 Task: Assign Person0000000110 as Assignee of Child Issue ChildIssue0000000549 of Issue Issue0000000275 in Backlog  in Scrum Project Project0000000055 in Jira. Assign Person0000000110 as Assignee of Child Issue ChildIssue0000000550 of Issue Issue0000000275 in Backlog  in Scrum Project Project0000000055 in Jira. Assign Person0000000111 as Assignee of Child Issue ChildIssue0000000551 of Issue Issue0000000276 in Backlog  in Scrum Project Project0000000056 in Jira. Assign Person0000000111 as Assignee of Child Issue ChildIssue0000000552 of Issue Issue0000000276 in Backlog  in Scrum Project Project0000000056 in Jira. Assign Person0000000111 as Assignee of Child Issue ChildIssue0000000553 of Issue Issue0000000277 in Backlog  in Scrum Project Project0000000056 in Jira
Action: Mouse moved to (105, 269)
Screenshot: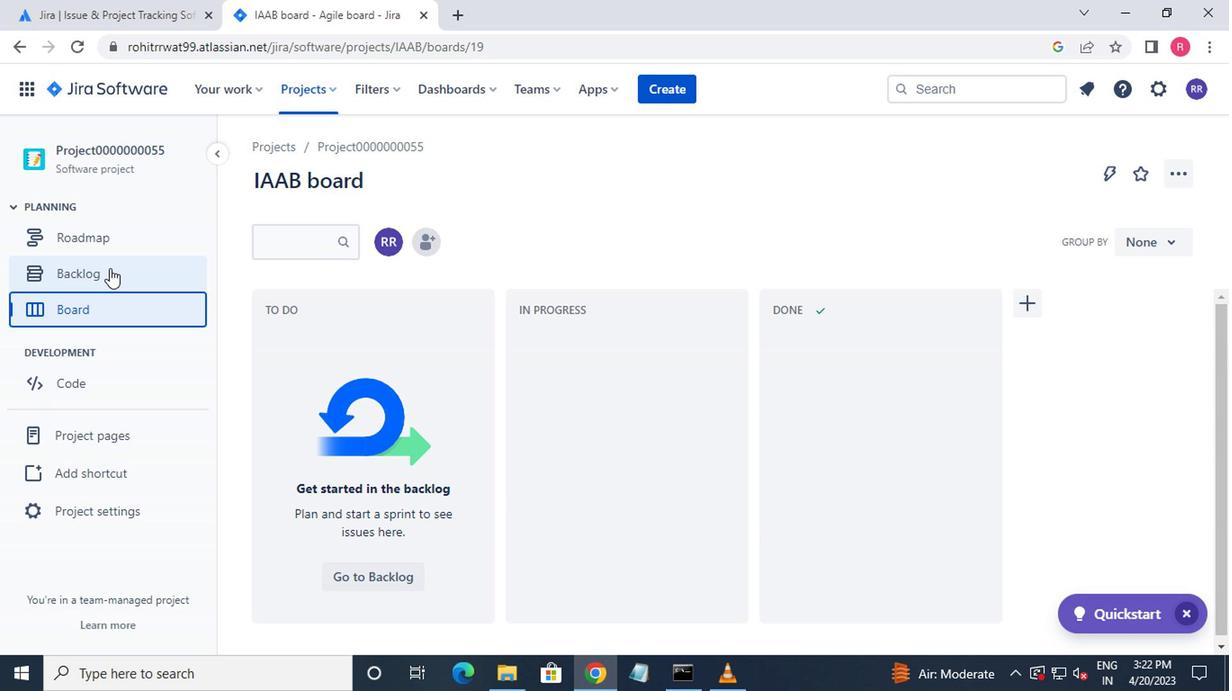 
Action: Mouse pressed left at (105, 269)
Screenshot: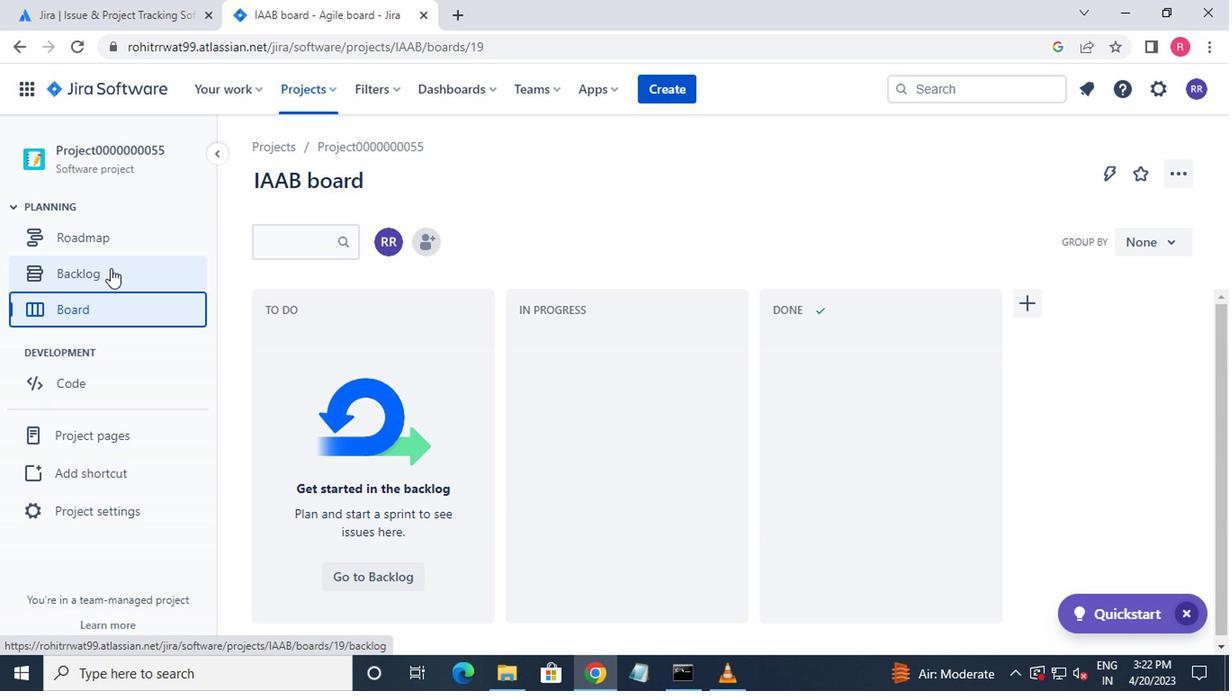 
Action: Mouse moved to (184, 274)
Screenshot: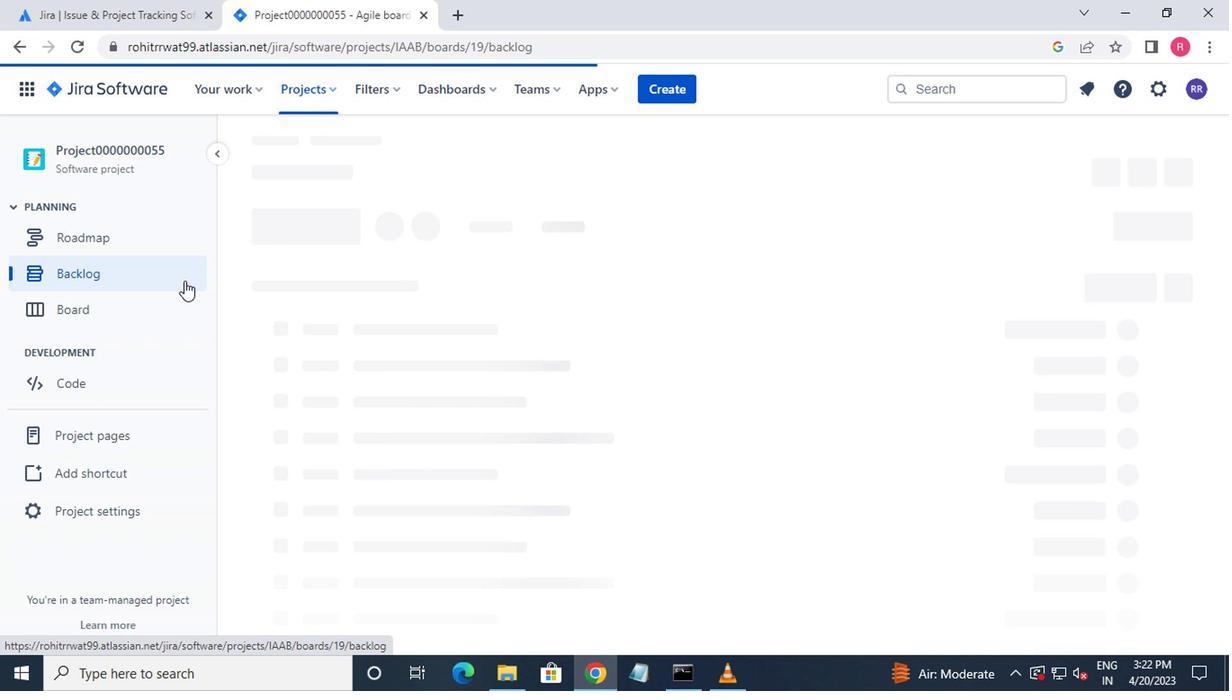 
Action: Mouse scrolled (184, 273) with delta (0, 0)
Screenshot: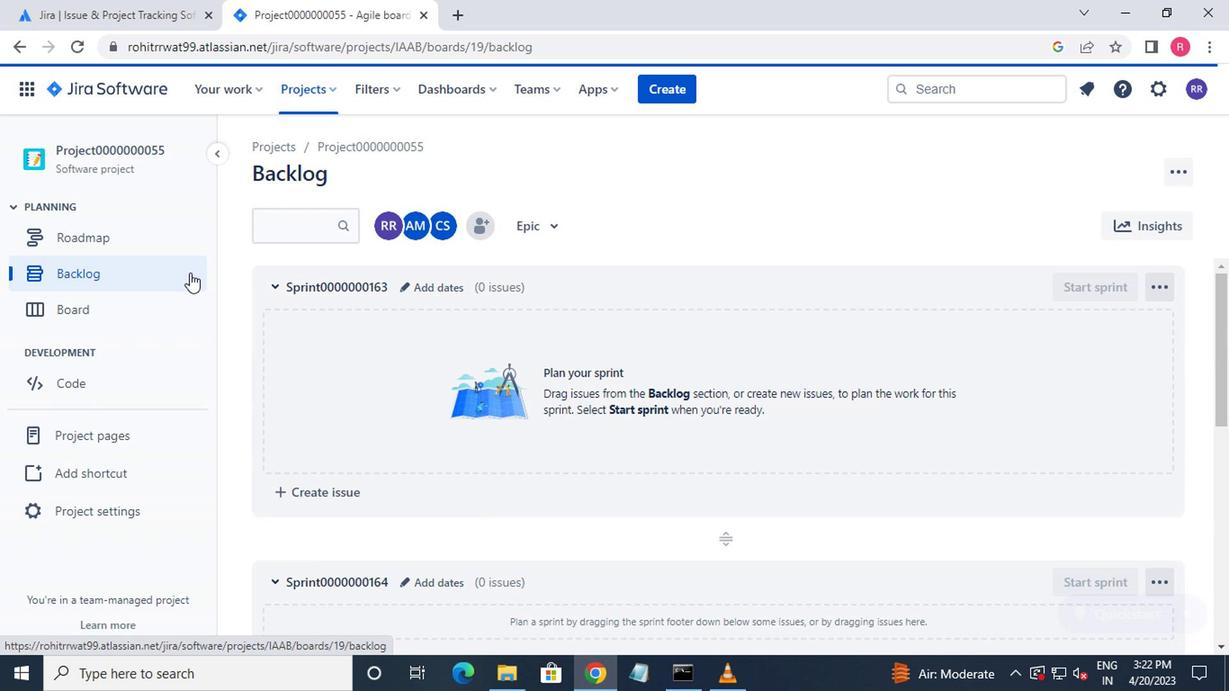 
Action: Mouse moved to (228, 306)
Screenshot: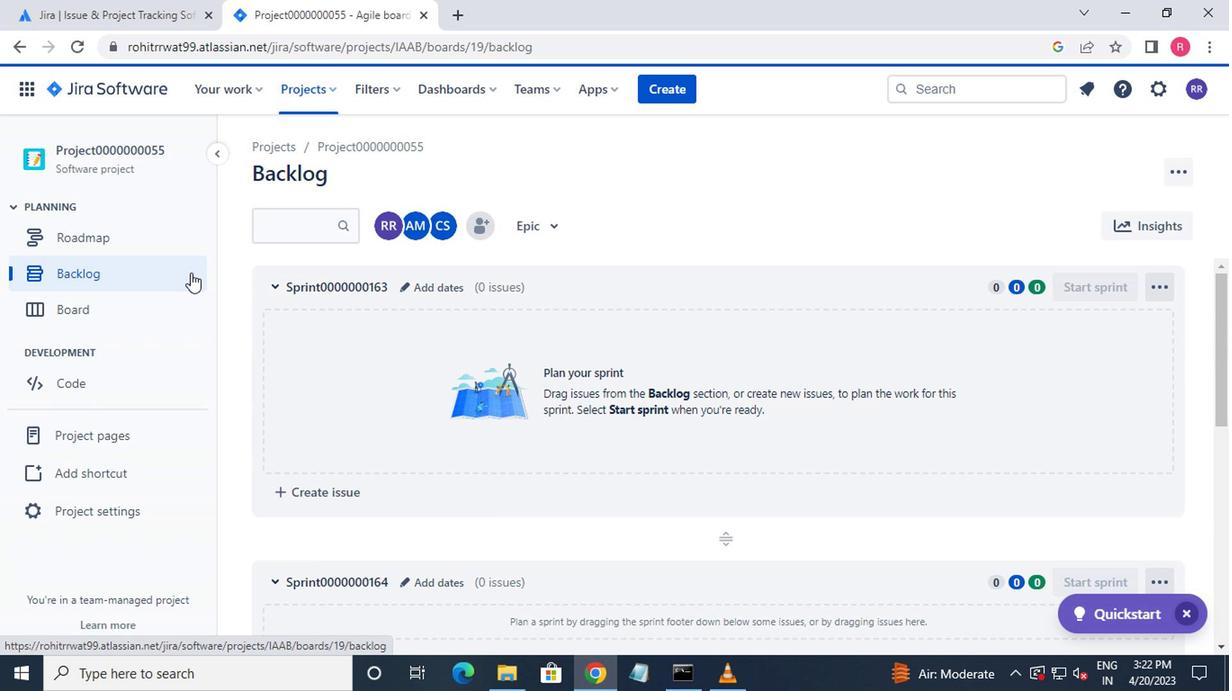 
Action: Mouse scrolled (228, 305) with delta (0, 0)
Screenshot: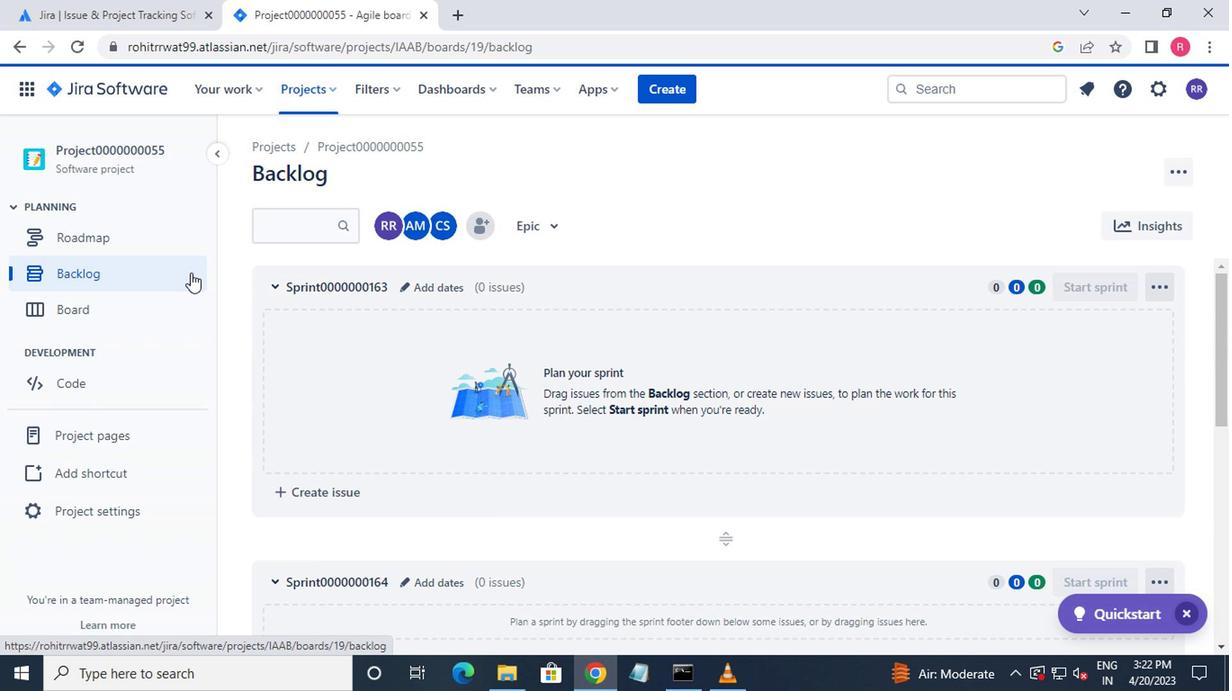 
Action: Mouse moved to (261, 324)
Screenshot: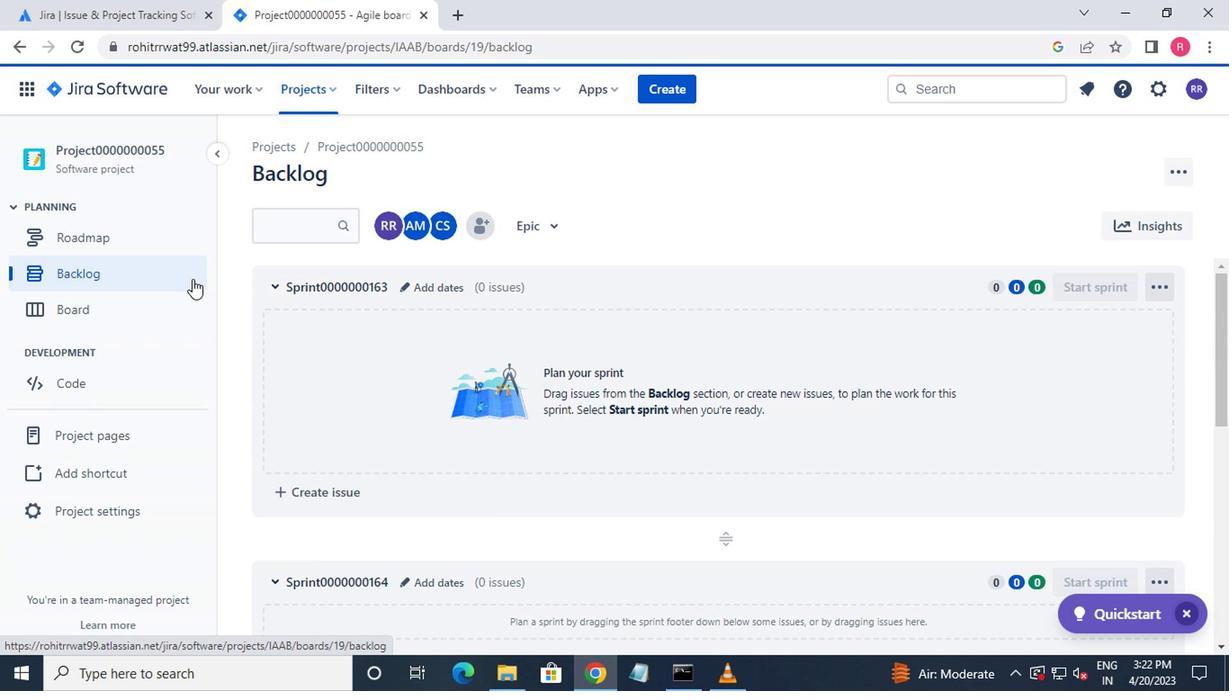 
Action: Mouse scrolled (261, 323) with delta (0, -1)
Screenshot: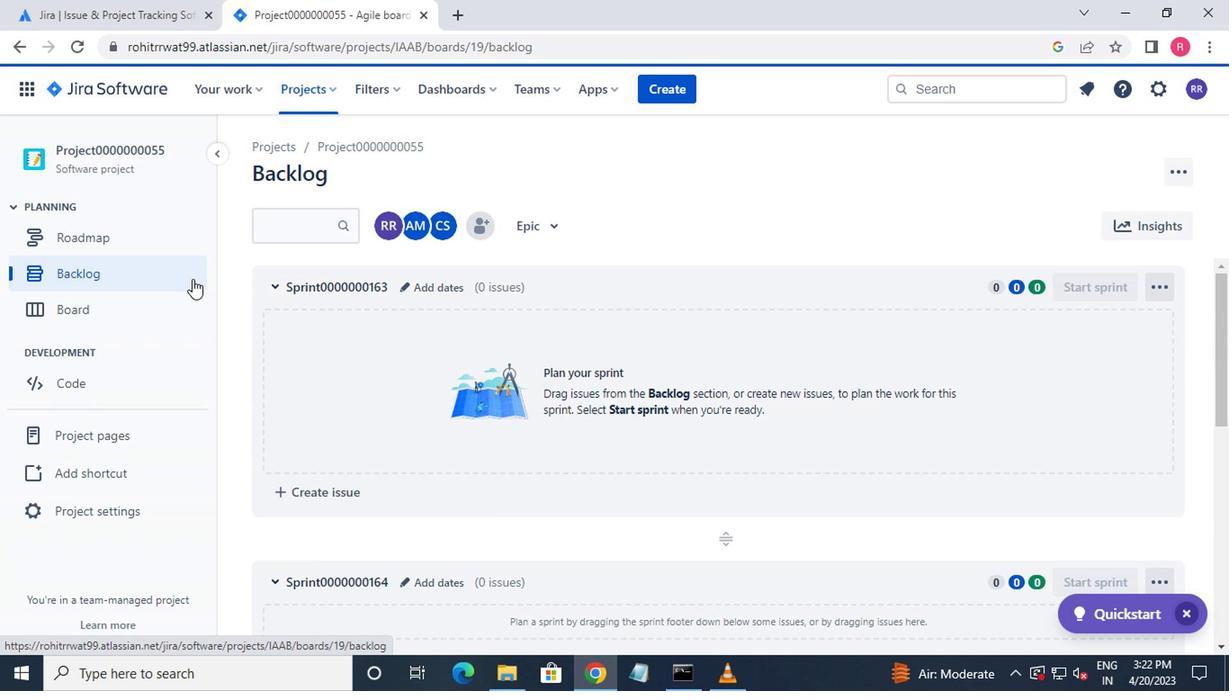 
Action: Mouse moved to (281, 330)
Screenshot: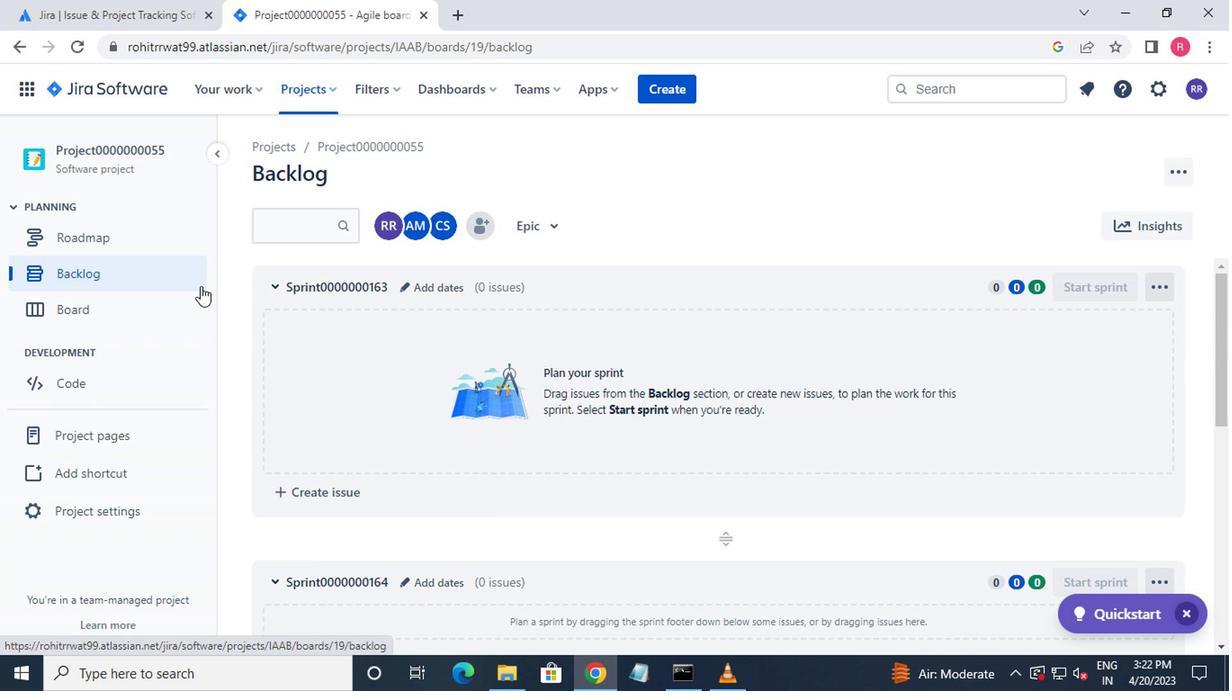 
Action: Mouse scrolled (281, 329) with delta (0, 0)
Screenshot: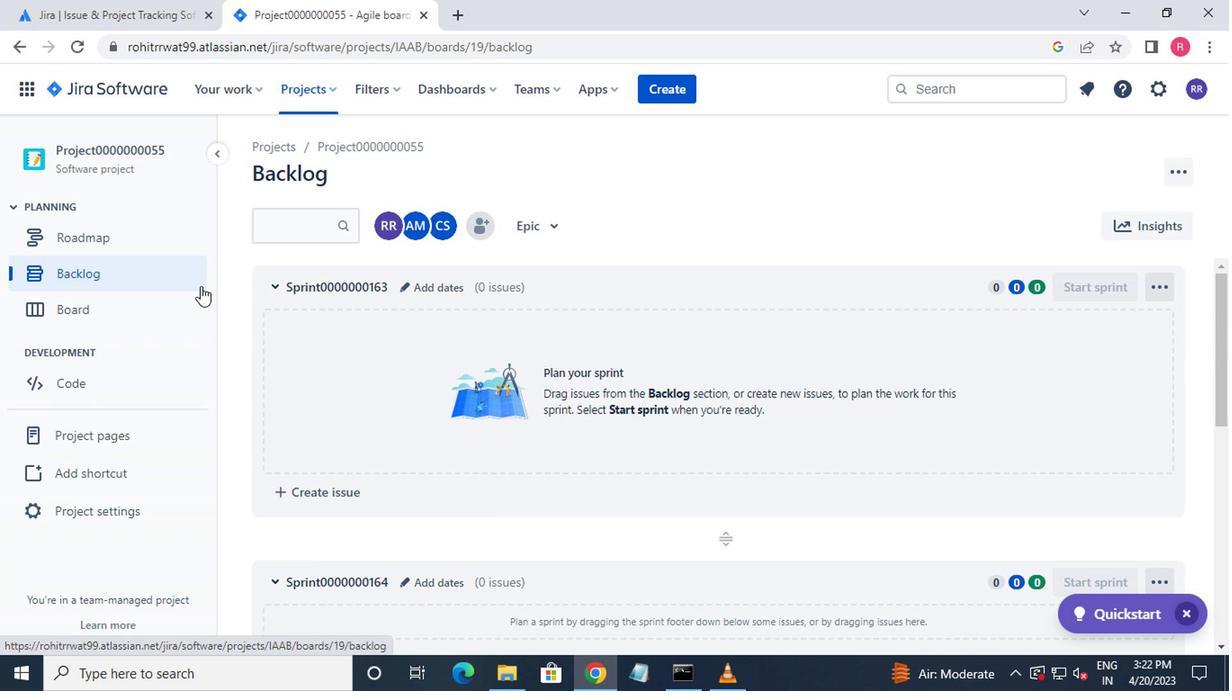 
Action: Mouse moved to (310, 335)
Screenshot: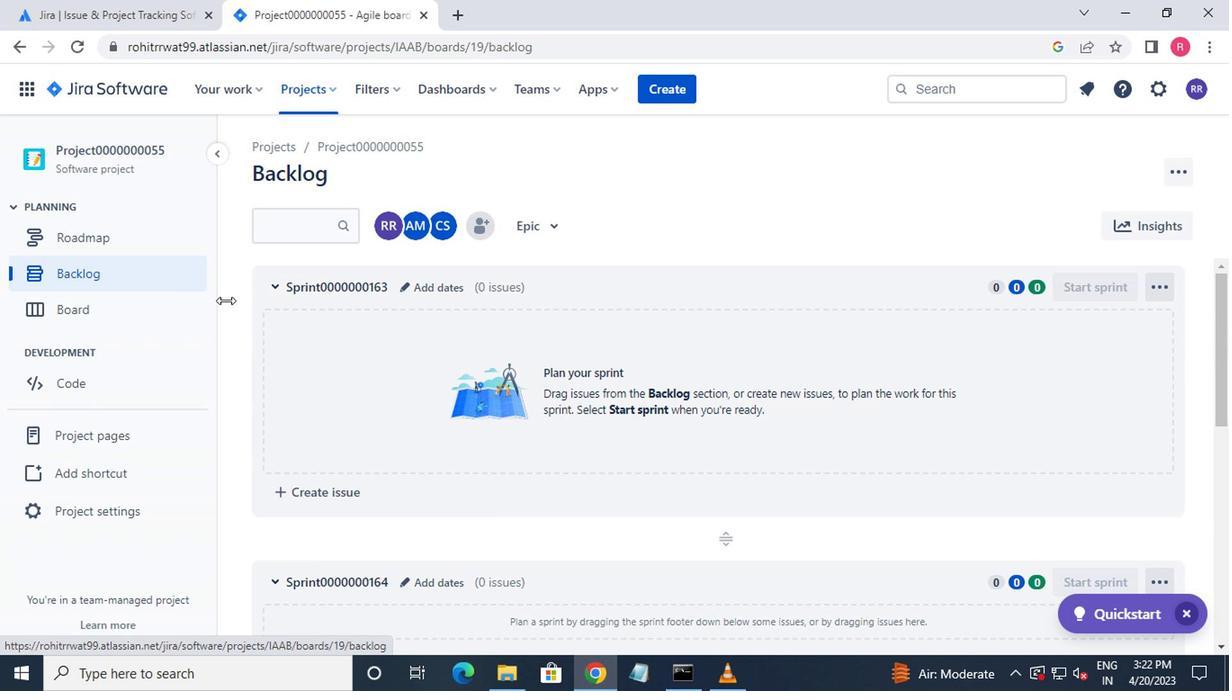 
Action: Mouse scrolled (310, 334) with delta (0, 0)
Screenshot: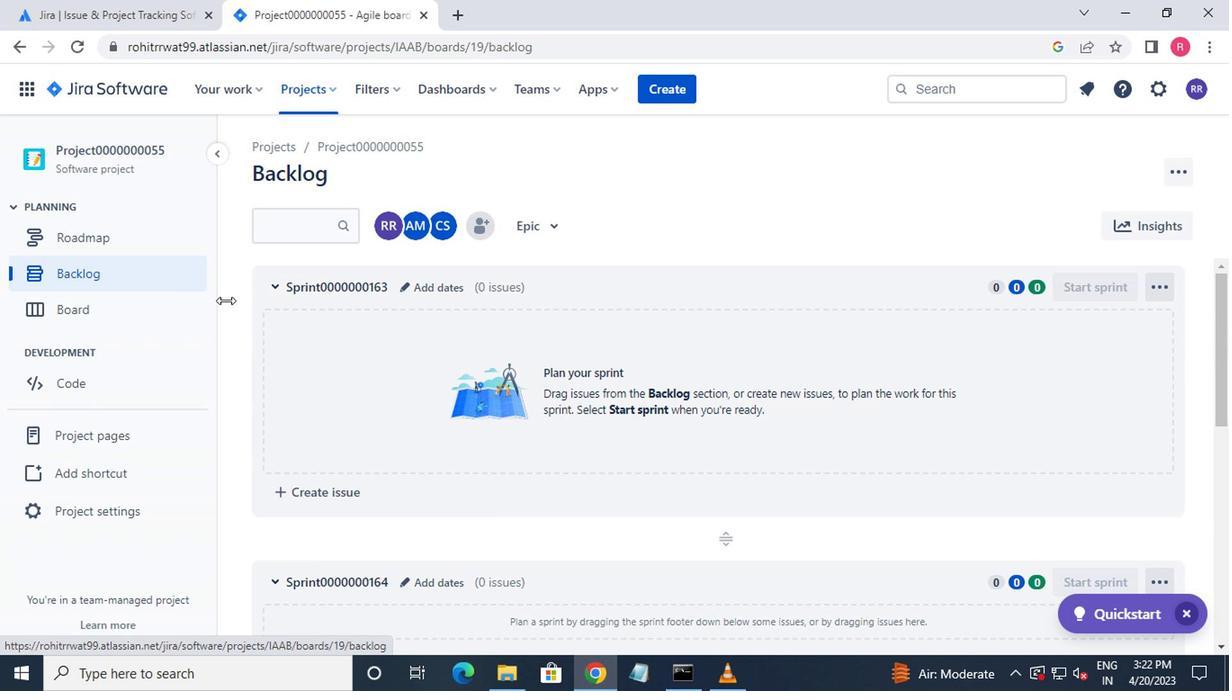 
Action: Mouse moved to (384, 358)
Screenshot: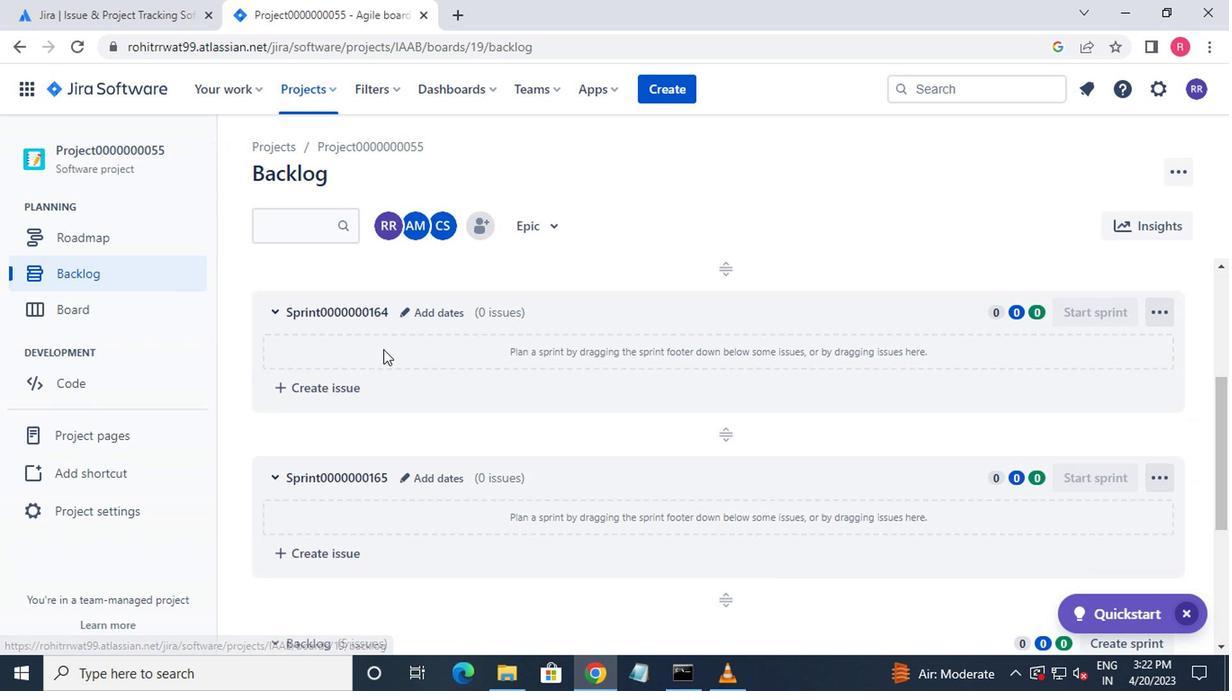 
Action: Mouse scrolled (384, 357) with delta (0, -1)
Screenshot: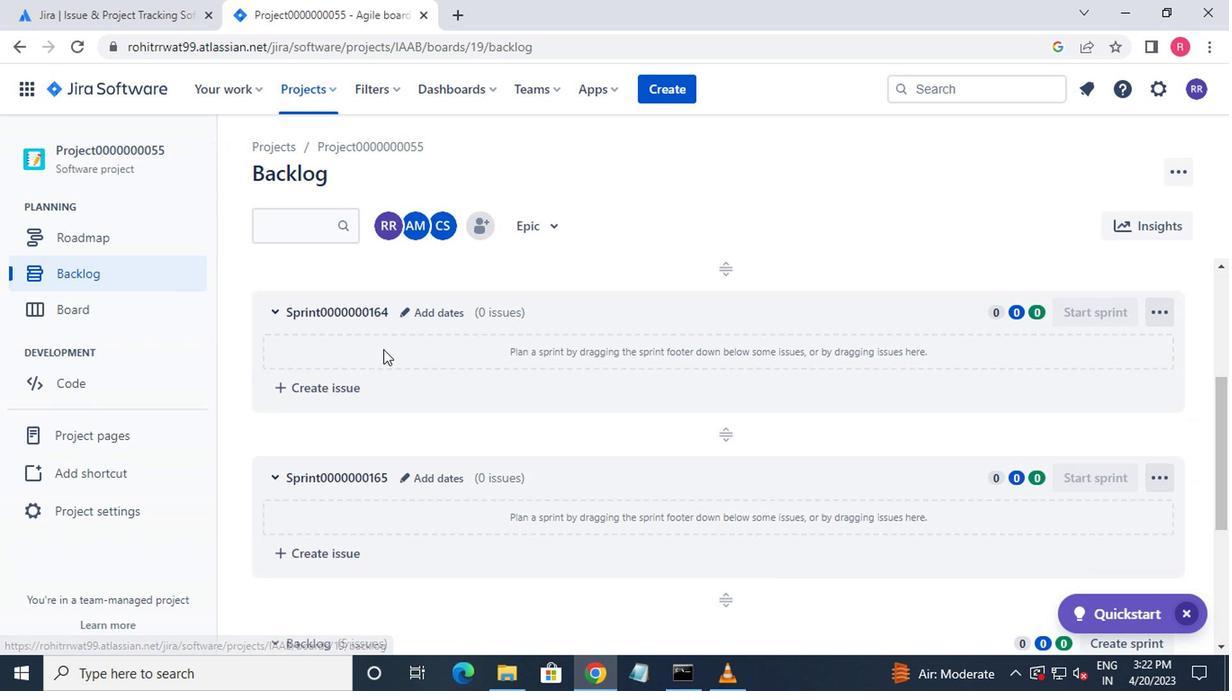
Action: Mouse moved to (385, 361)
Screenshot: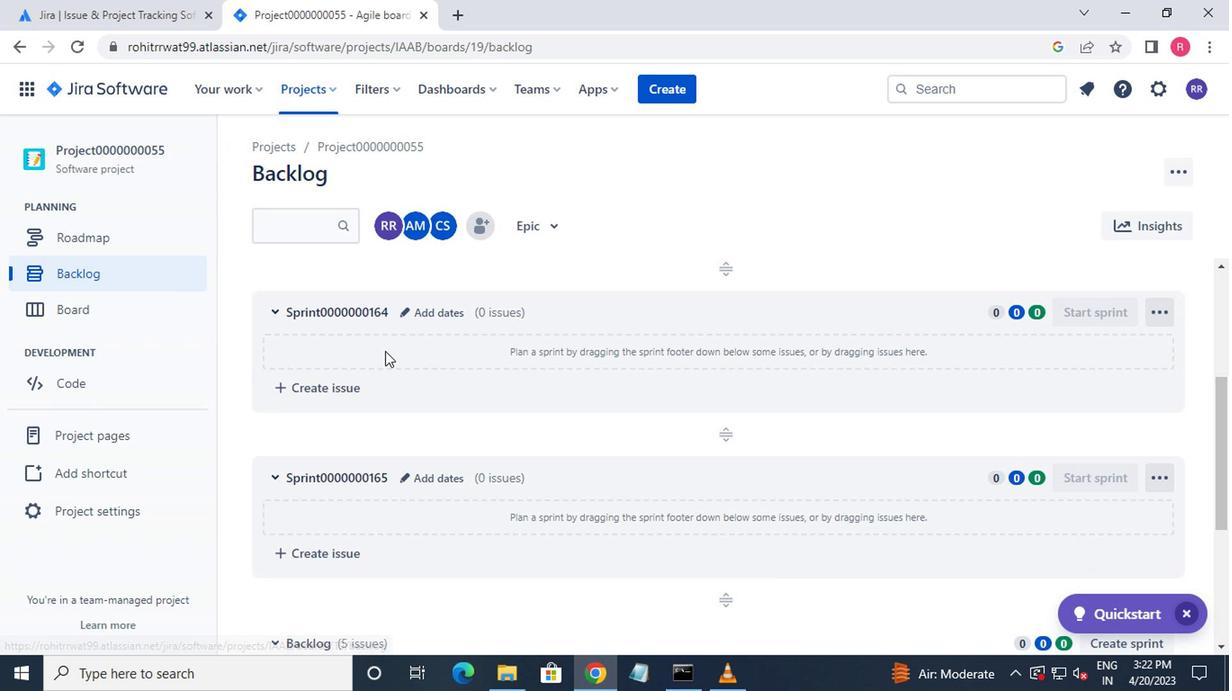 
Action: Mouse scrolled (385, 360) with delta (0, 0)
Screenshot: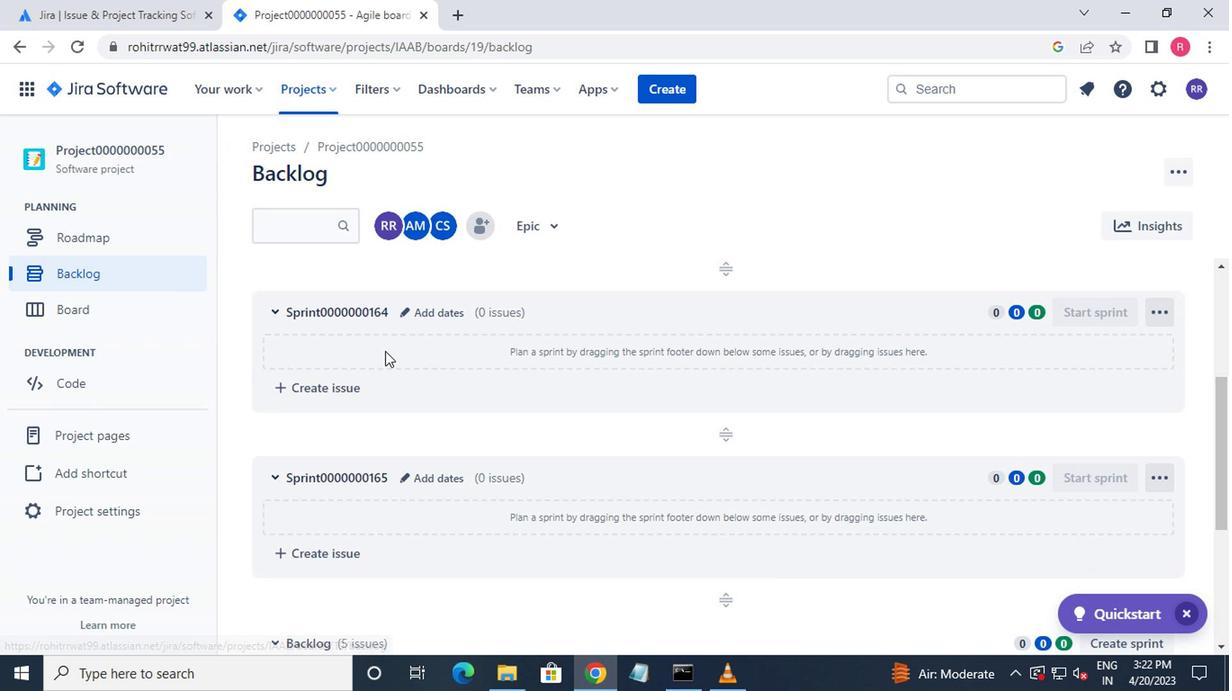 
Action: Mouse moved to (387, 361)
Screenshot: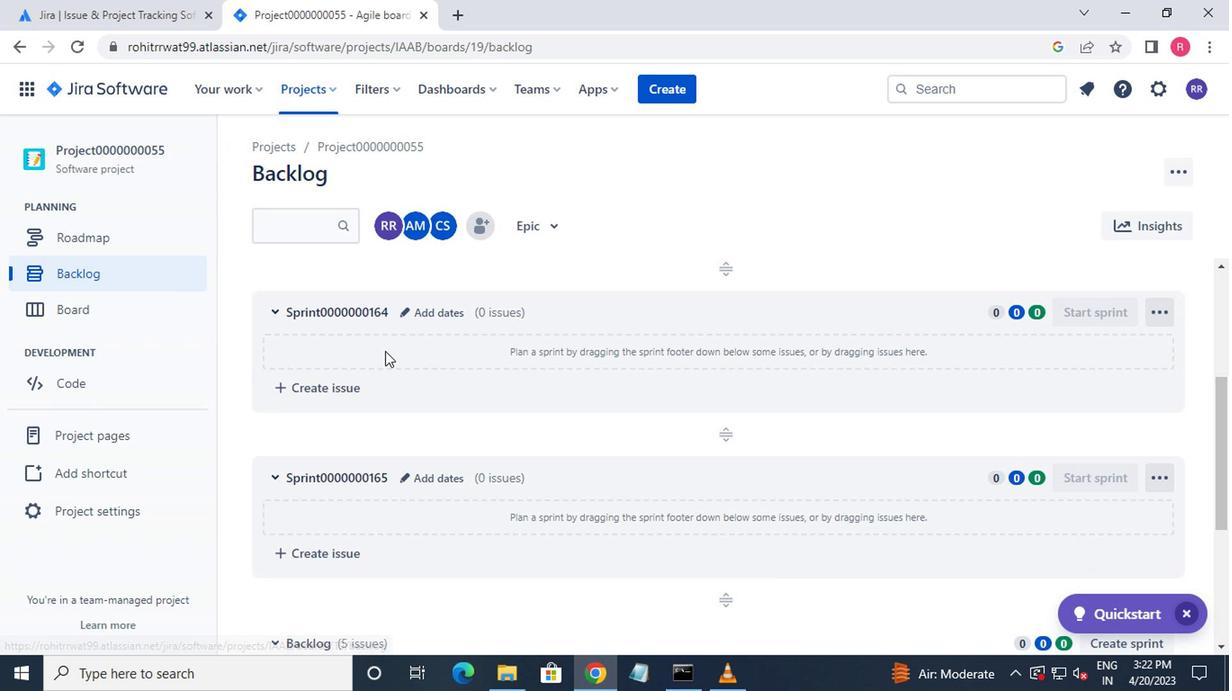 
Action: Mouse scrolled (387, 360) with delta (0, 0)
Screenshot: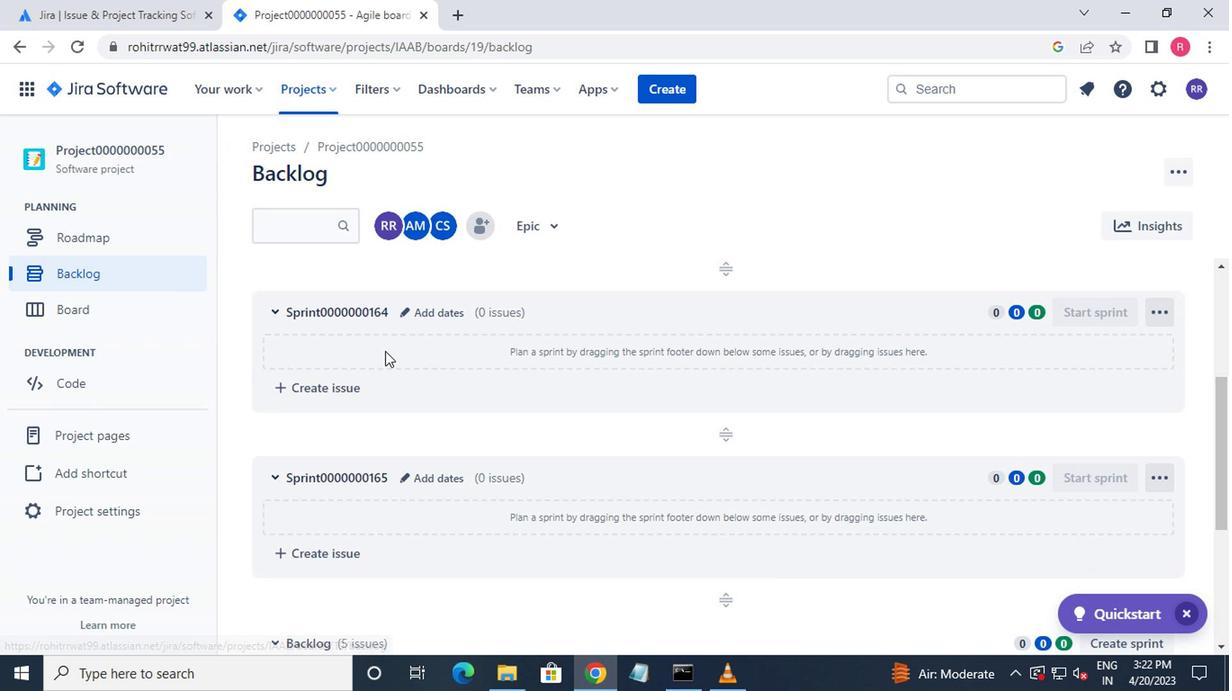 
Action: Mouse moved to (392, 363)
Screenshot: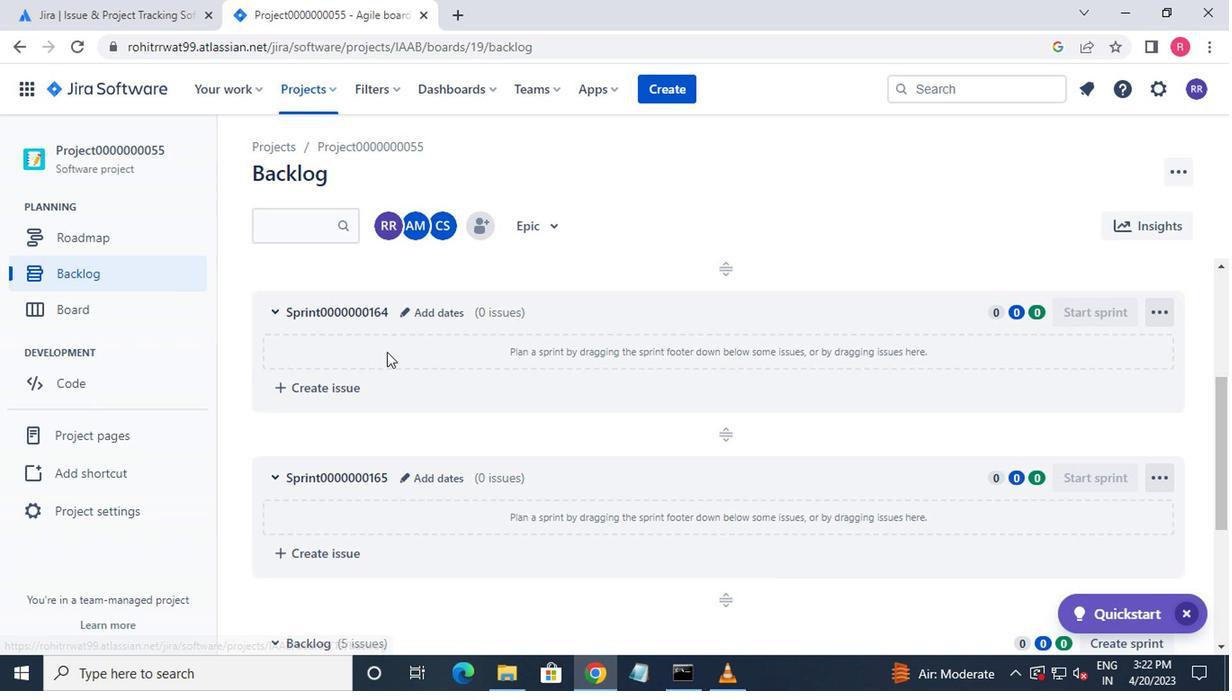 
Action: Mouse scrolled (392, 362) with delta (0, 0)
Screenshot: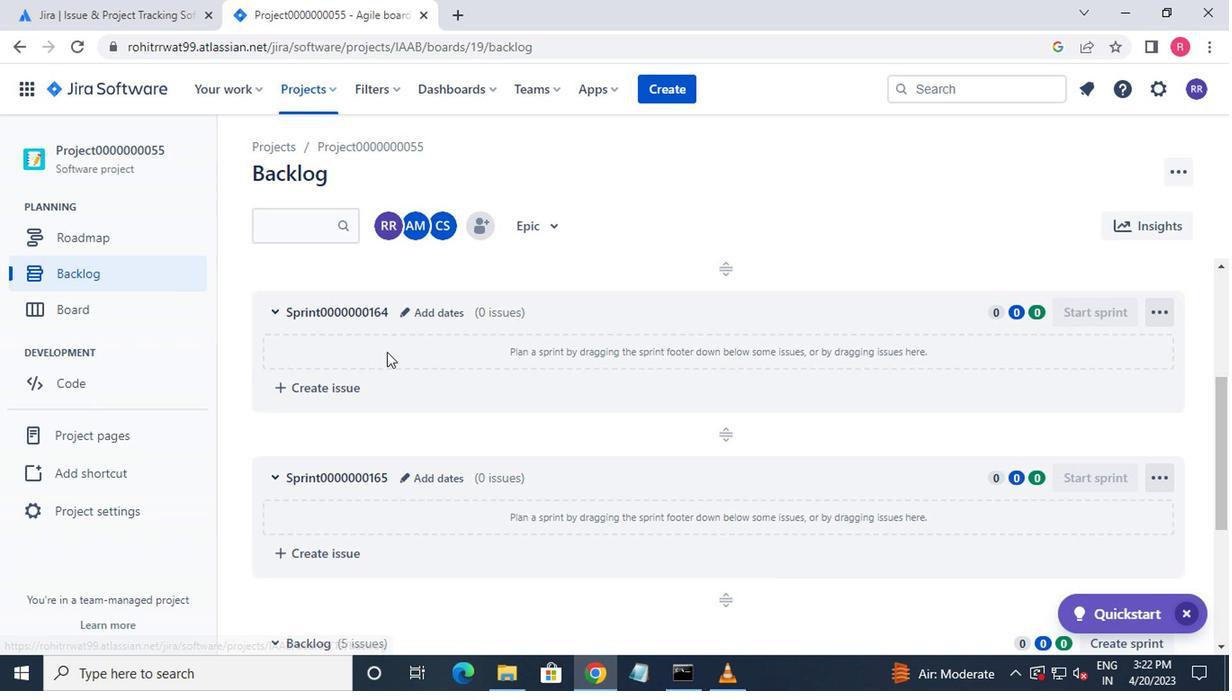 
Action: Mouse moved to (396, 363)
Screenshot: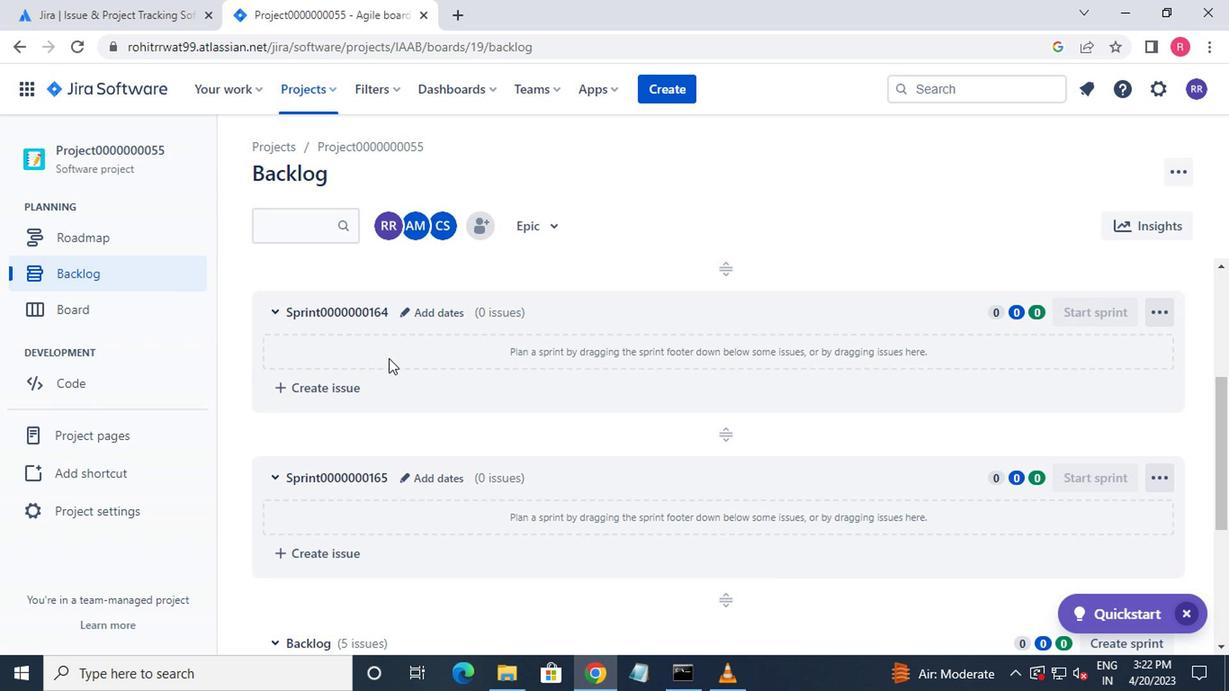 
Action: Mouse scrolled (396, 362) with delta (0, 0)
Screenshot: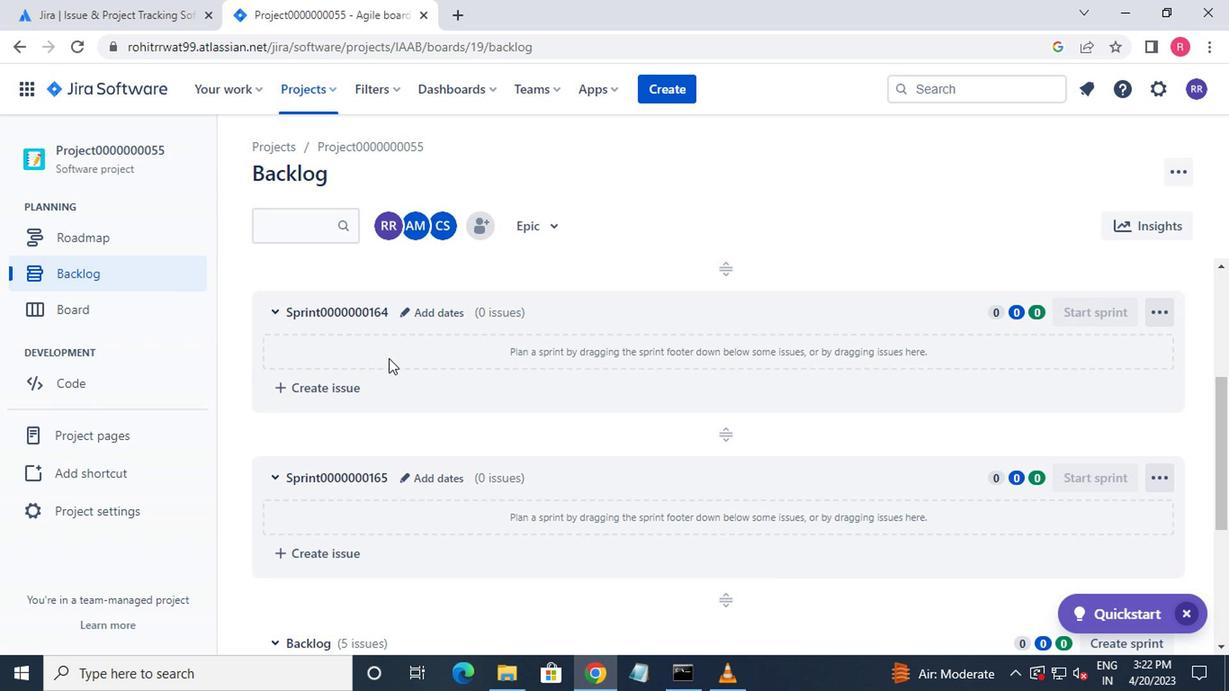 
Action: Mouse moved to (586, 546)
Screenshot: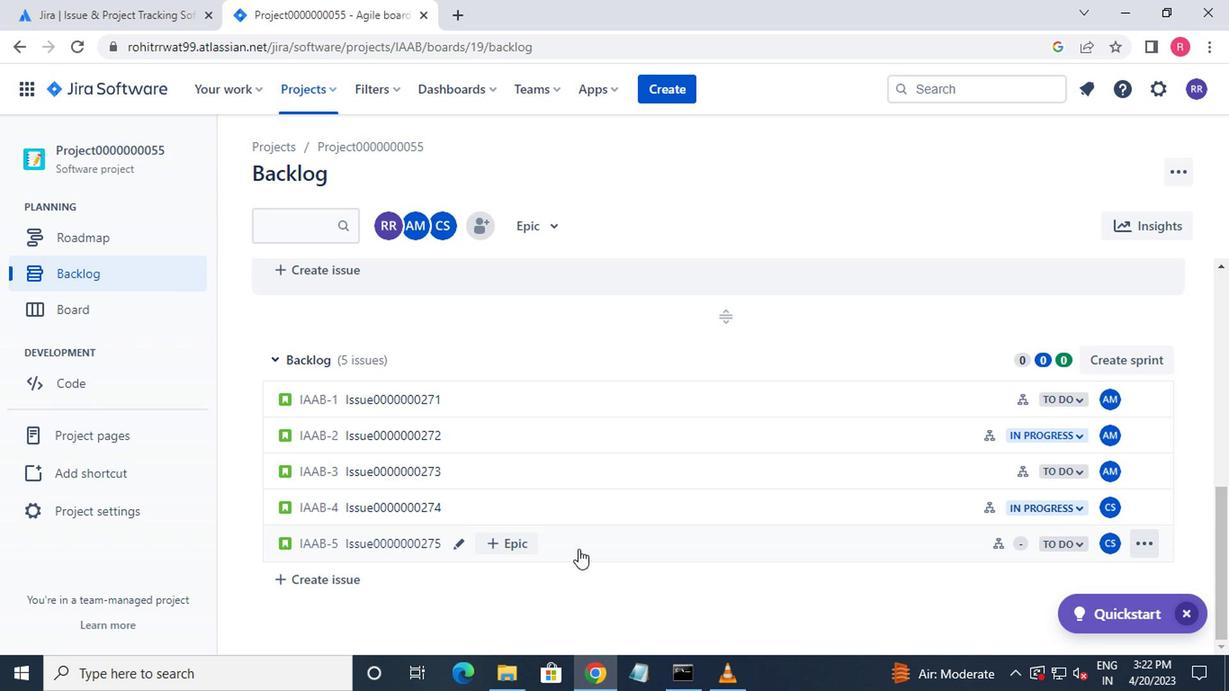 
Action: Mouse pressed left at (586, 546)
Screenshot: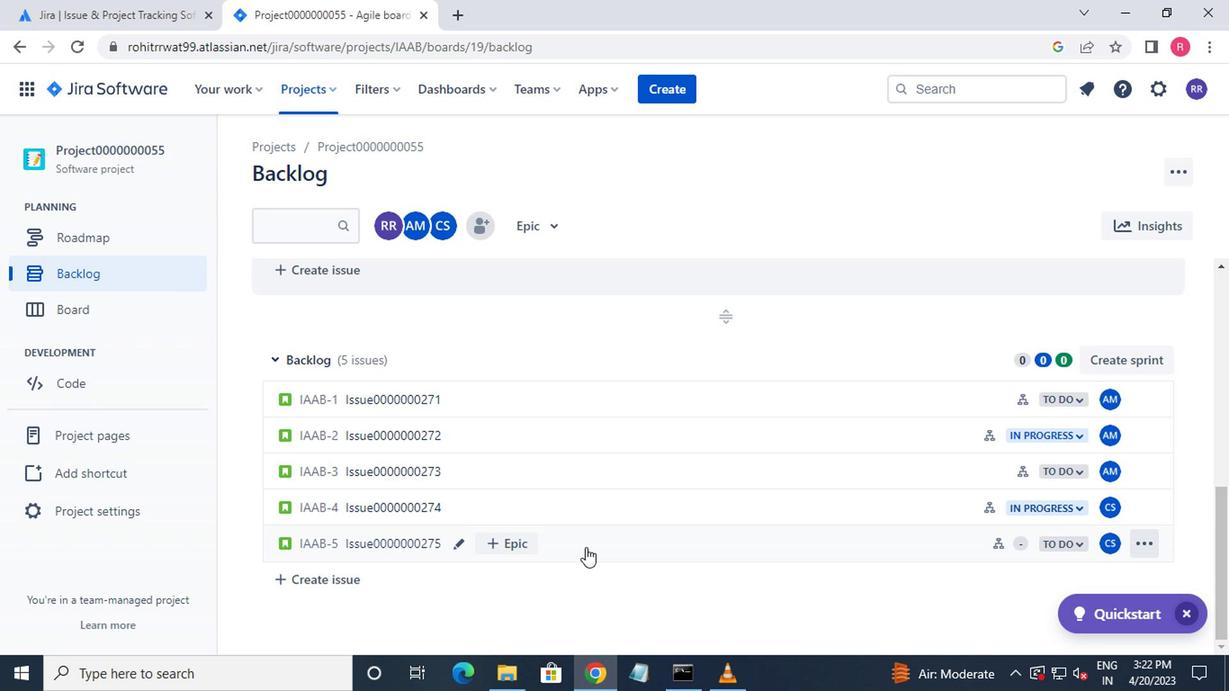 
Action: Mouse moved to (904, 367)
Screenshot: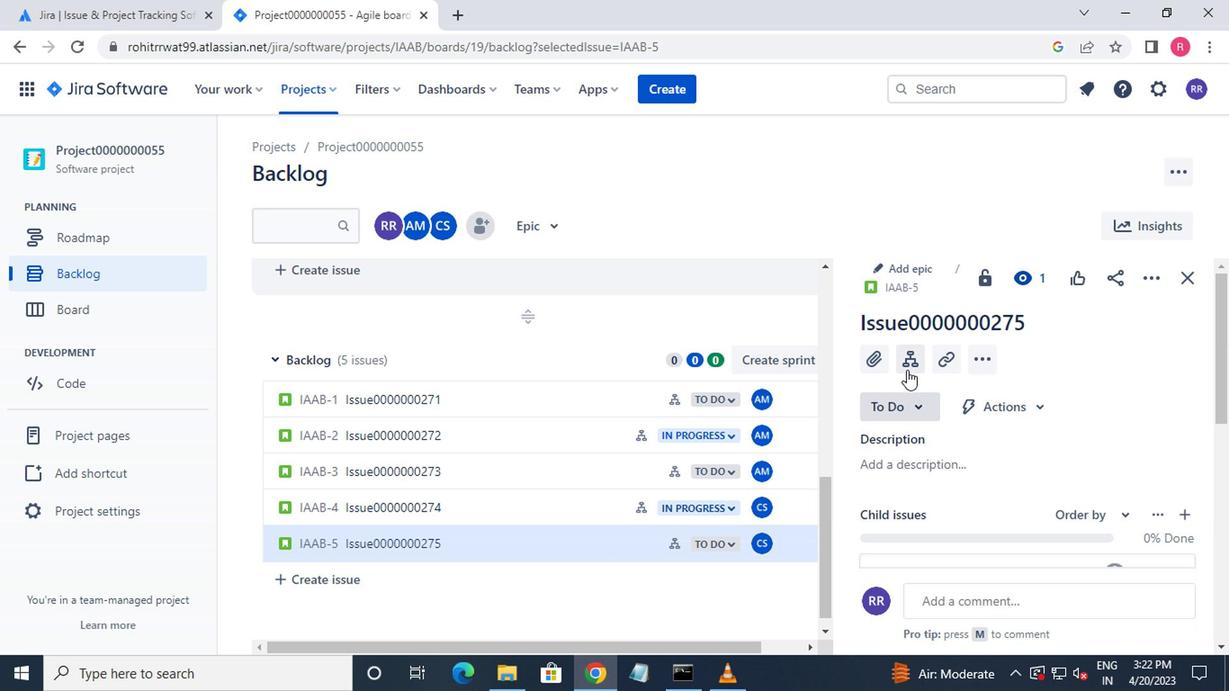 
Action: Mouse pressed left at (904, 367)
Screenshot: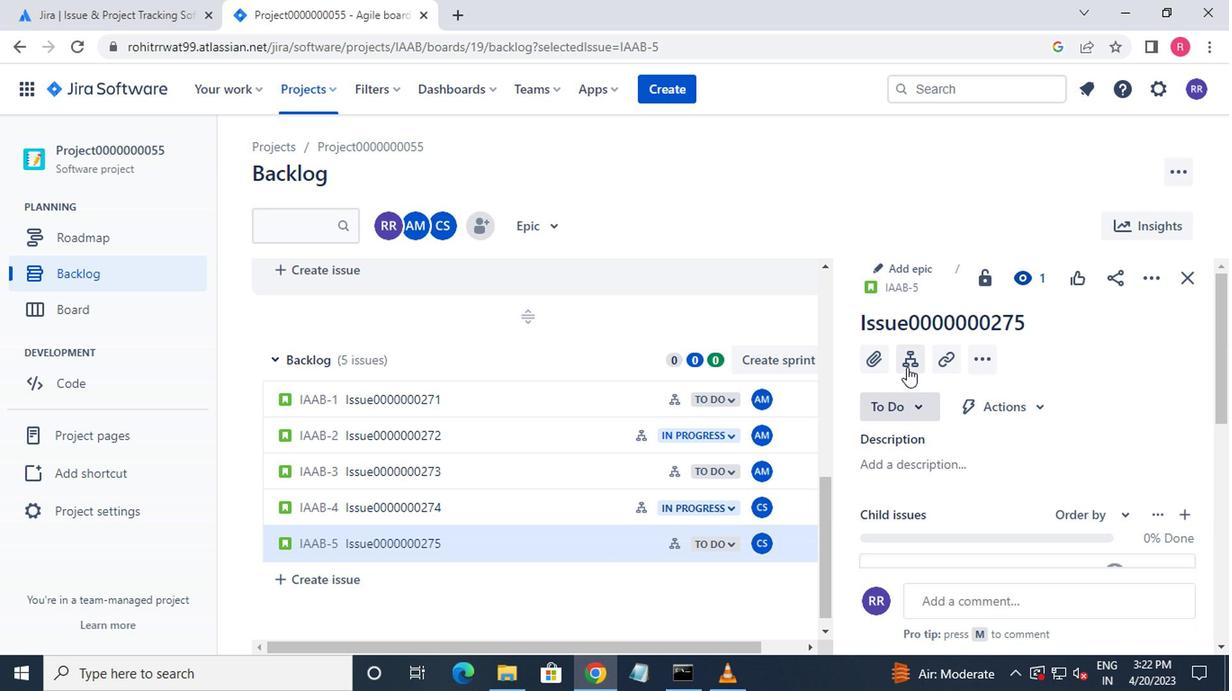 
Action: Mouse moved to (1114, 369)
Screenshot: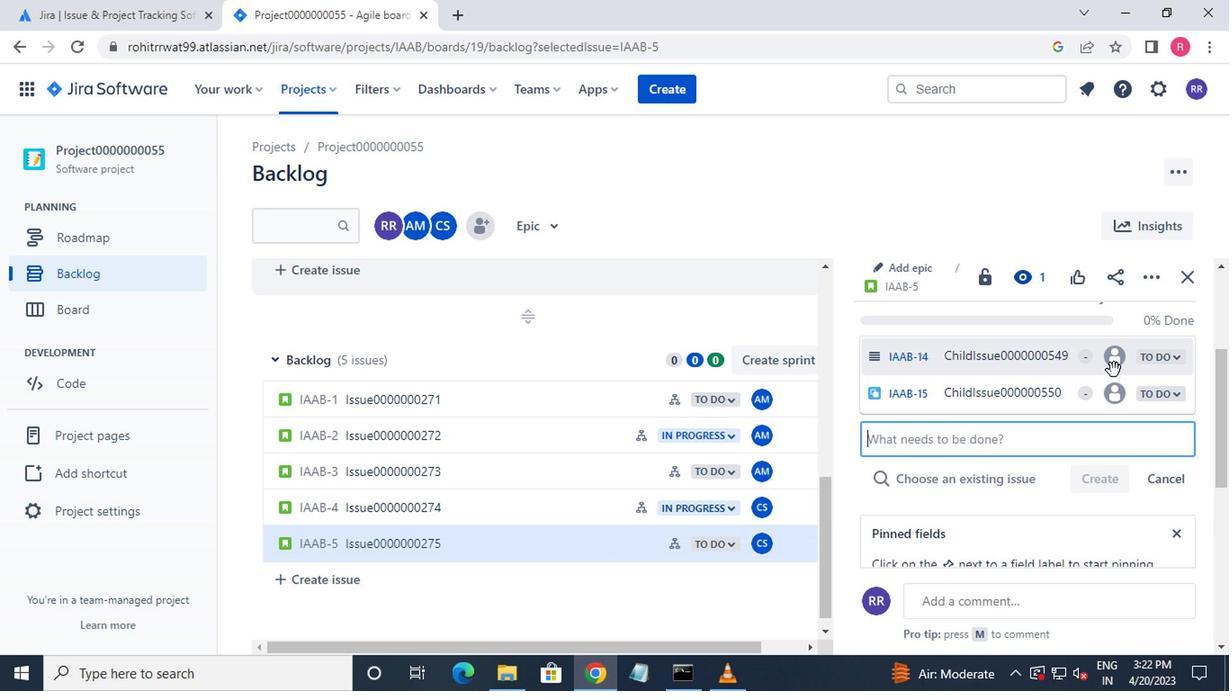 
Action: Mouse pressed left at (1114, 369)
Screenshot: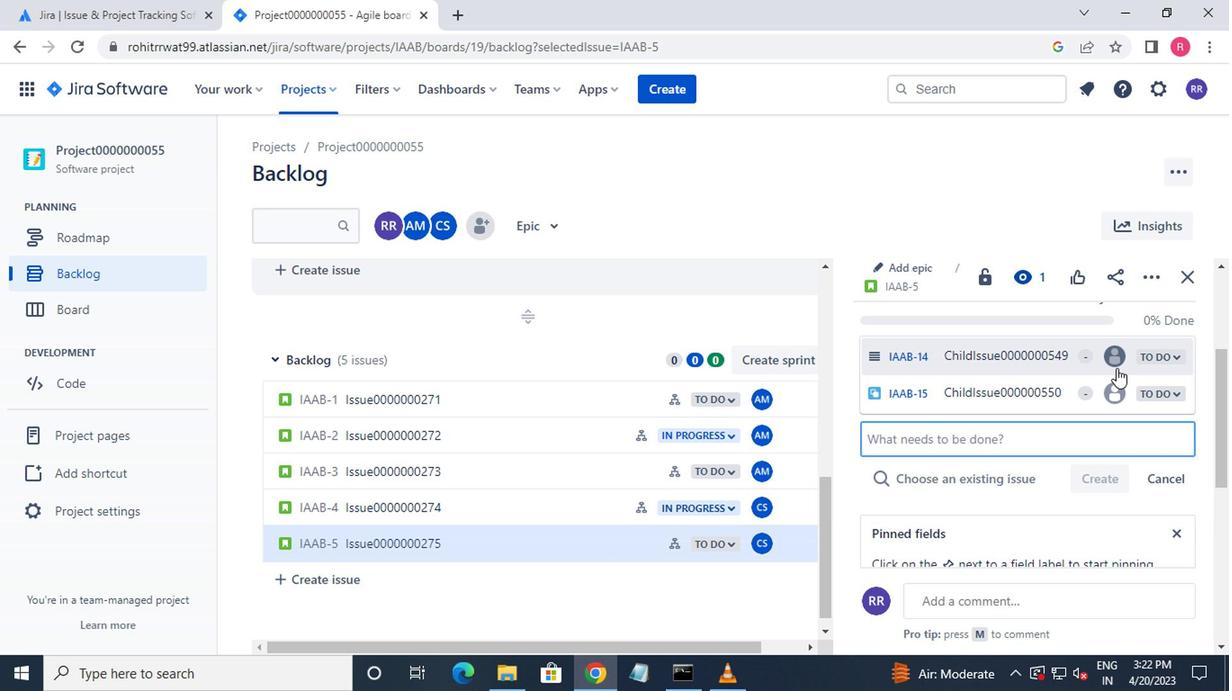 
Action: Mouse moved to (964, 421)
Screenshot: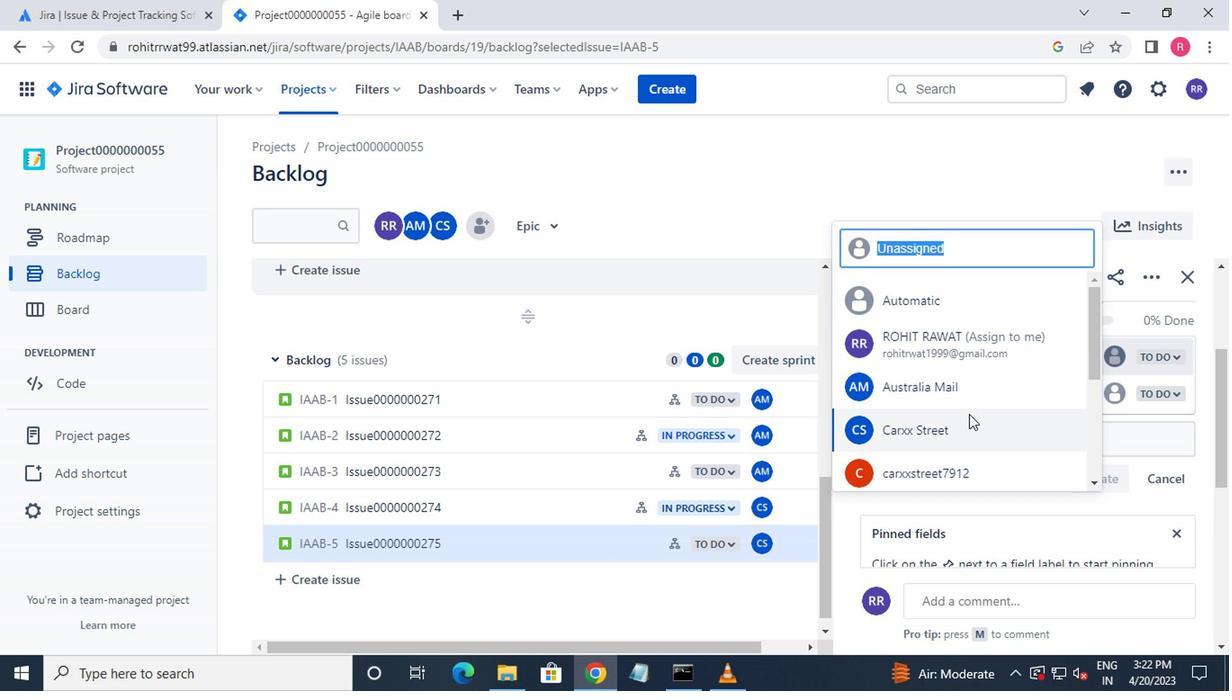 
Action: Mouse pressed left at (964, 421)
Screenshot: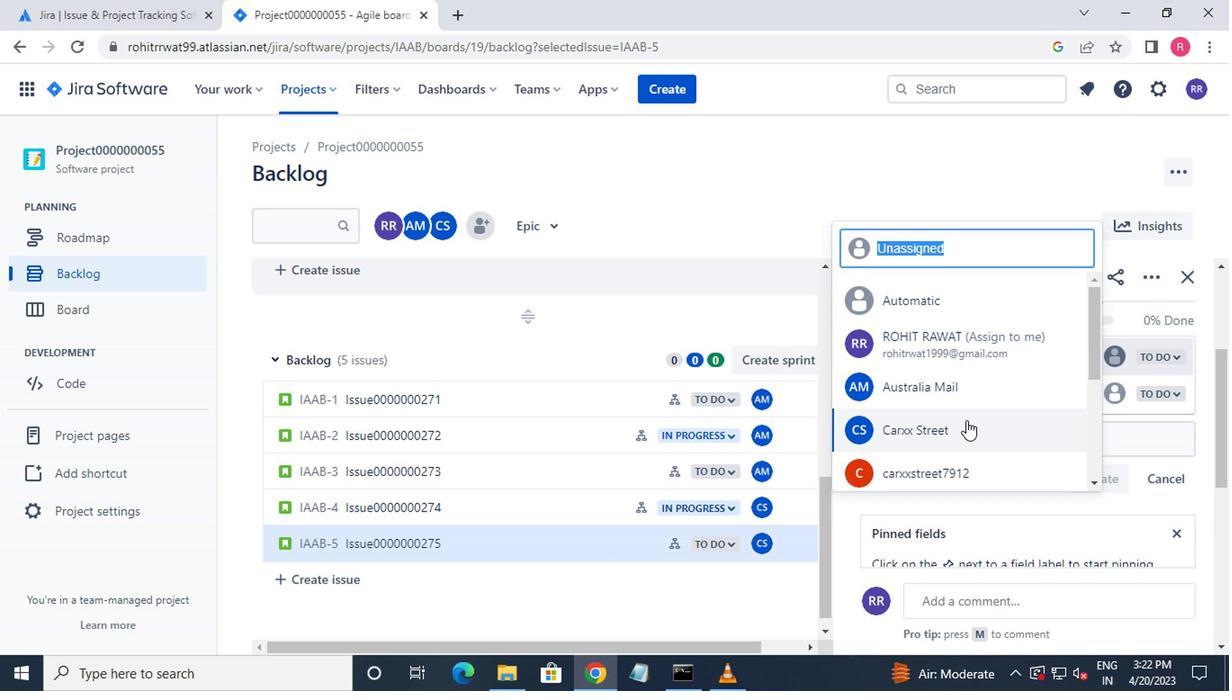 
Action: Mouse moved to (1119, 401)
Screenshot: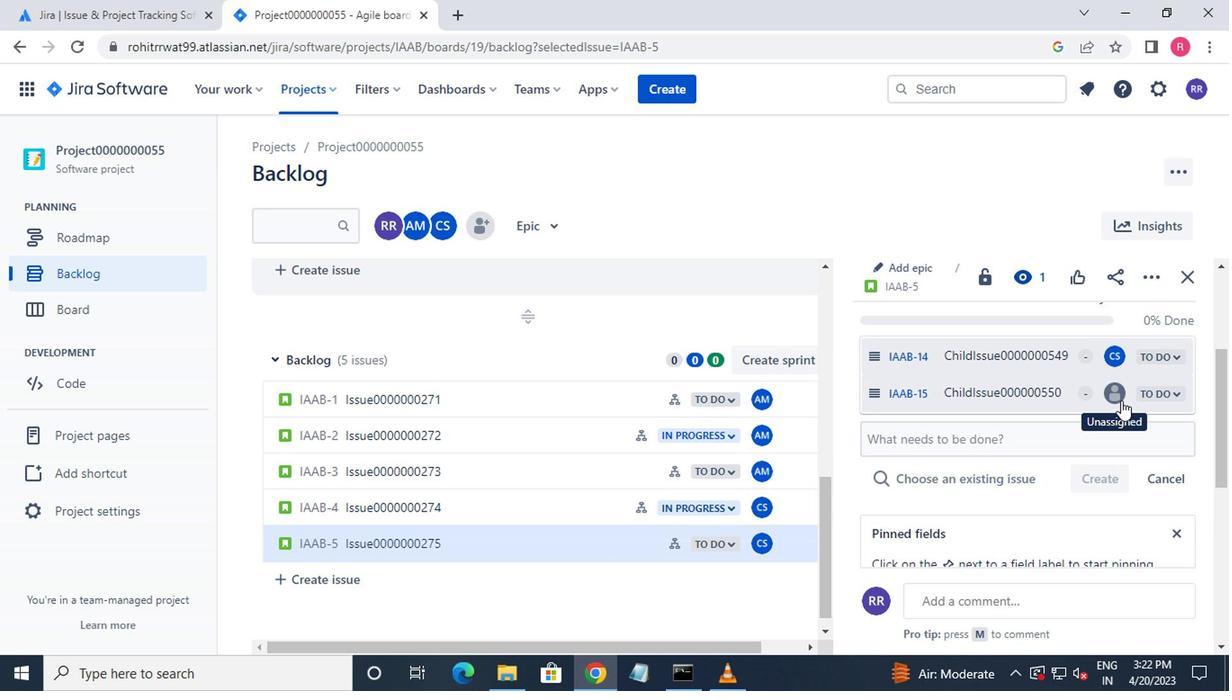 
Action: Mouse pressed left at (1119, 401)
Screenshot: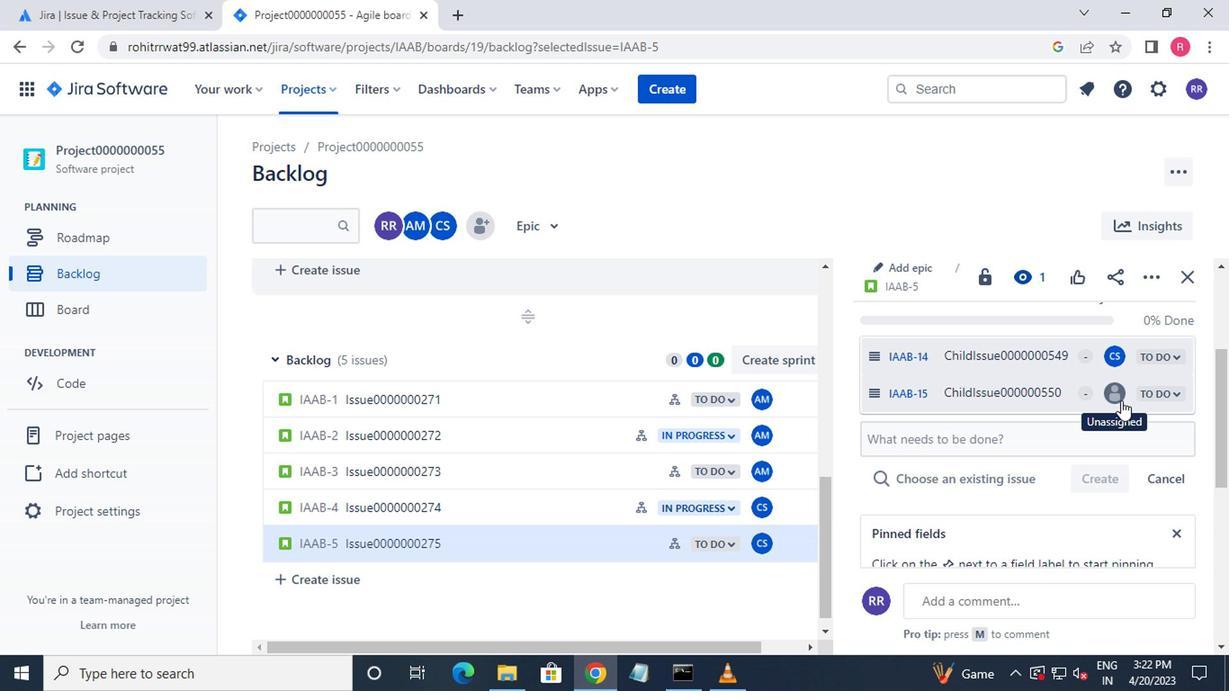 
Action: Mouse moved to (1006, 420)
Screenshot: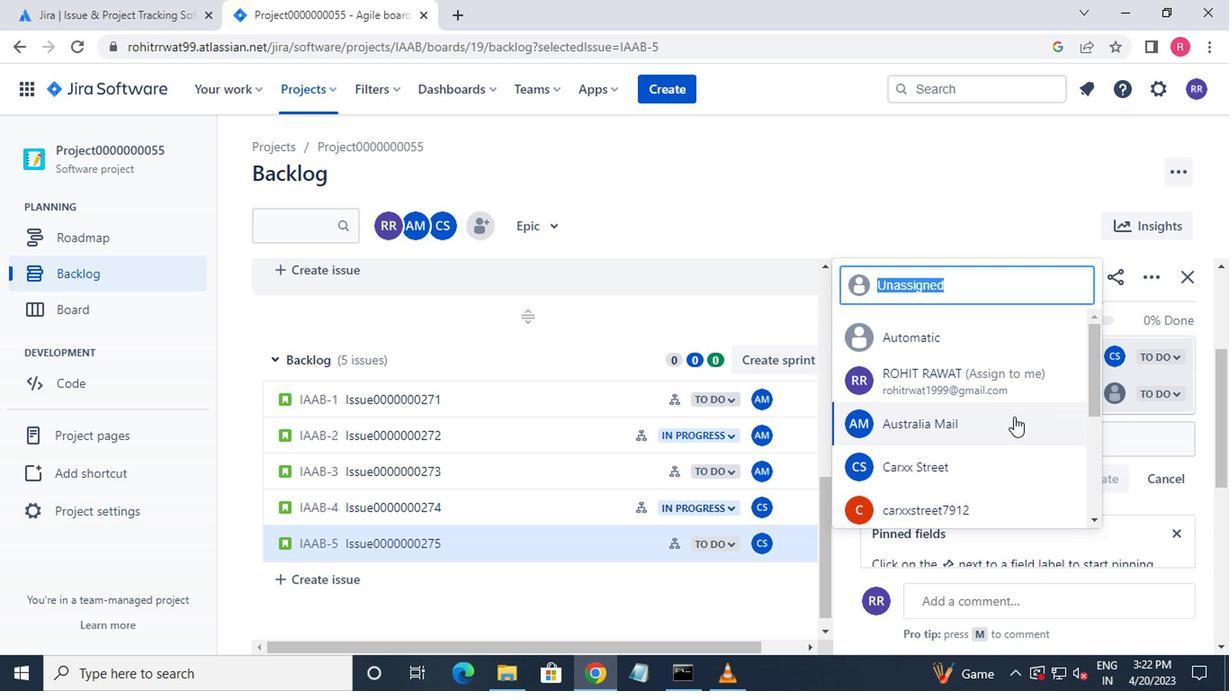 
Action: Mouse scrolled (1006, 419) with delta (0, -1)
Screenshot: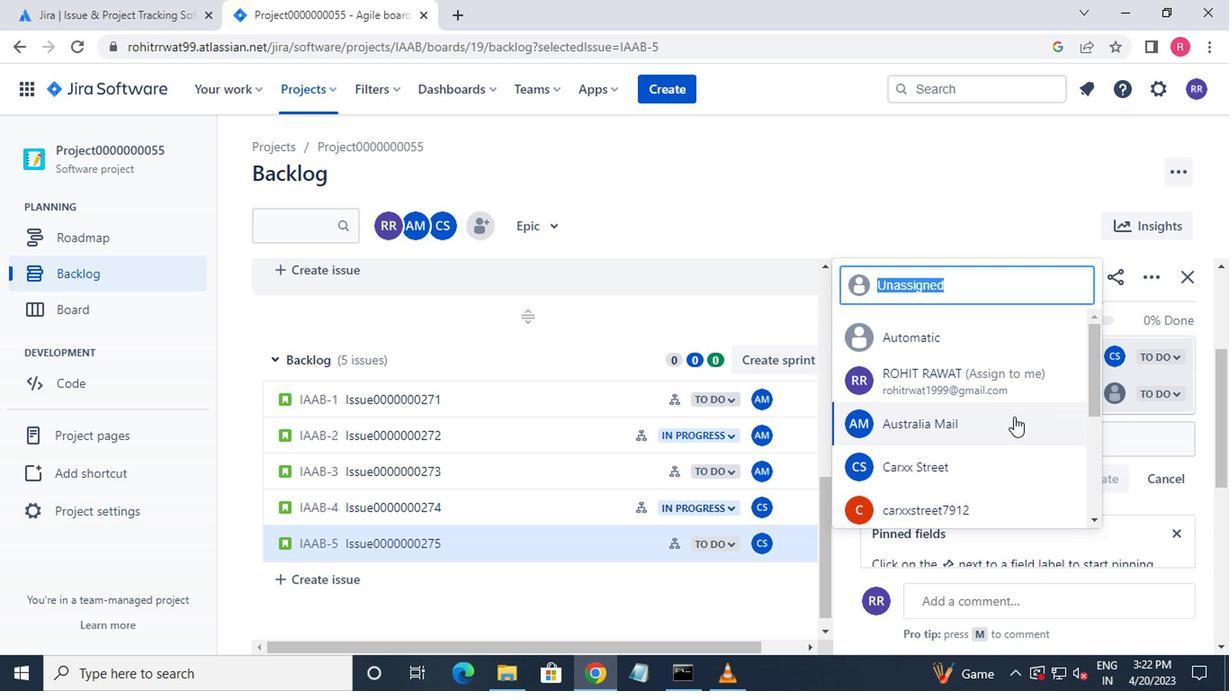 
Action: Mouse moved to (1003, 392)
Screenshot: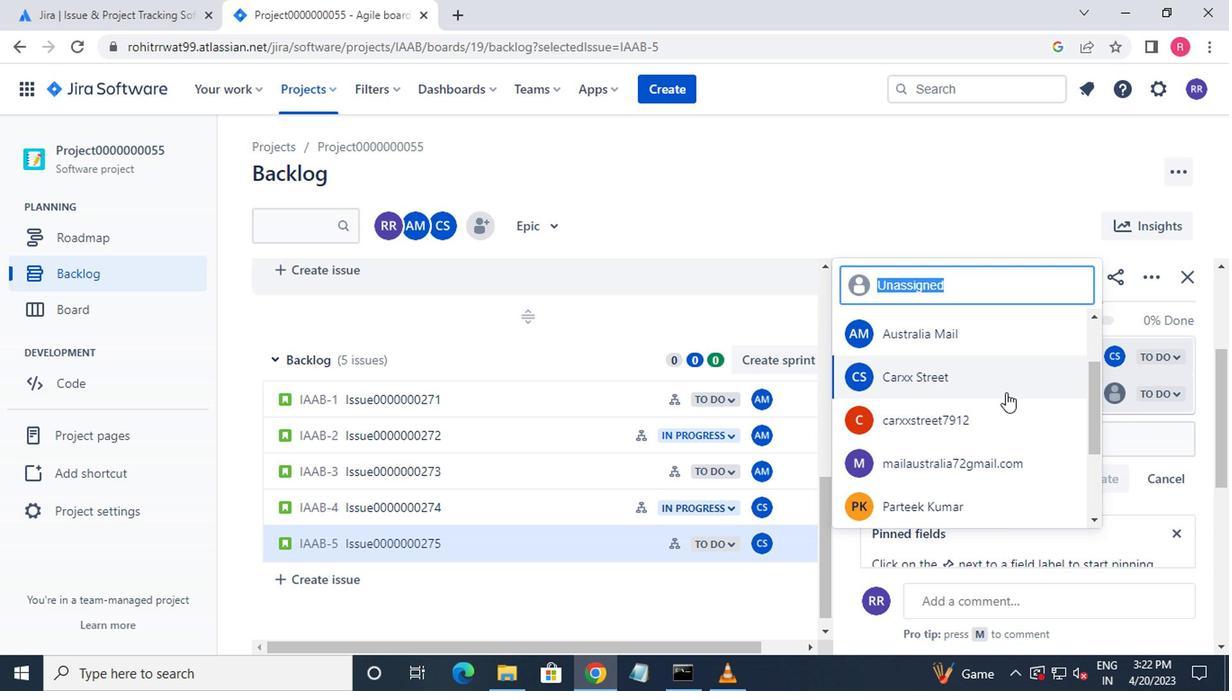 
Action: Mouse pressed left at (1003, 392)
Screenshot: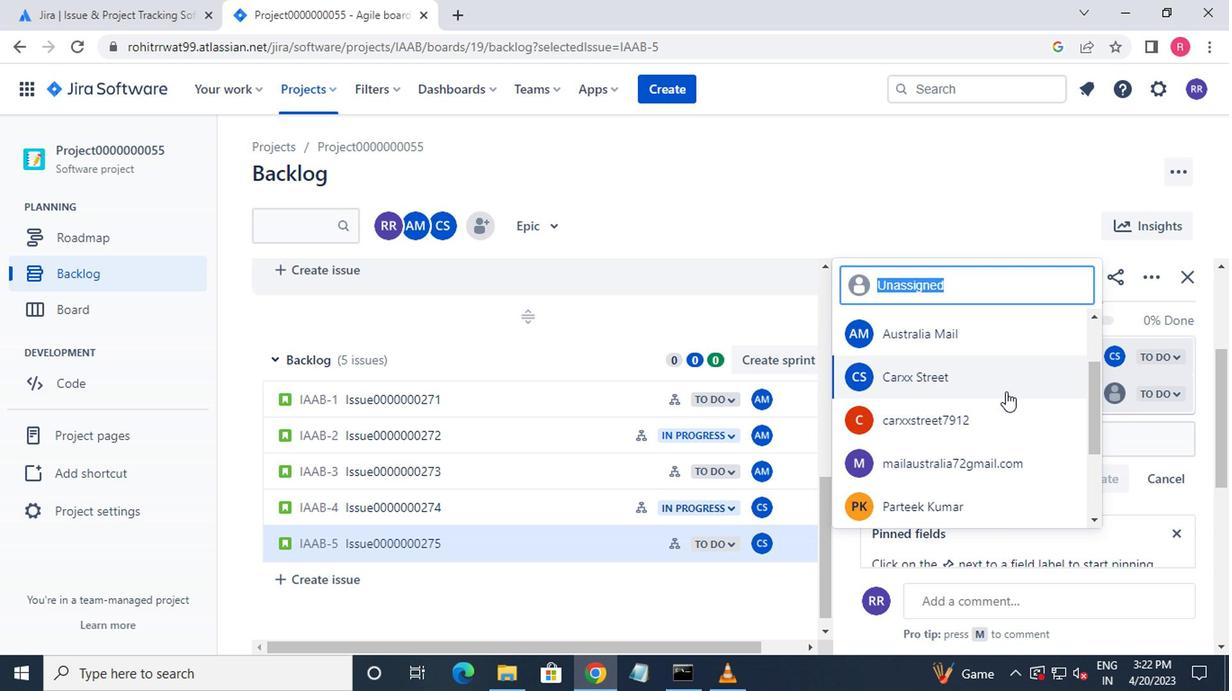 
Action: Mouse moved to (285, 90)
Screenshot: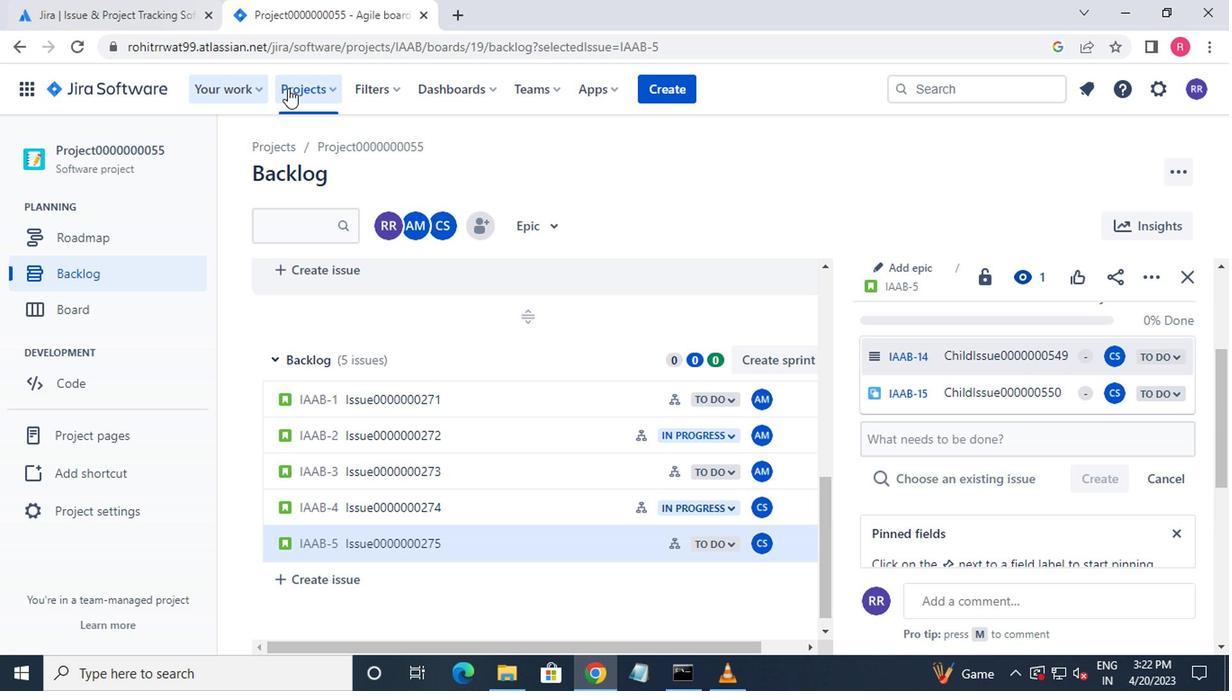 
Action: Mouse pressed left at (285, 90)
Screenshot: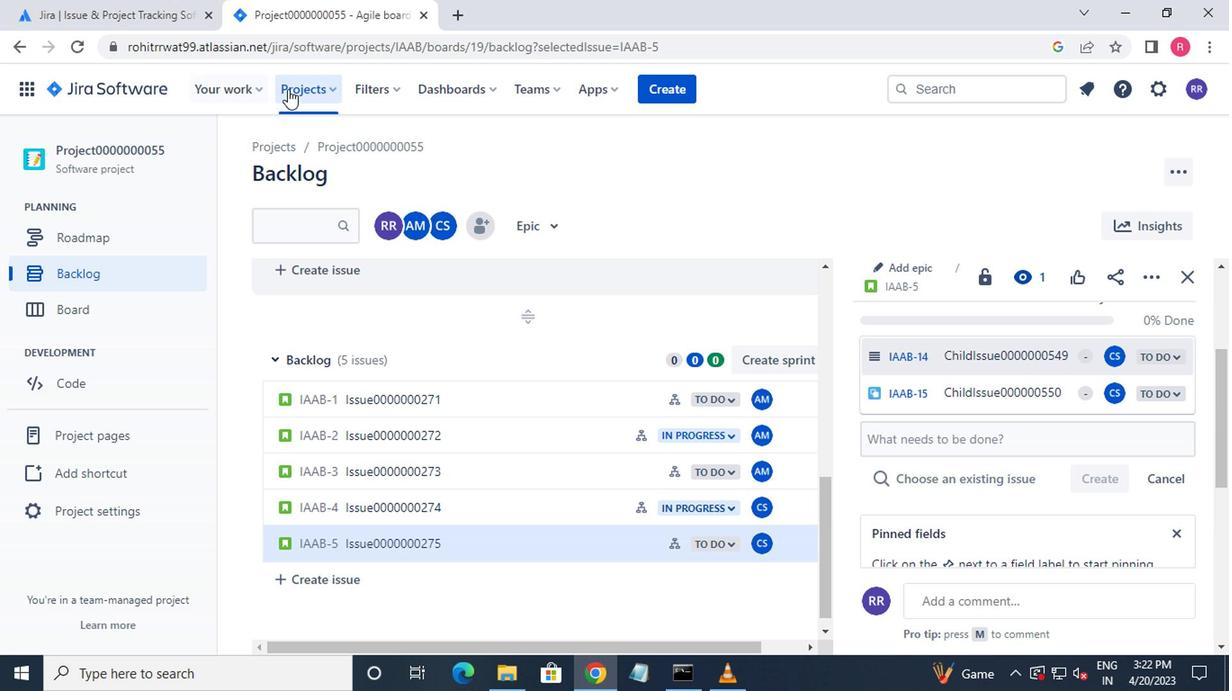 
Action: Mouse moved to (365, 213)
Screenshot: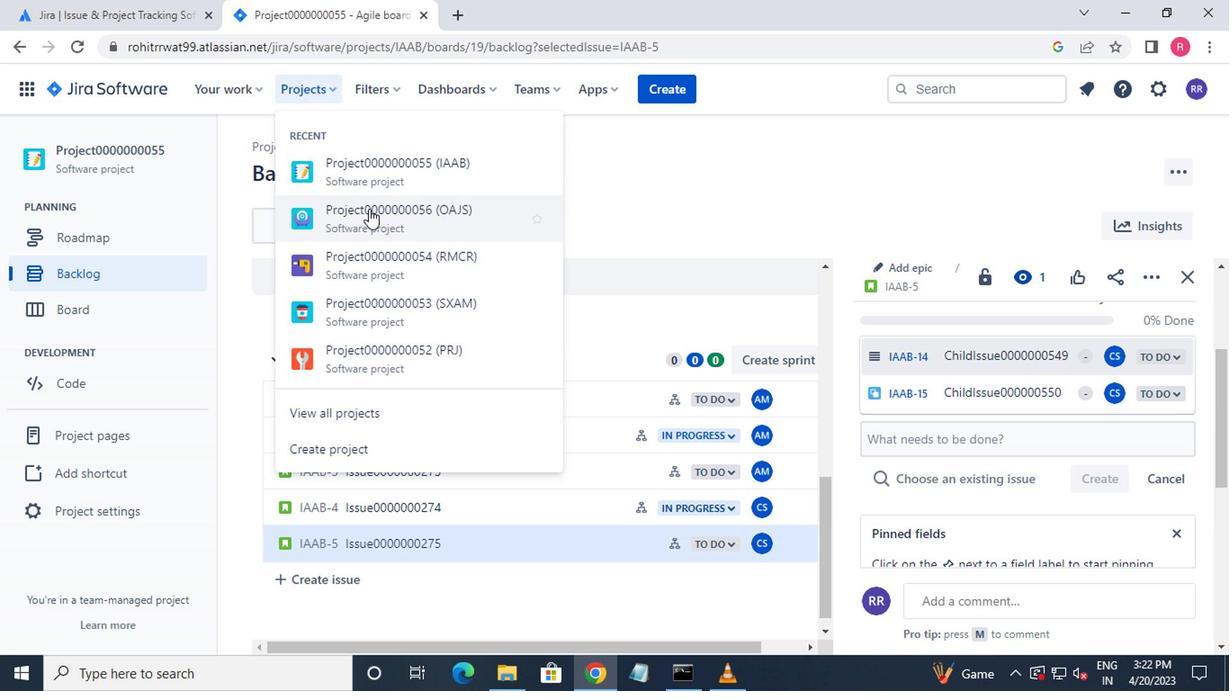 
Action: Mouse pressed left at (365, 213)
Screenshot: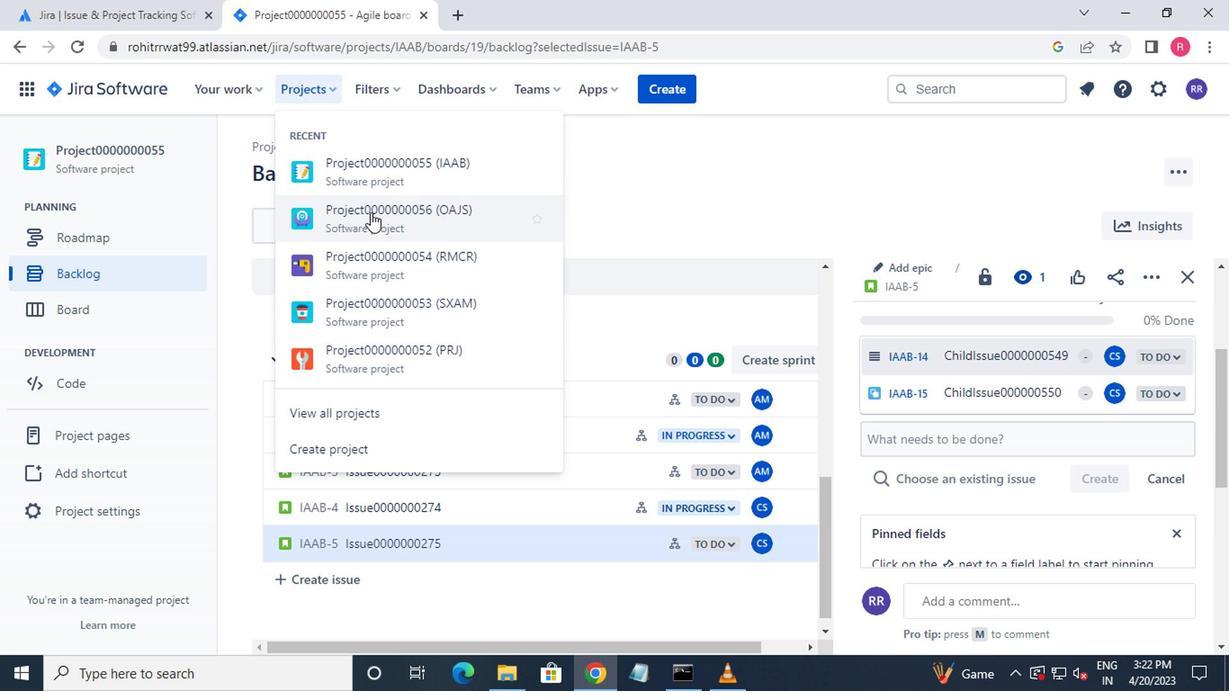 
Action: Mouse moved to (148, 278)
Screenshot: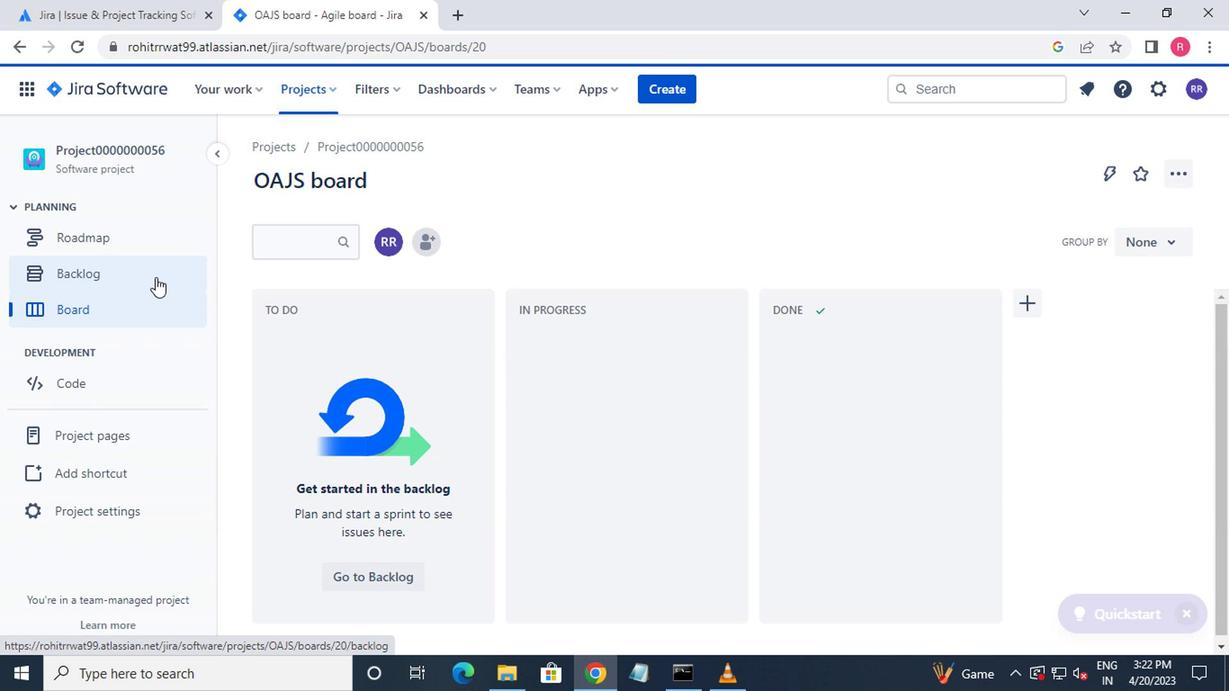 
Action: Mouse pressed left at (148, 278)
Screenshot: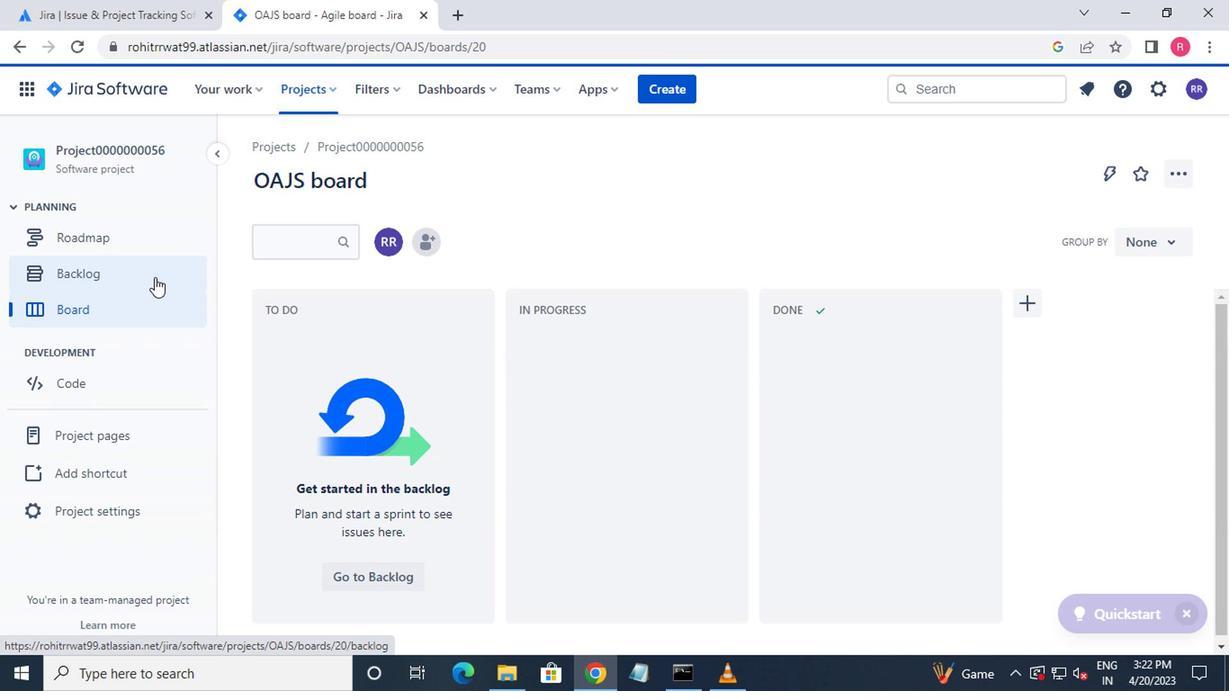 
Action: Mouse moved to (435, 443)
Screenshot: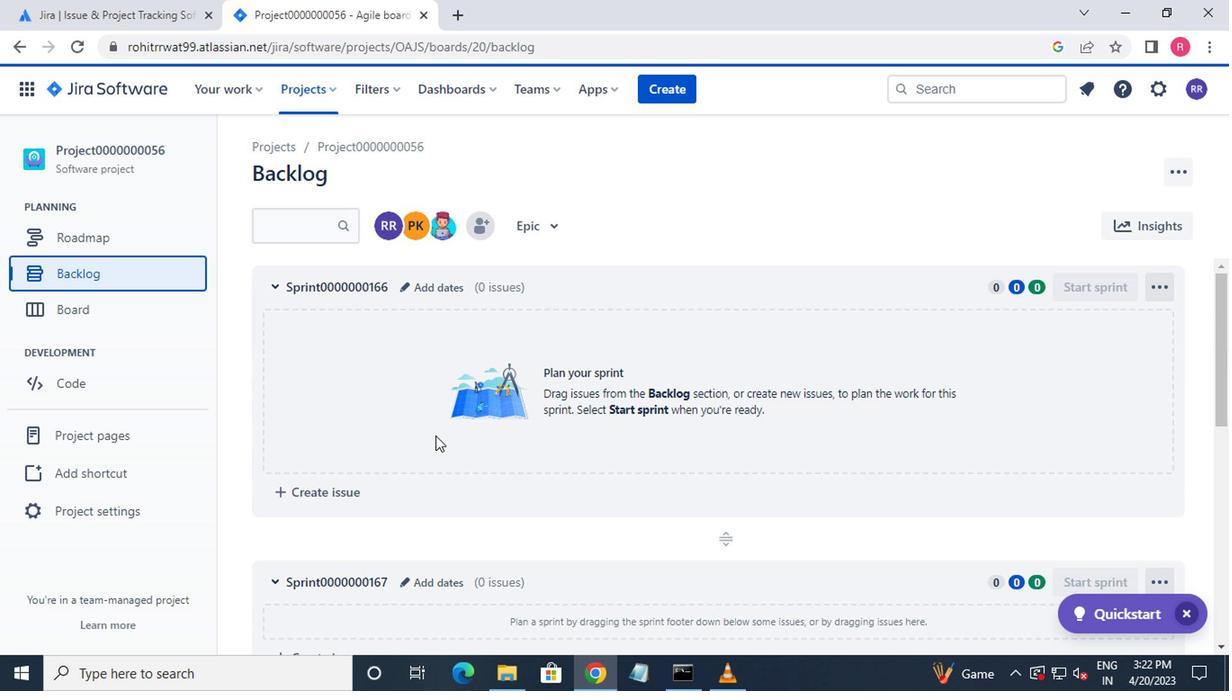 
Action: Mouse scrolled (435, 441) with delta (0, -1)
Screenshot: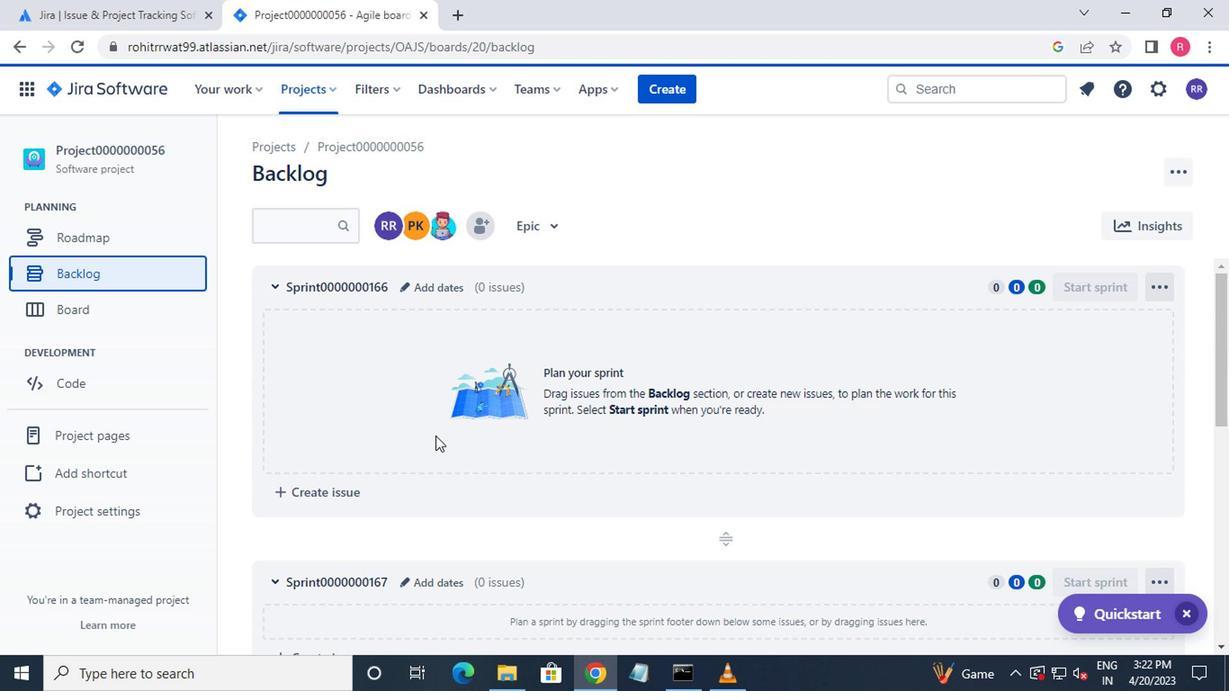 
Action: Mouse scrolled (435, 441) with delta (0, -1)
Screenshot: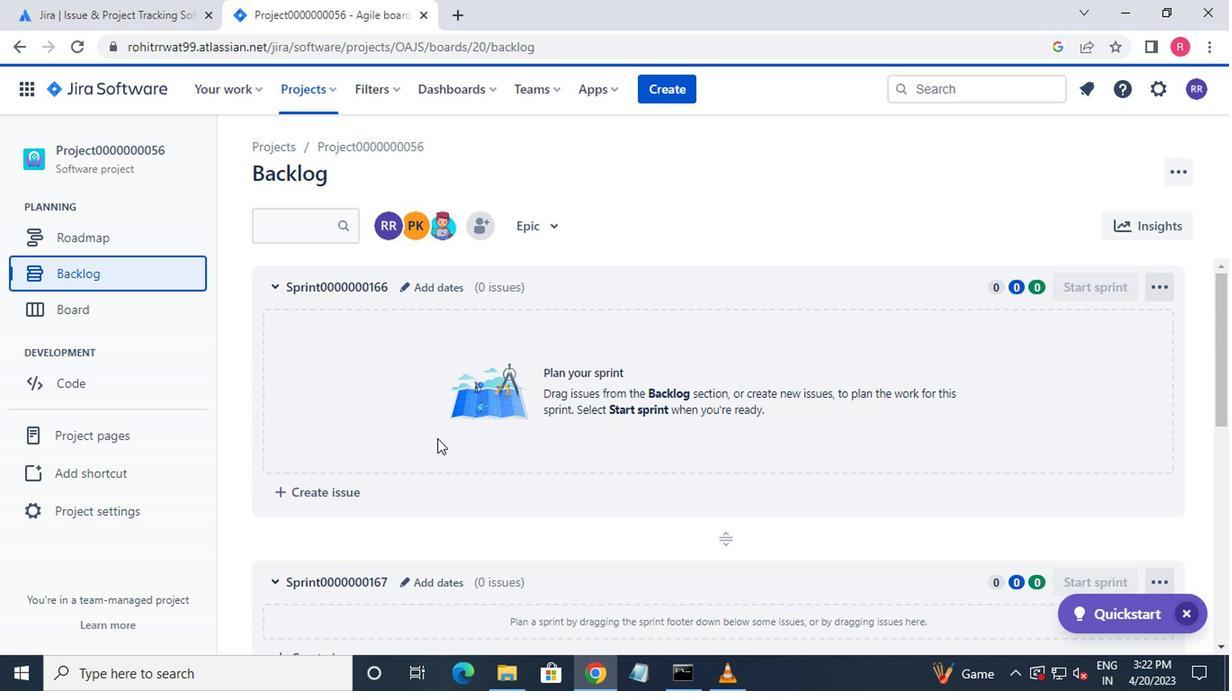 
Action: Mouse scrolled (435, 441) with delta (0, -1)
Screenshot: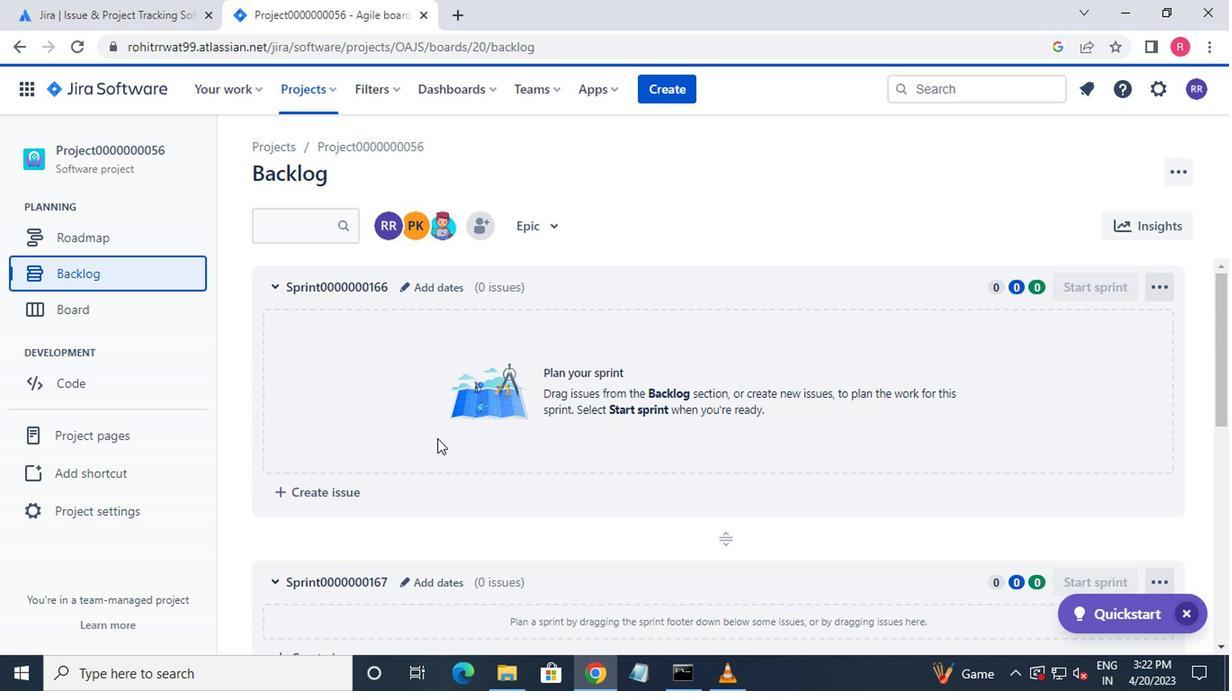 
Action: Mouse scrolled (435, 441) with delta (0, -1)
Screenshot: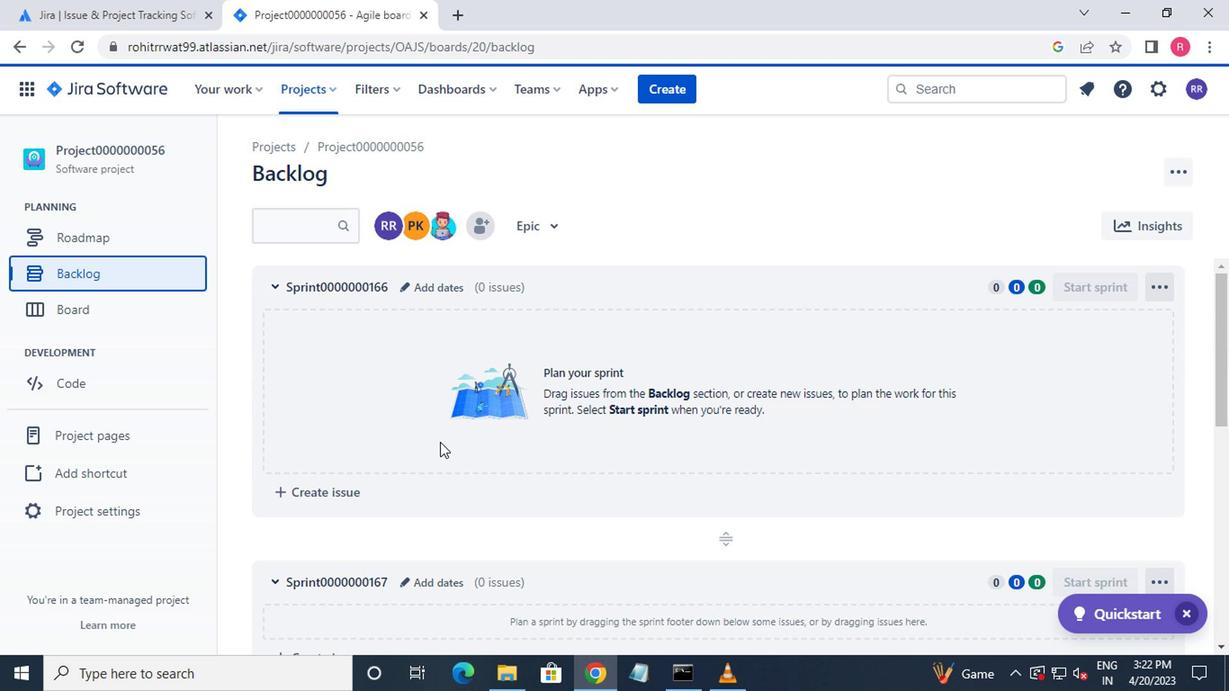 
Action: Mouse scrolled (435, 441) with delta (0, -1)
Screenshot: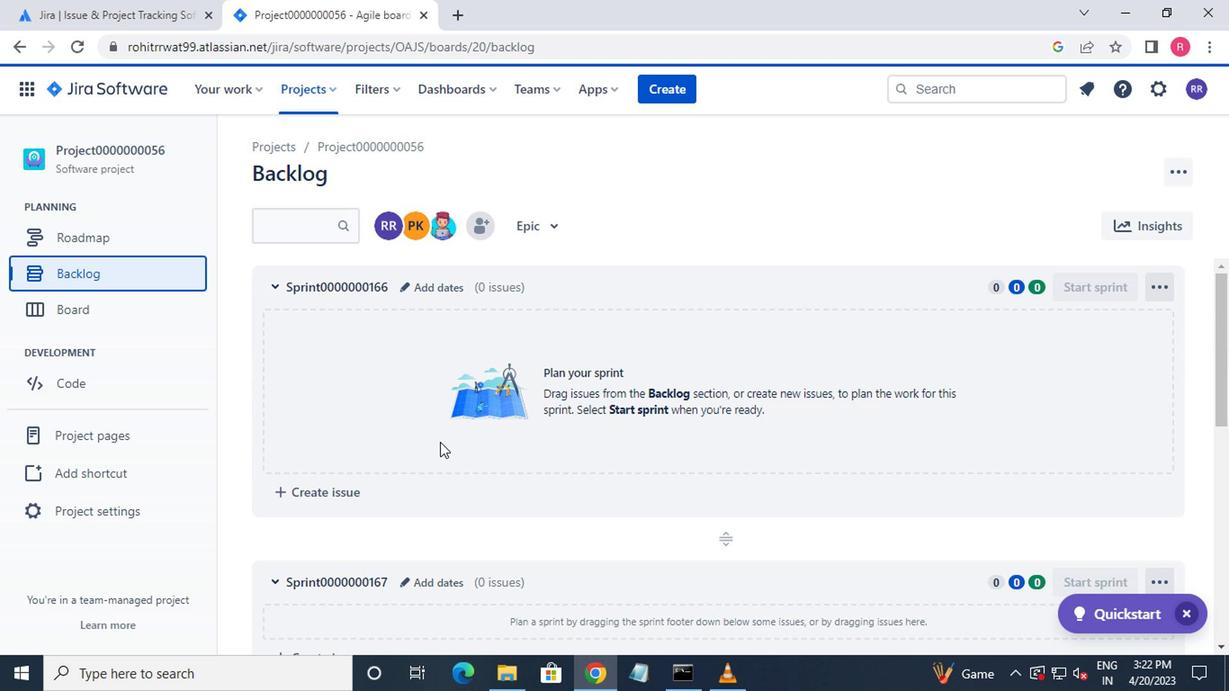 
Action: Mouse moved to (437, 443)
Screenshot: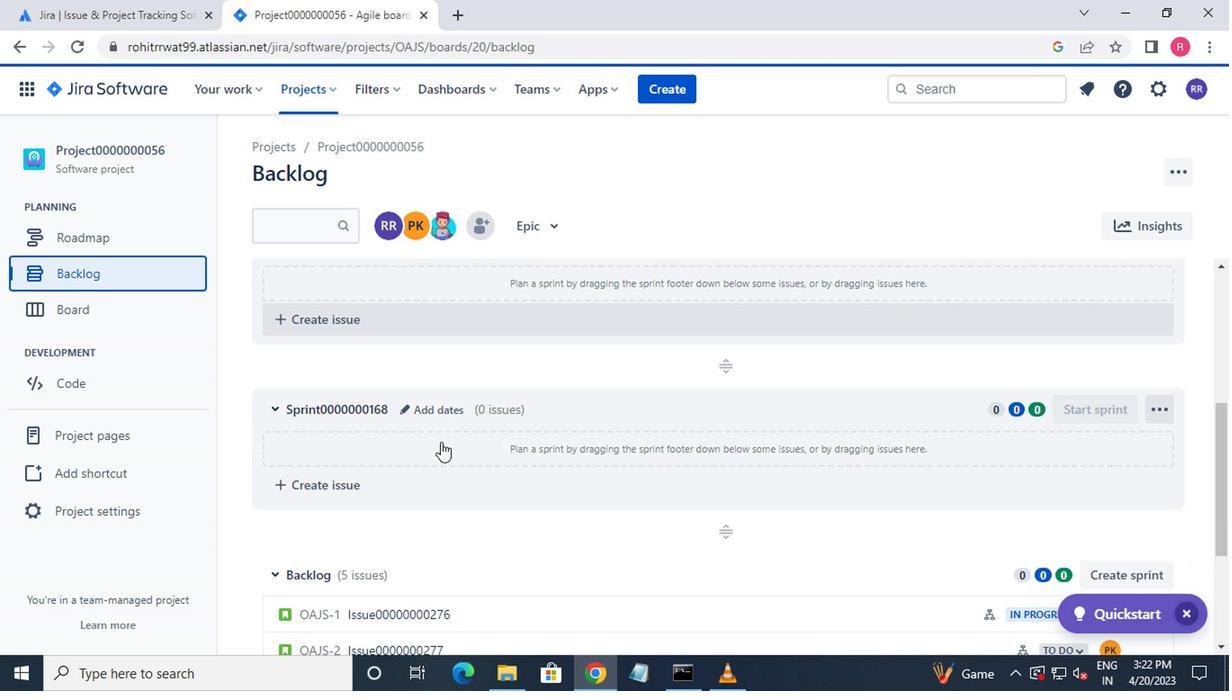 
Action: Mouse scrolled (437, 441) with delta (0, -1)
Screenshot: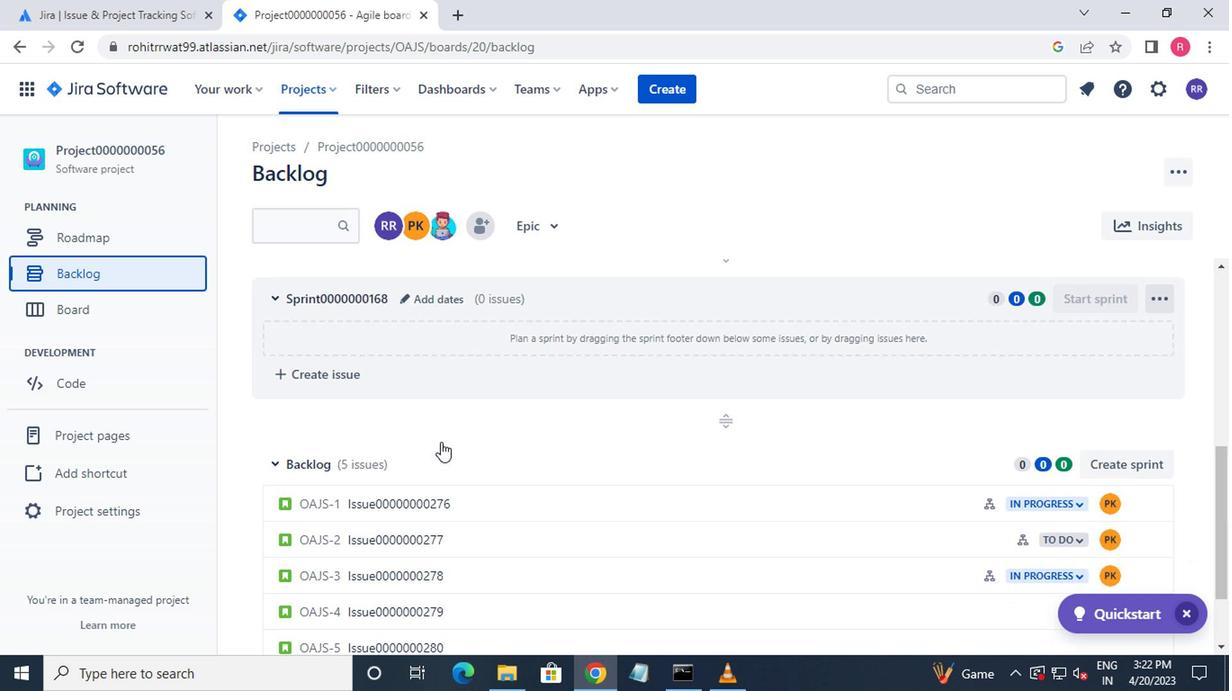 
Action: Mouse scrolled (437, 441) with delta (0, -1)
Screenshot: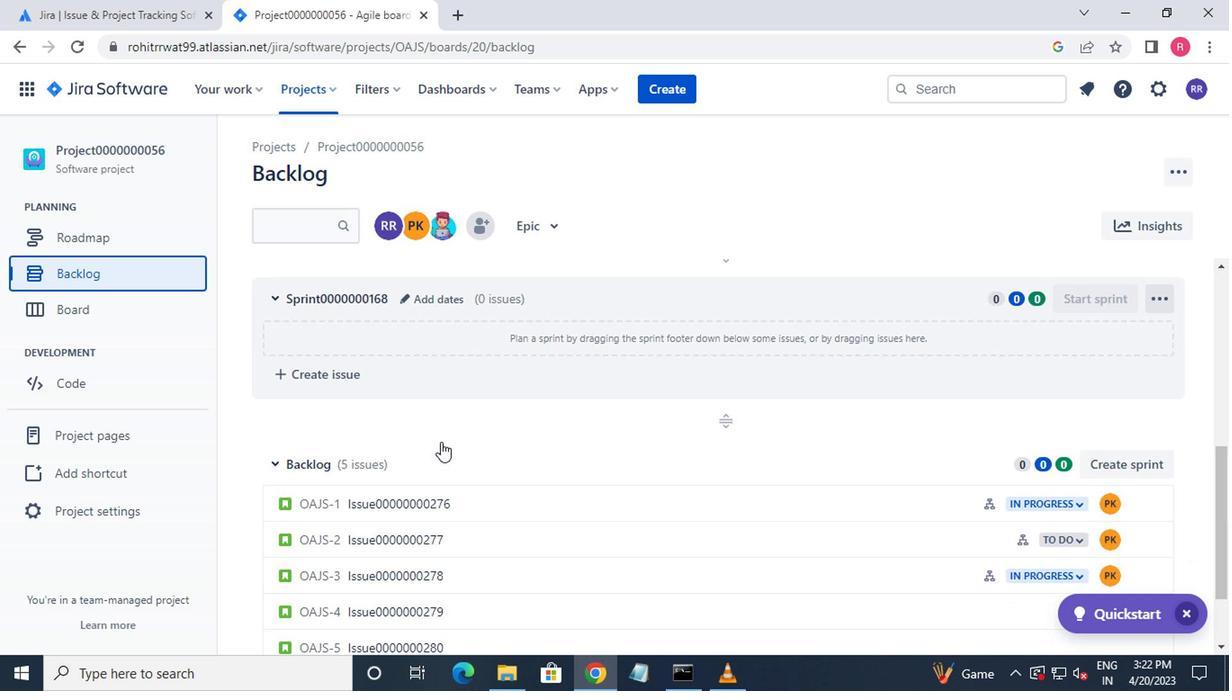 
Action: Mouse moved to (649, 393)
Screenshot: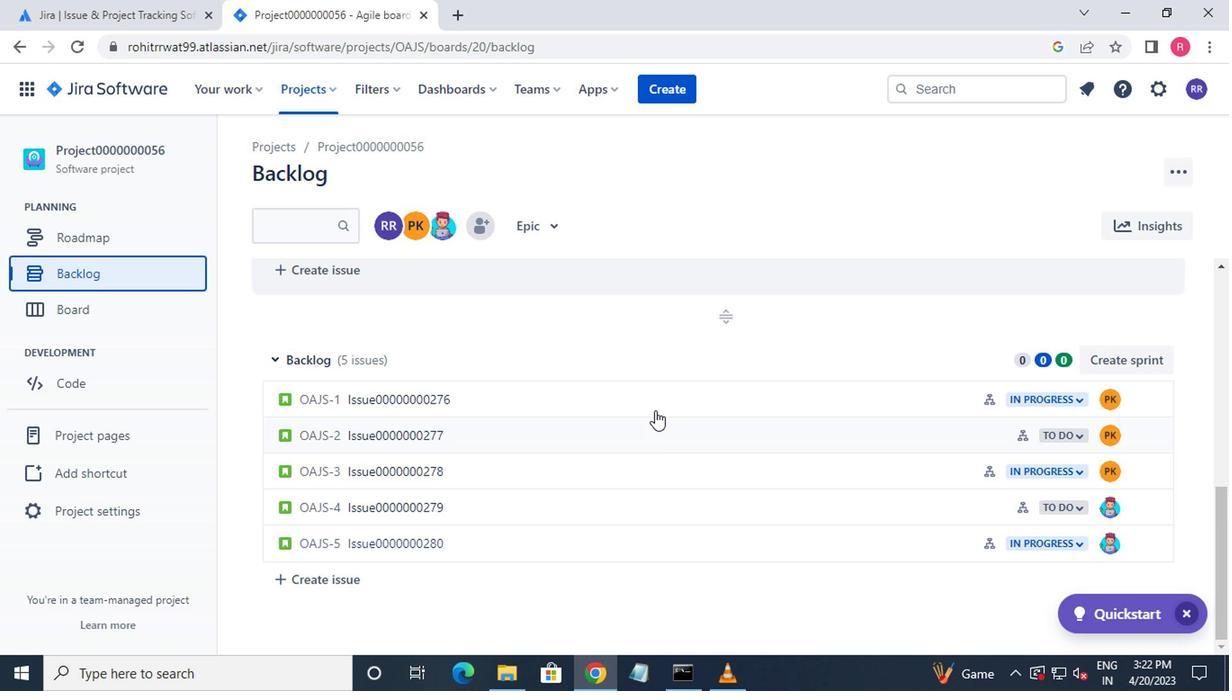 
Action: Mouse pressed left at (649, 393)
Screenshot: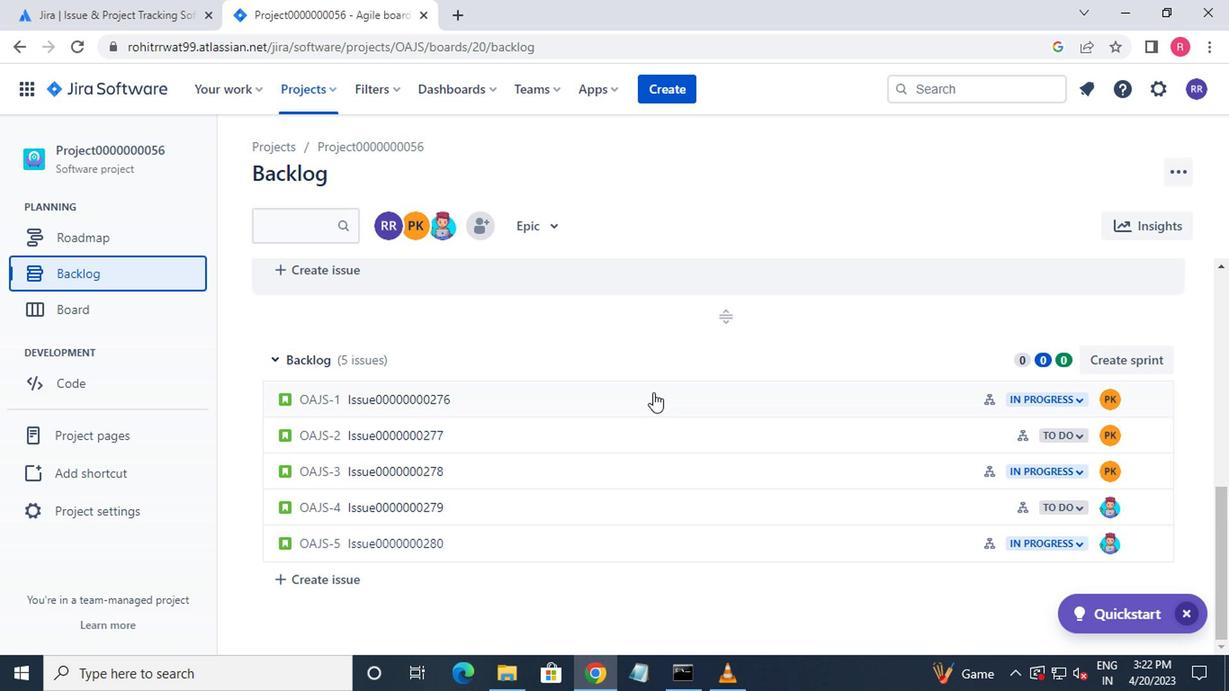
Action: Mouse moved to (647, 393)
Screenshot: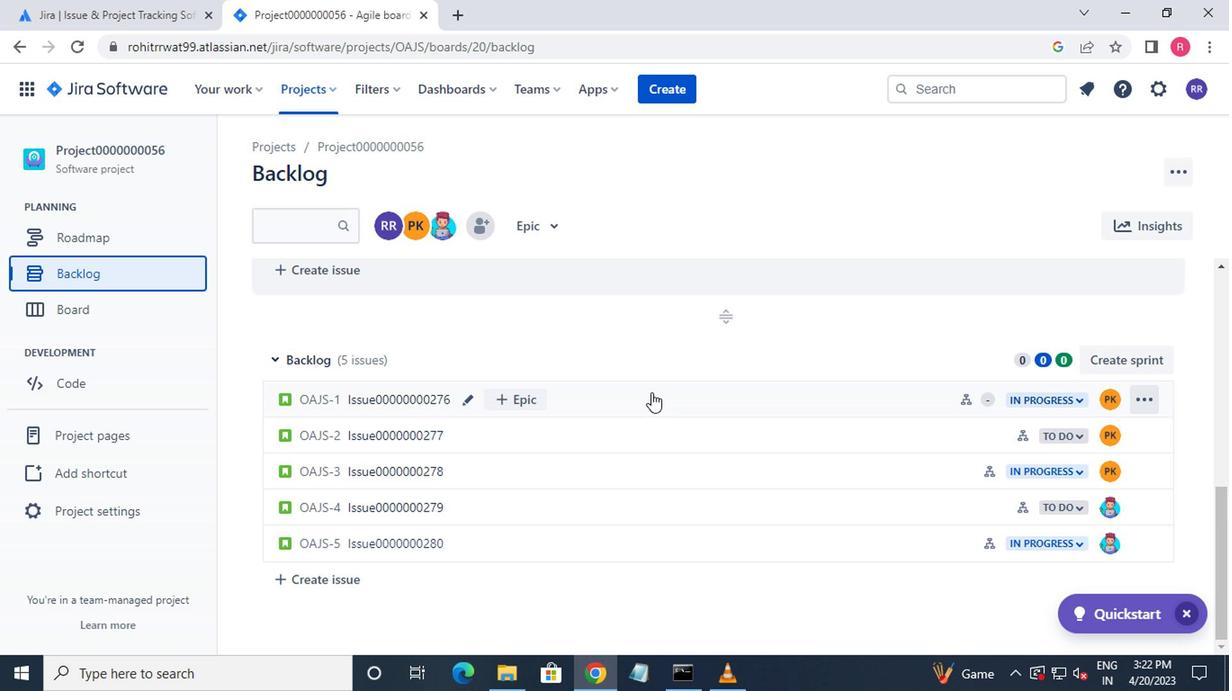 
Action: Mouse pressed left at (647, 393)
Screenshot: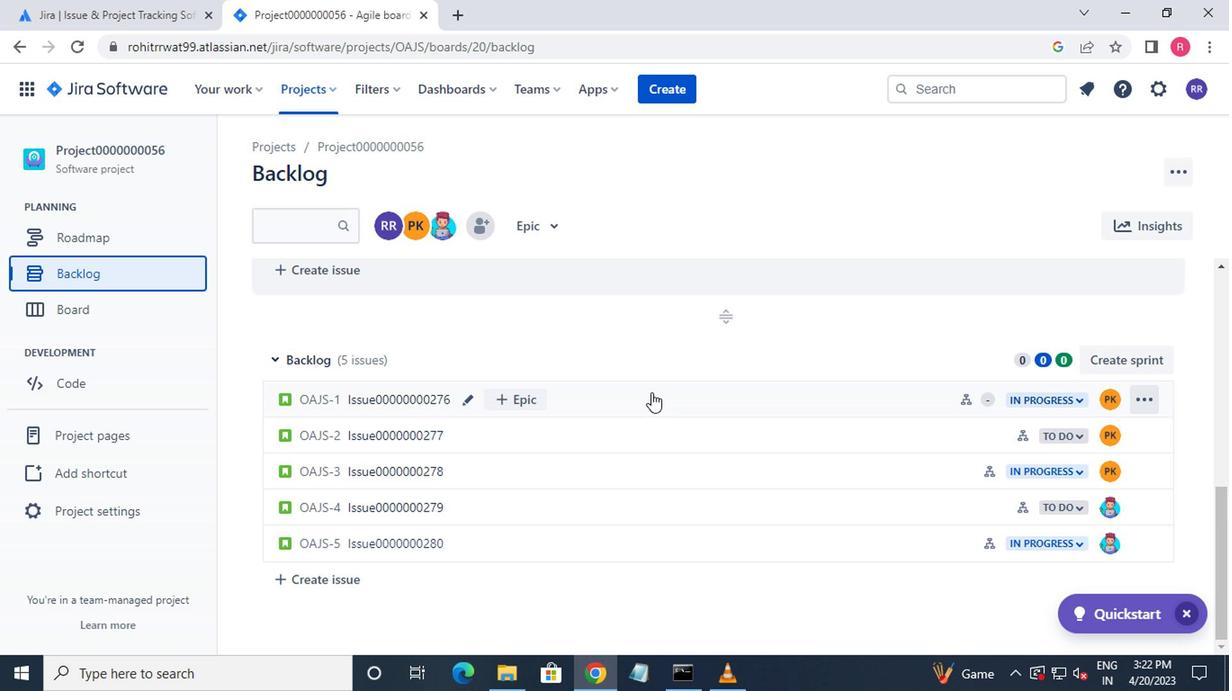 
Action: Mouse moved to (905, 369)
Screenshot: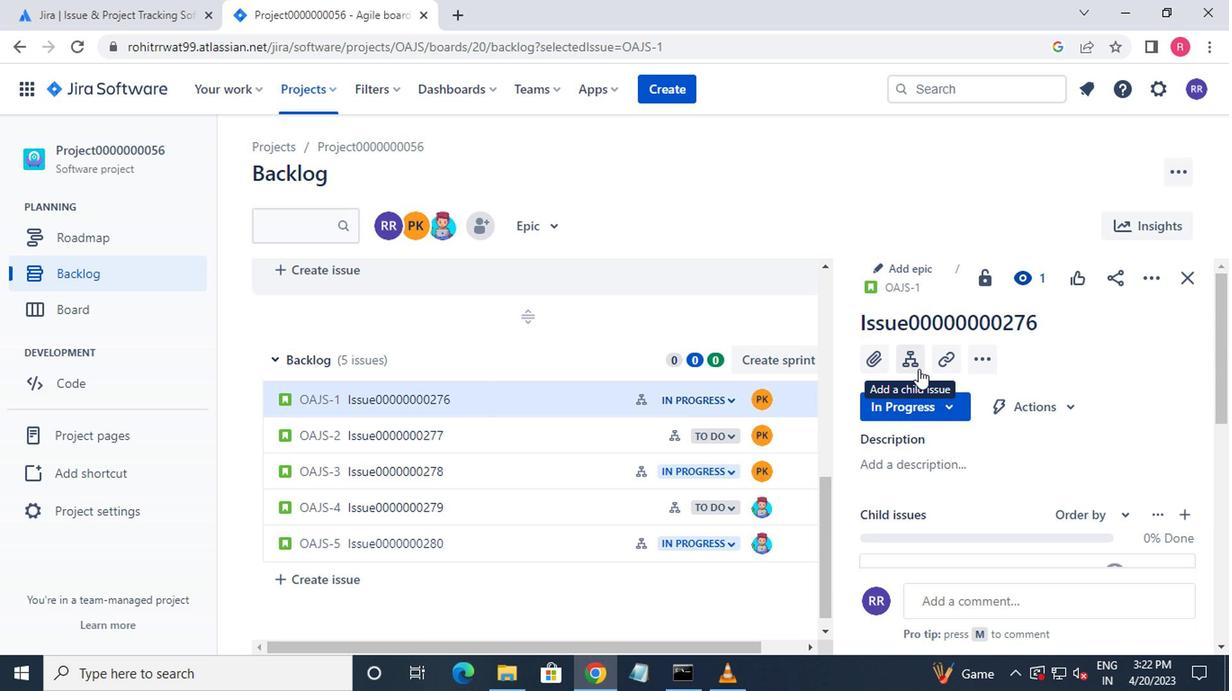 
Action: Mouse pressed left at (905, 369)
Screenshot: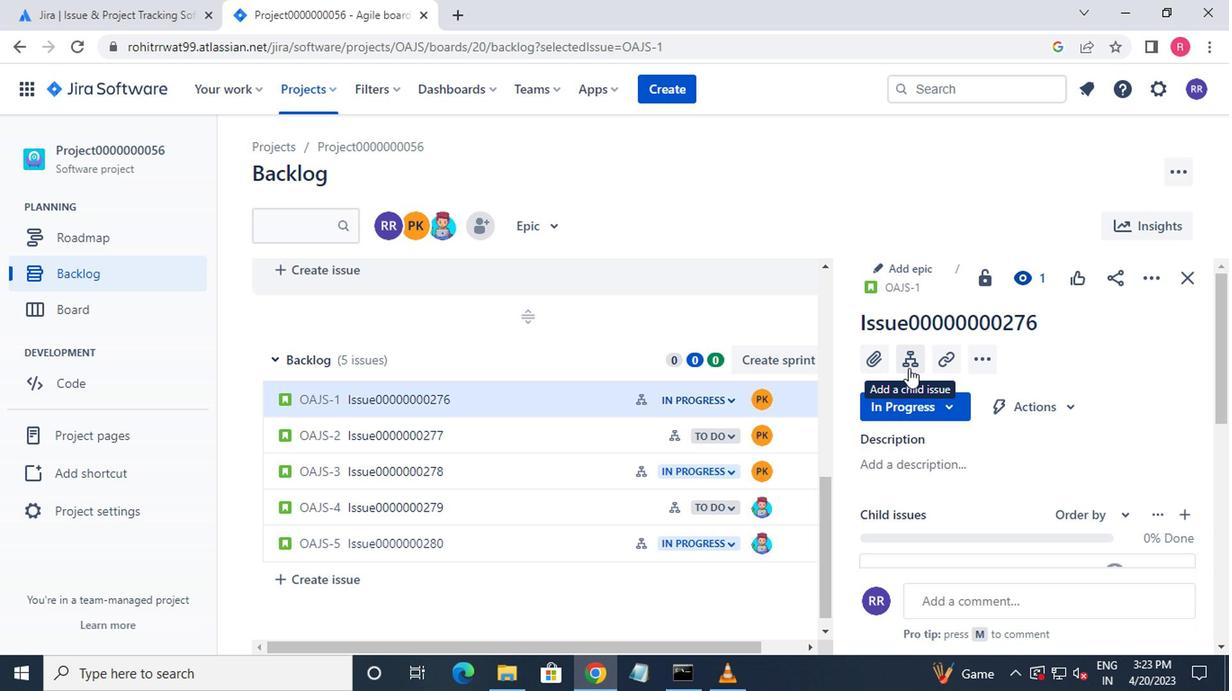 
Action: Mouse moved to (1111, 365)
Screenshot: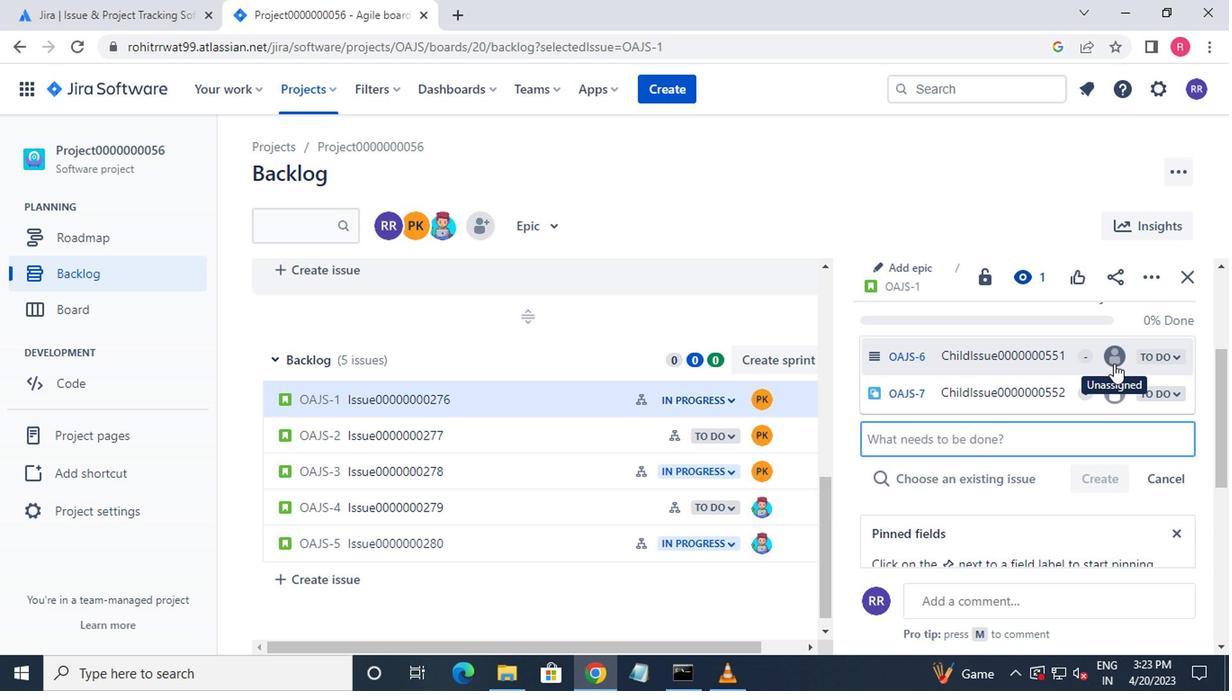 
Action: Mouse pressed left at (1111, 365)
Screenshot: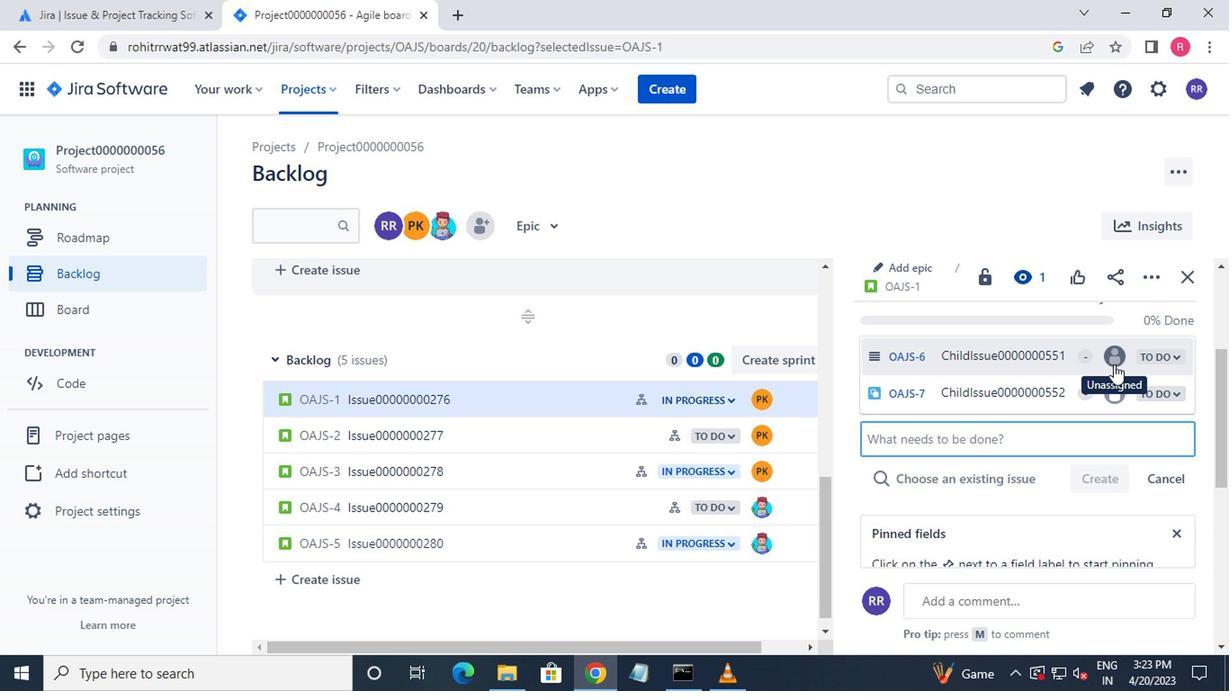 
Action: Mouse moved to (924, 463)
Screenshot: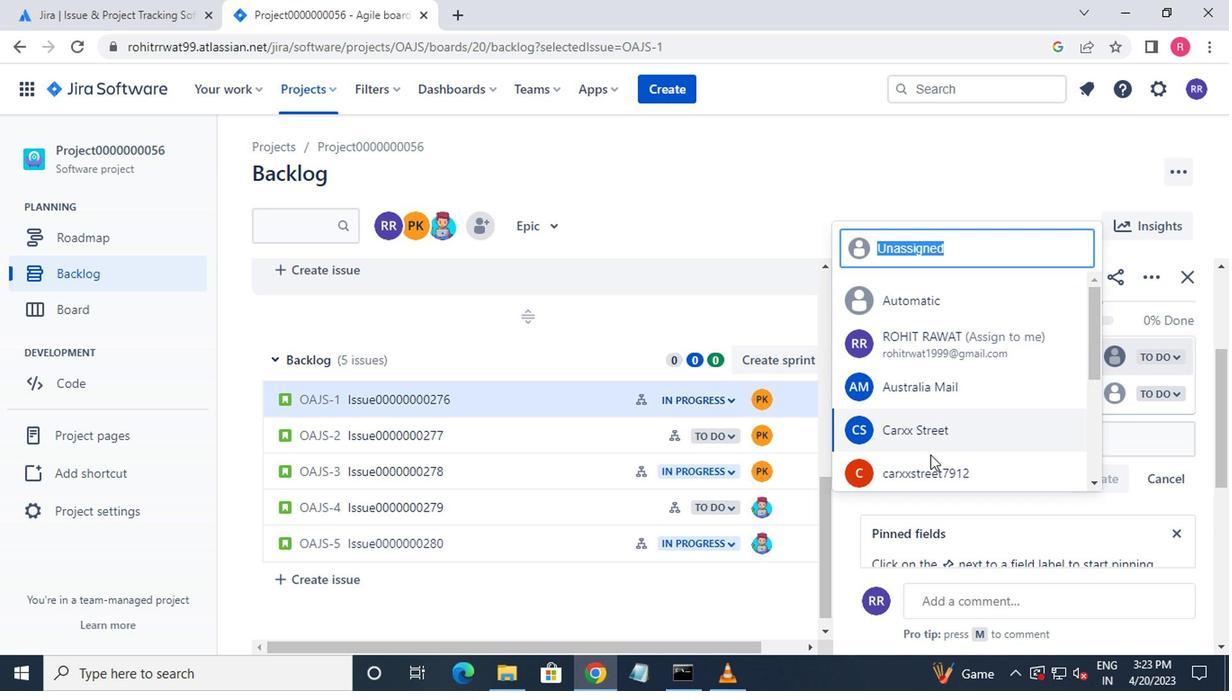
Action: Mouse scrolled (924, 461) with delta (0, -1)
Screenshot: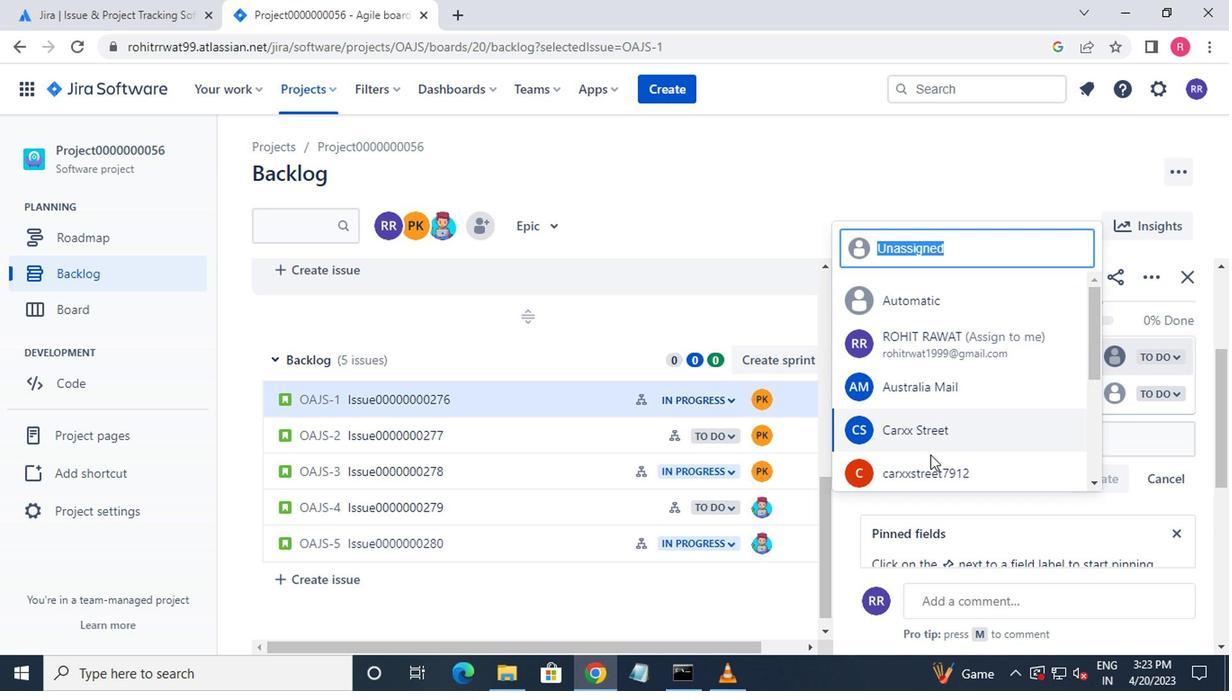 
Action: Mouse scrolled (924, 461) with delta (0, -1)
Screenshot: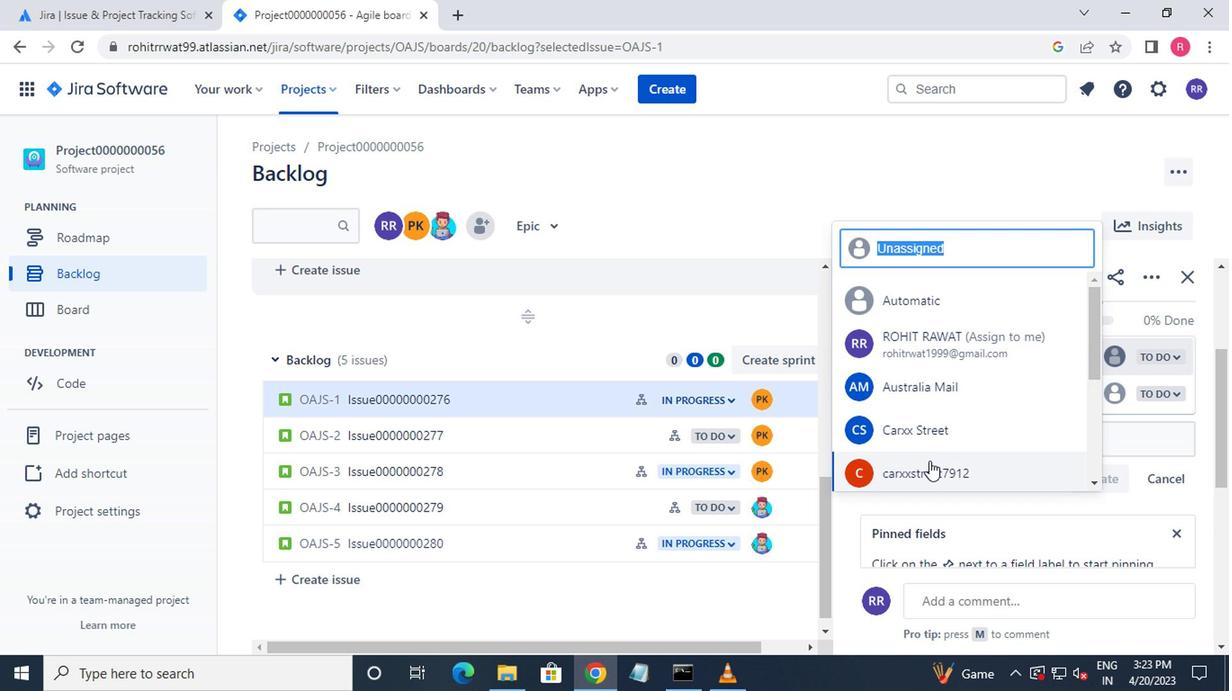 
Action: Mouse moved to (924, 388)
Screenshot: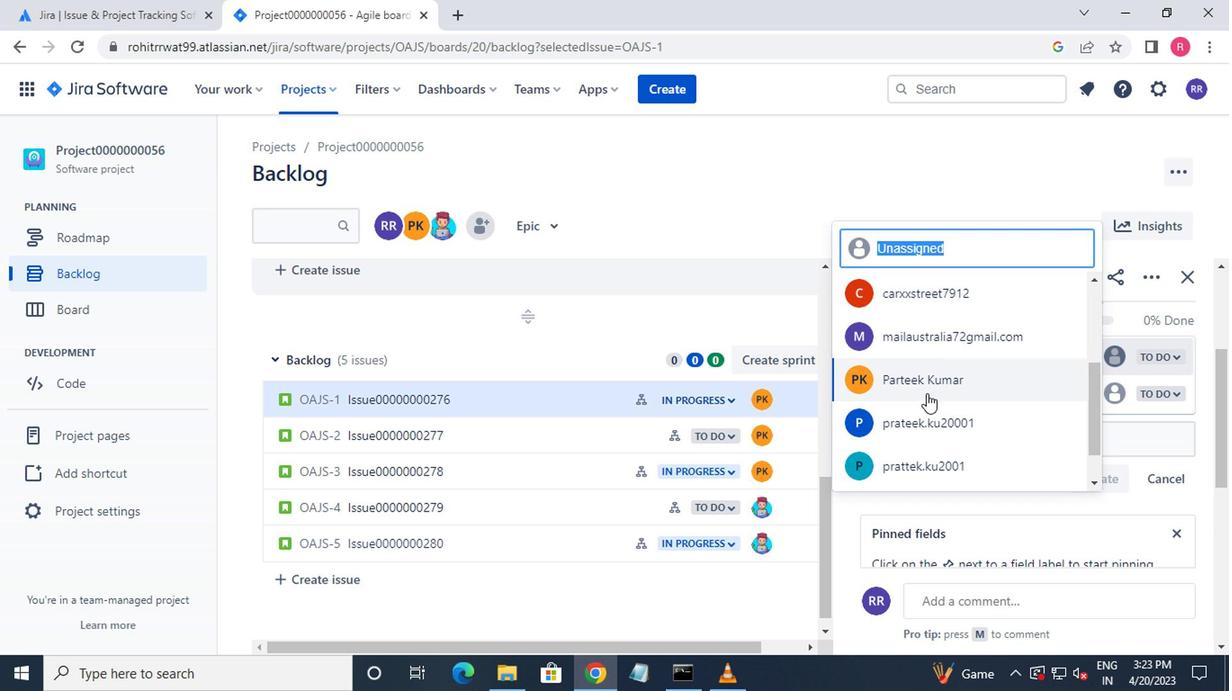 
Action: Mouse pressed left at (924, 388)
Screenshot: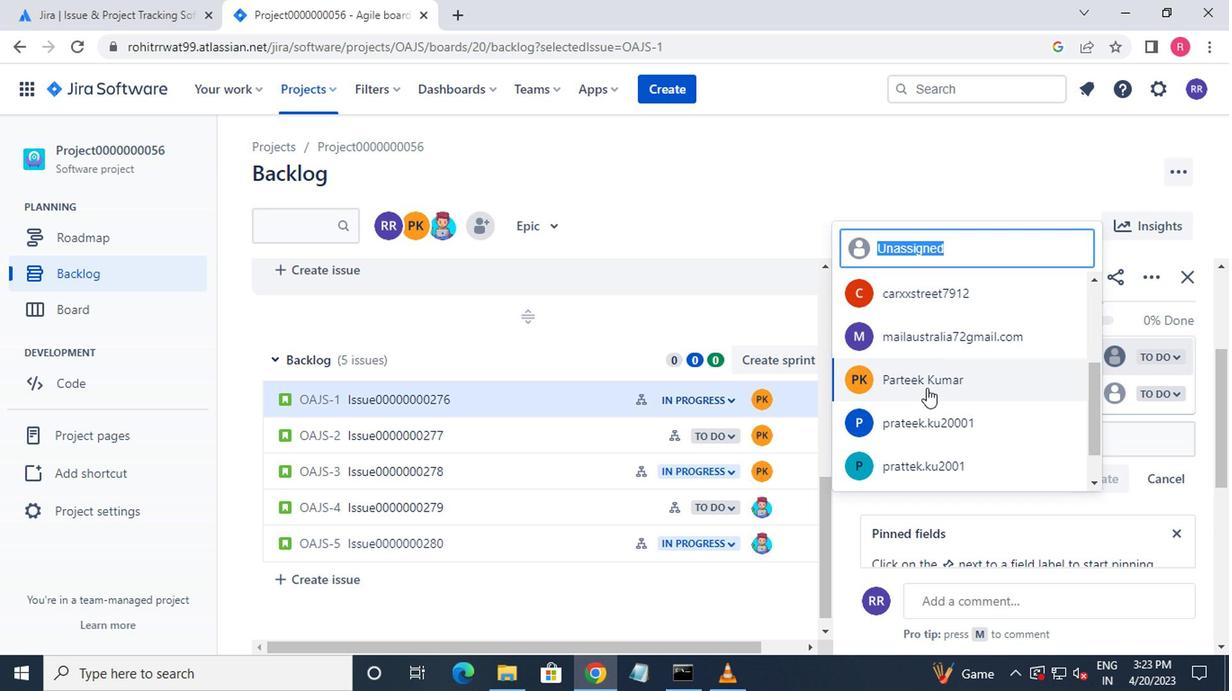 
Action: Mouse moved to (1110, 401)
Screenshot: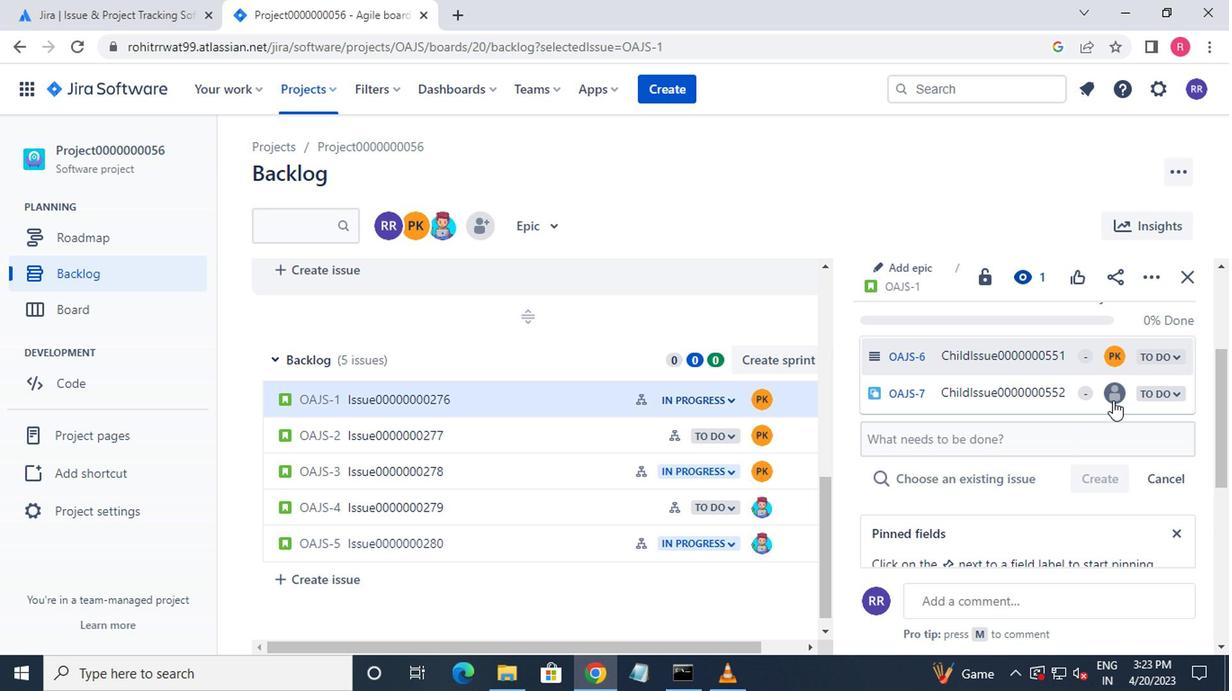 
Action: Mouse pressed left at (1110, 401)
Screenshot: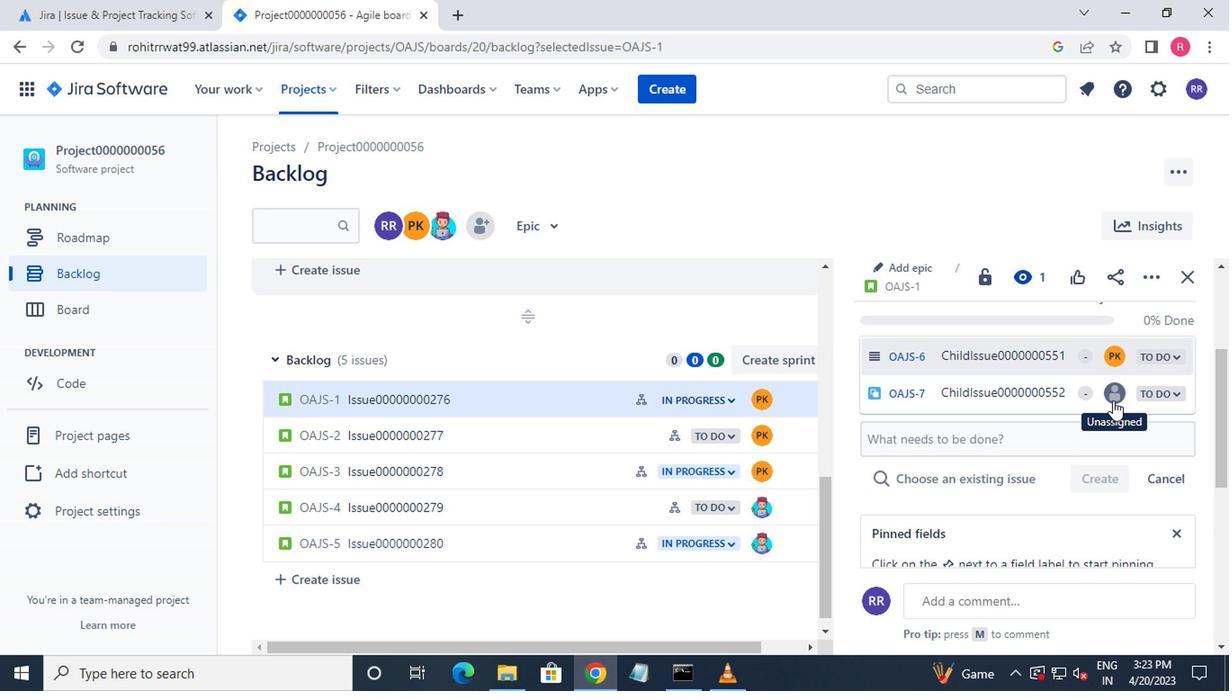 
Action: Mouse moved to (960, 412)
Screenshot: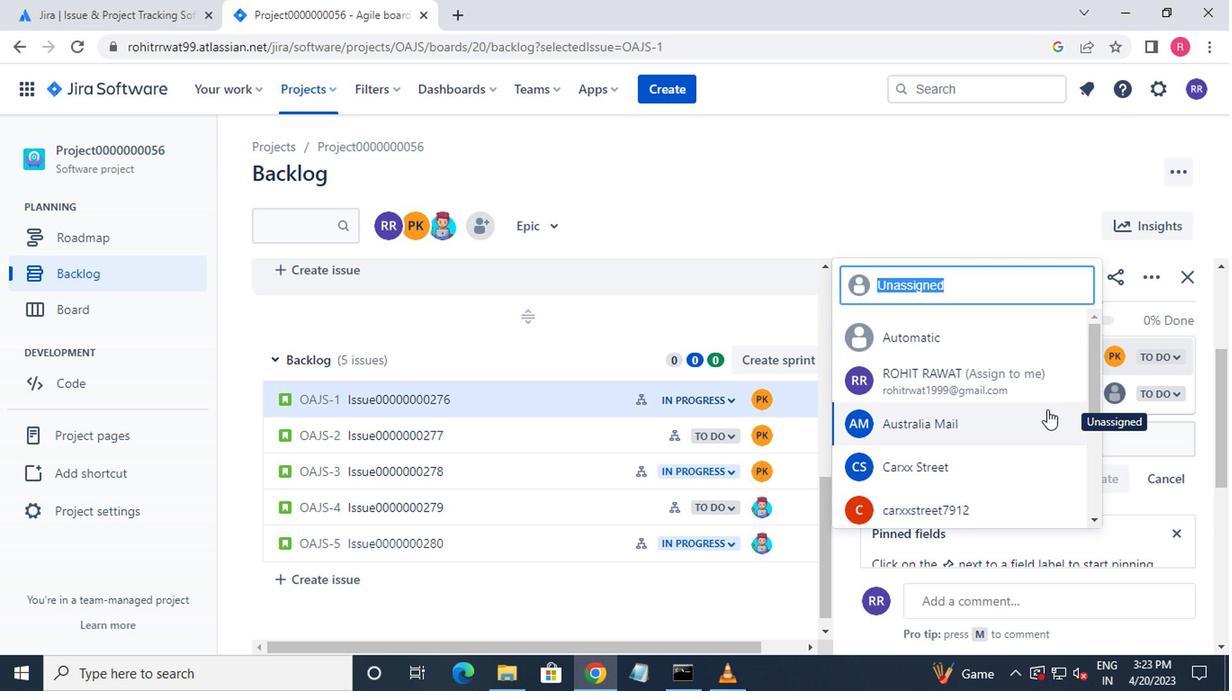 
Action: Mouse scrolled (960, 411) with delta (0, 0)
Screenshot: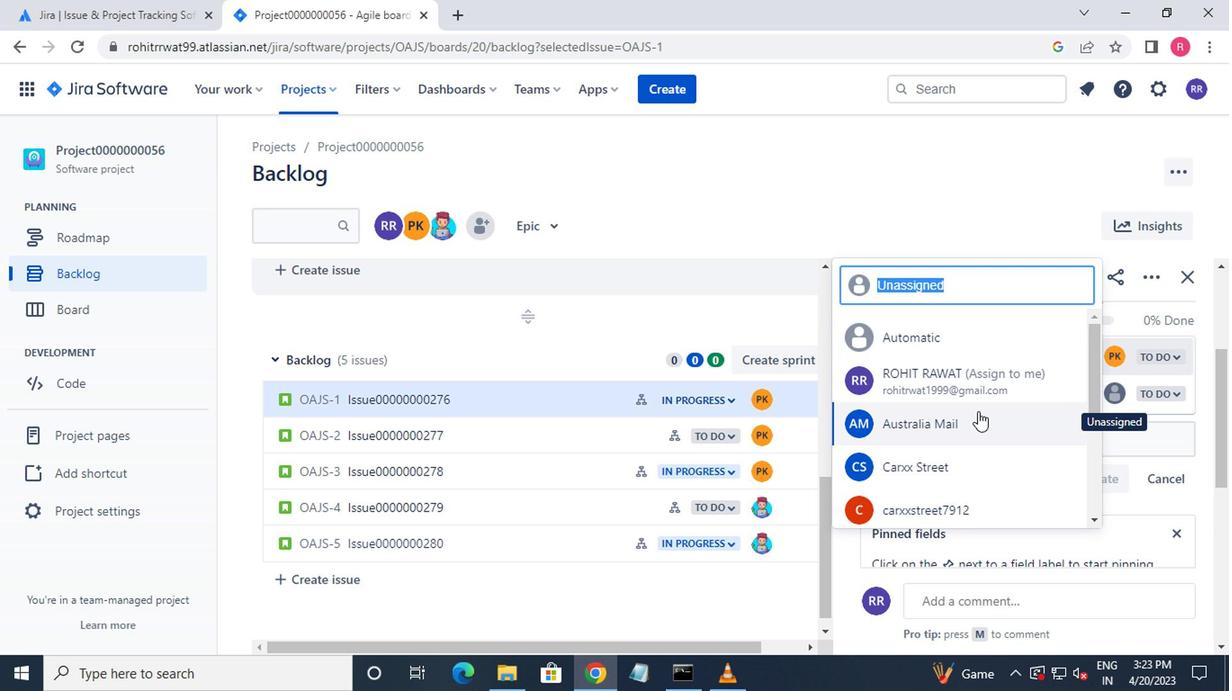 
Action: Mouse moved to (960, 413)
Screenshot: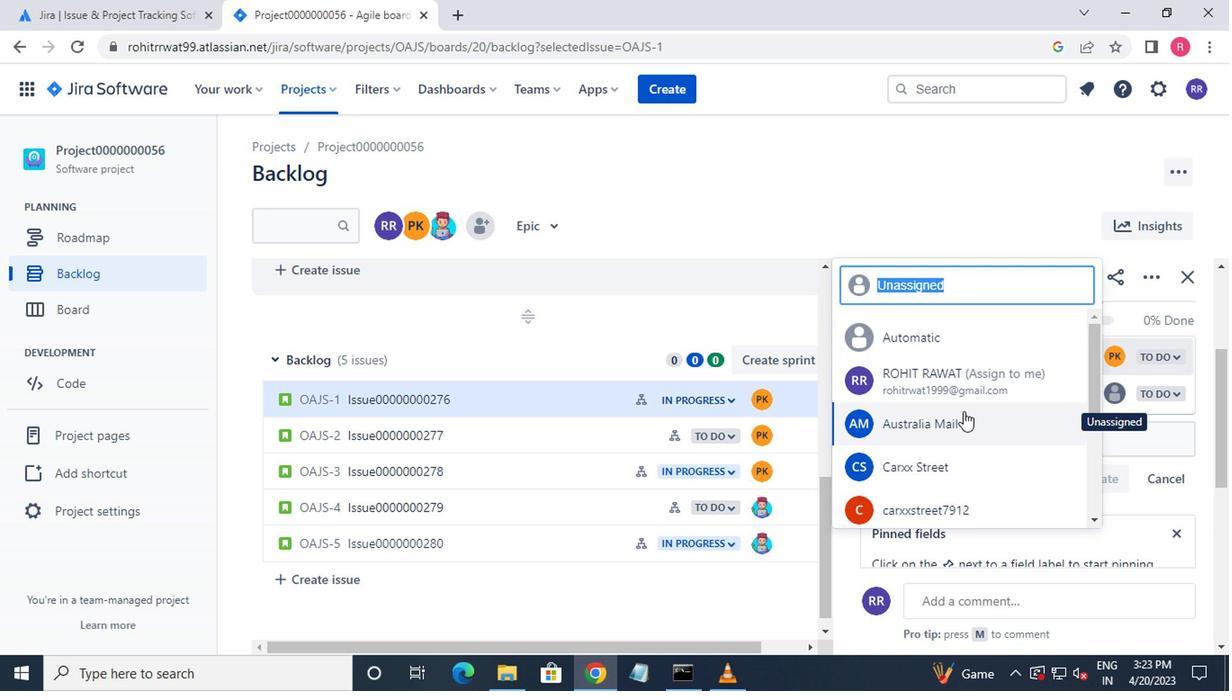 
Action: Mouse scrolled (960, 412) with delta (0, -1)
Screenshot: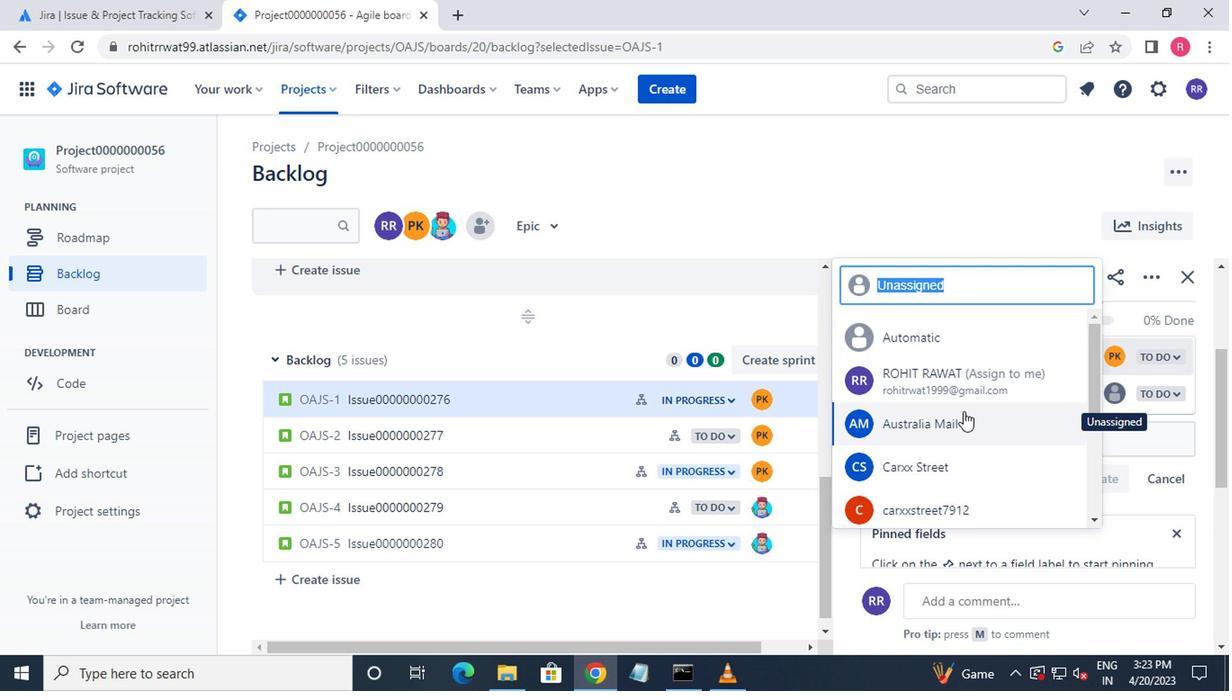
Action: Mouse scrolled (960, 412) with delta (0, -1)
Screenshot: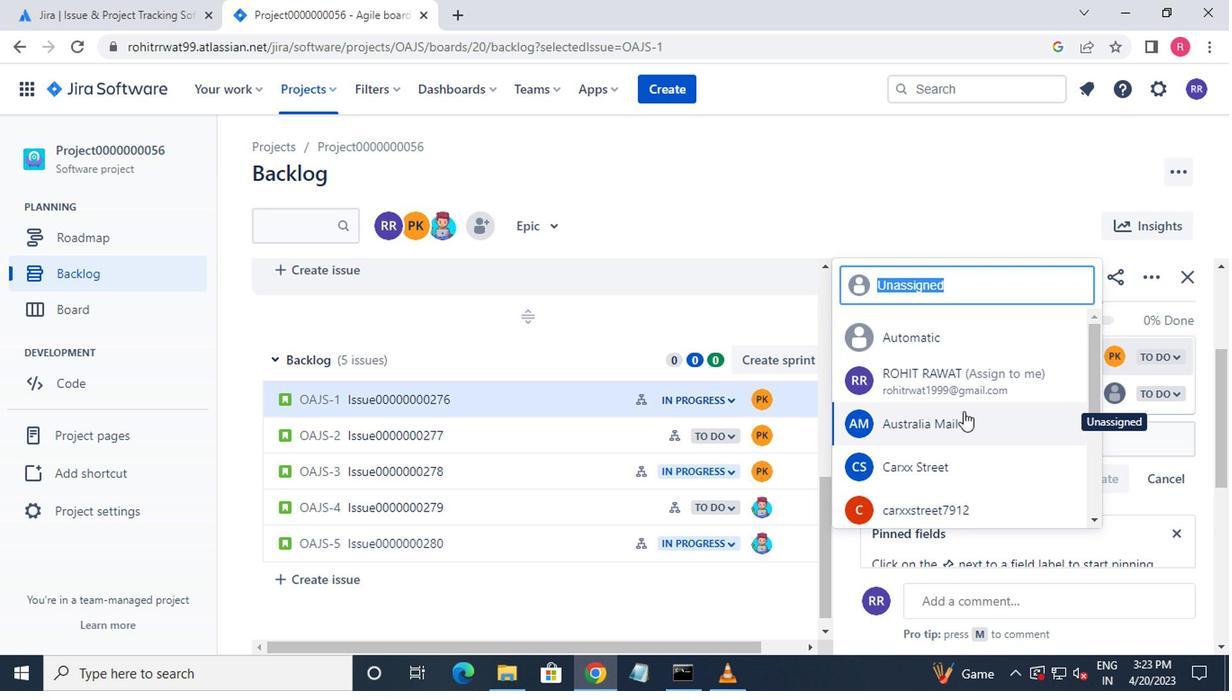 
Action: Mouse scrolled (960, 412) with delta (0, -1)
Screenshot: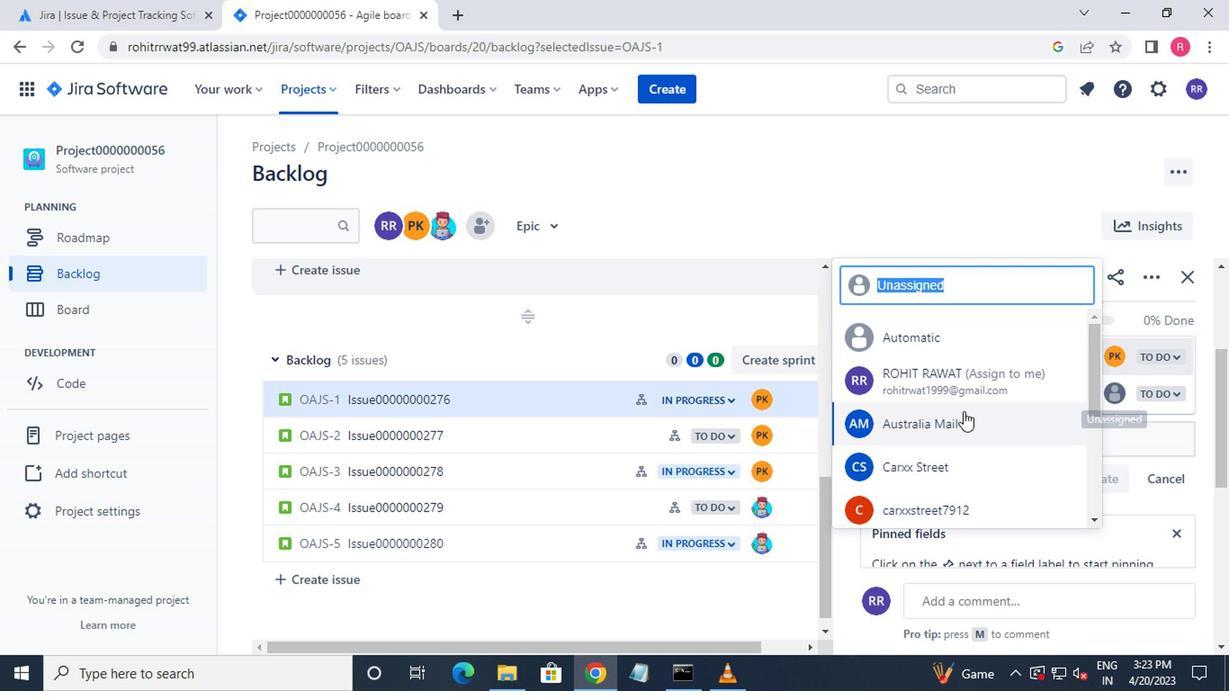 
Action: Mouse moved to (940, 383)
Screenshot: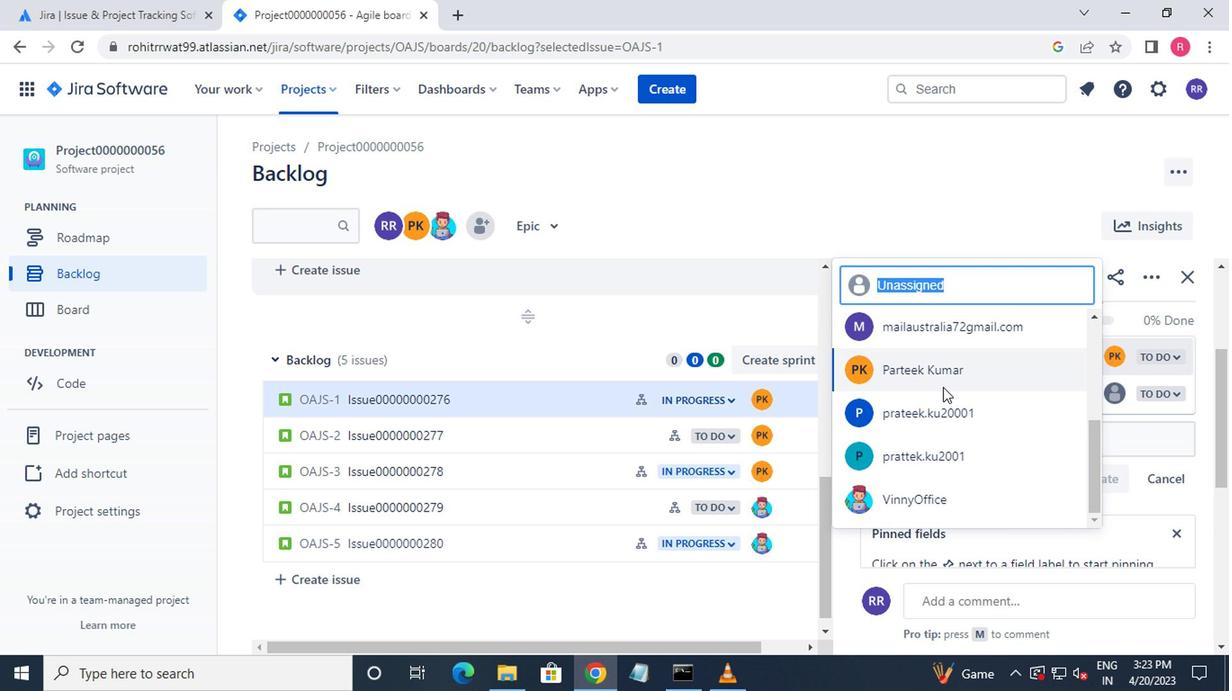 
Action: Mouse pressed left at (940, 383)
Screenshot: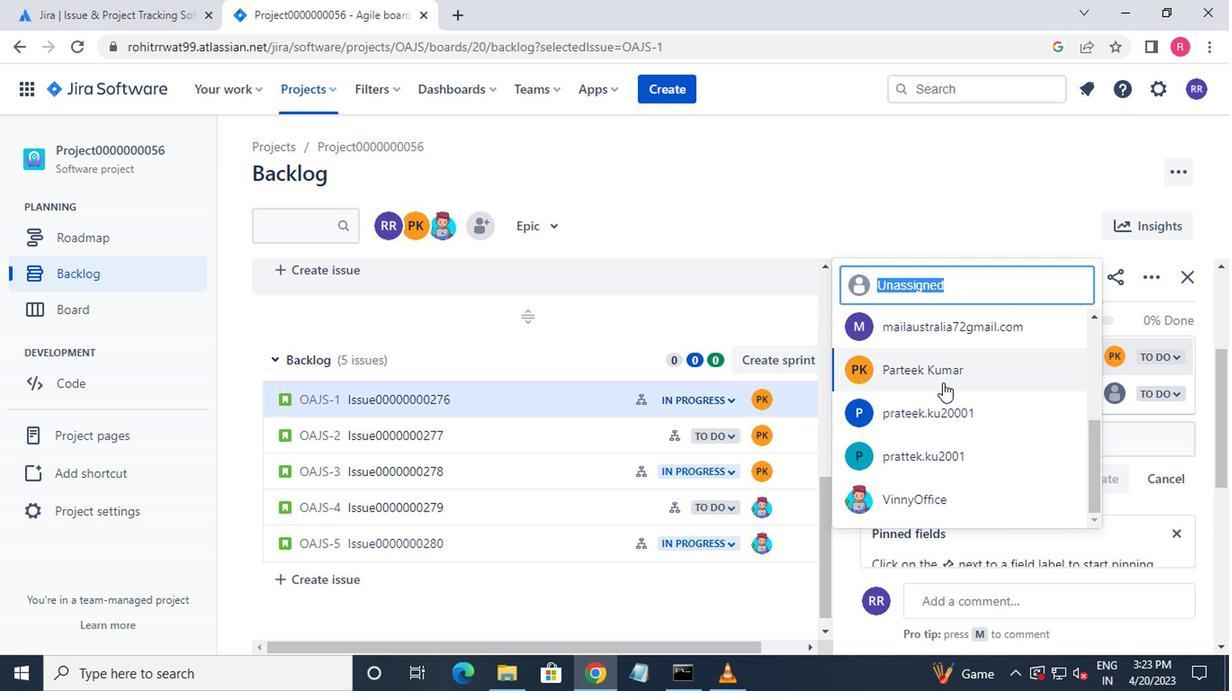 
Action: Mouse moved to (557, 433)
Screenshot: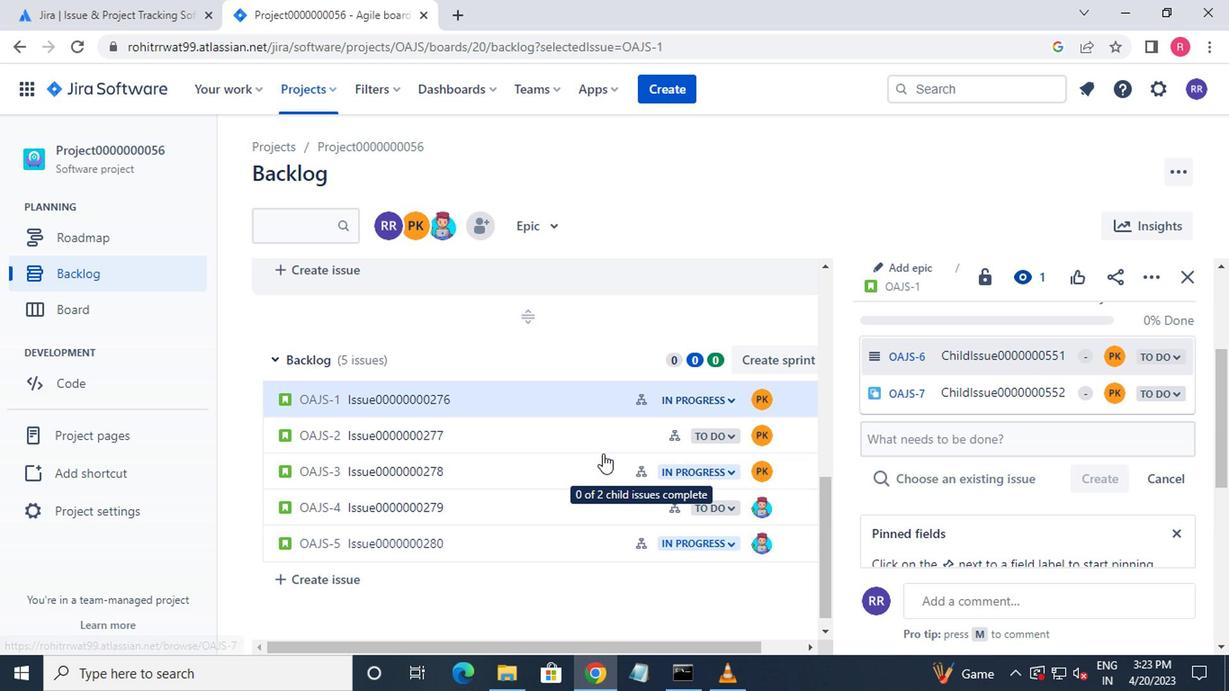 
Action: Mouse pressed left at (557, 433)
Screenshot: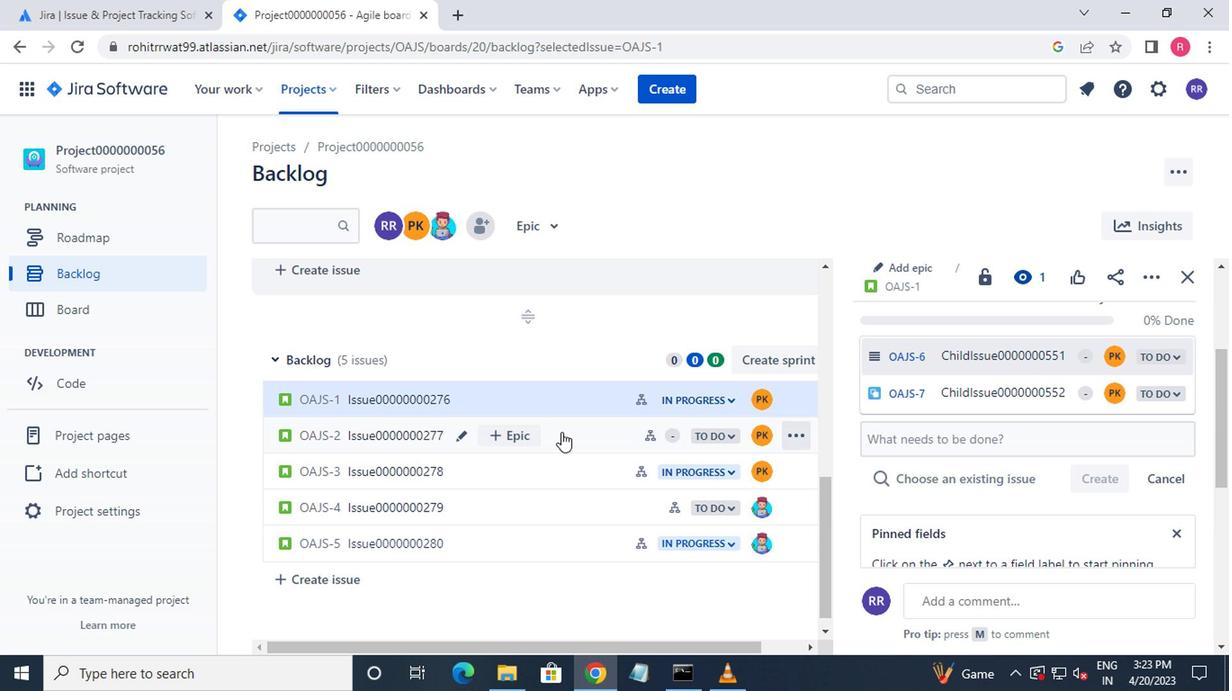 
Action: Mouse moved to (902, 367)
Screenshot: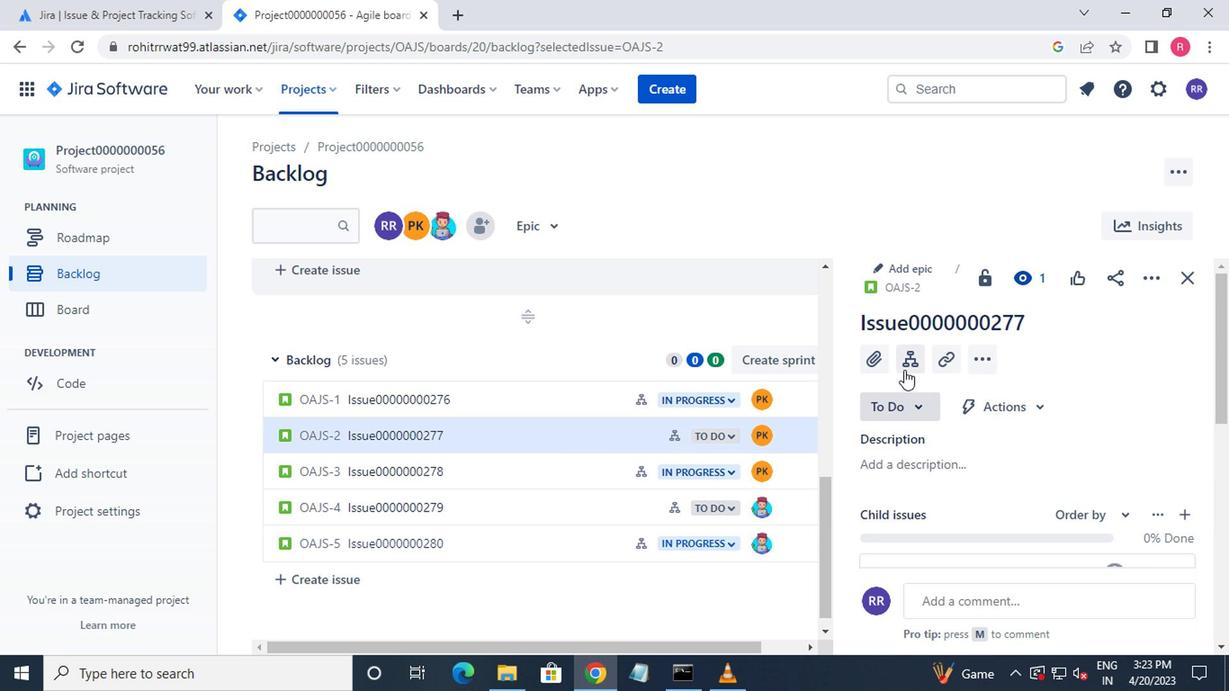 
Action: Mouse pressed left at (902, 367)
Screenshot: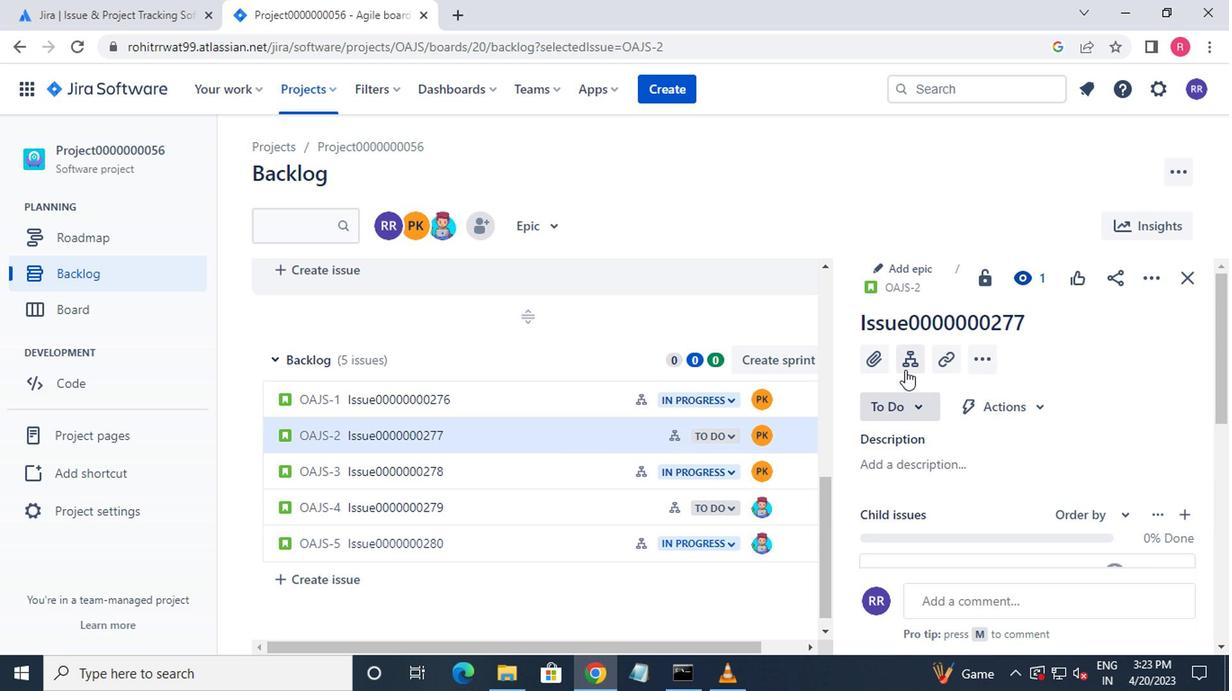 
Action: Mouse moved to (1118, 357)
Screenshot: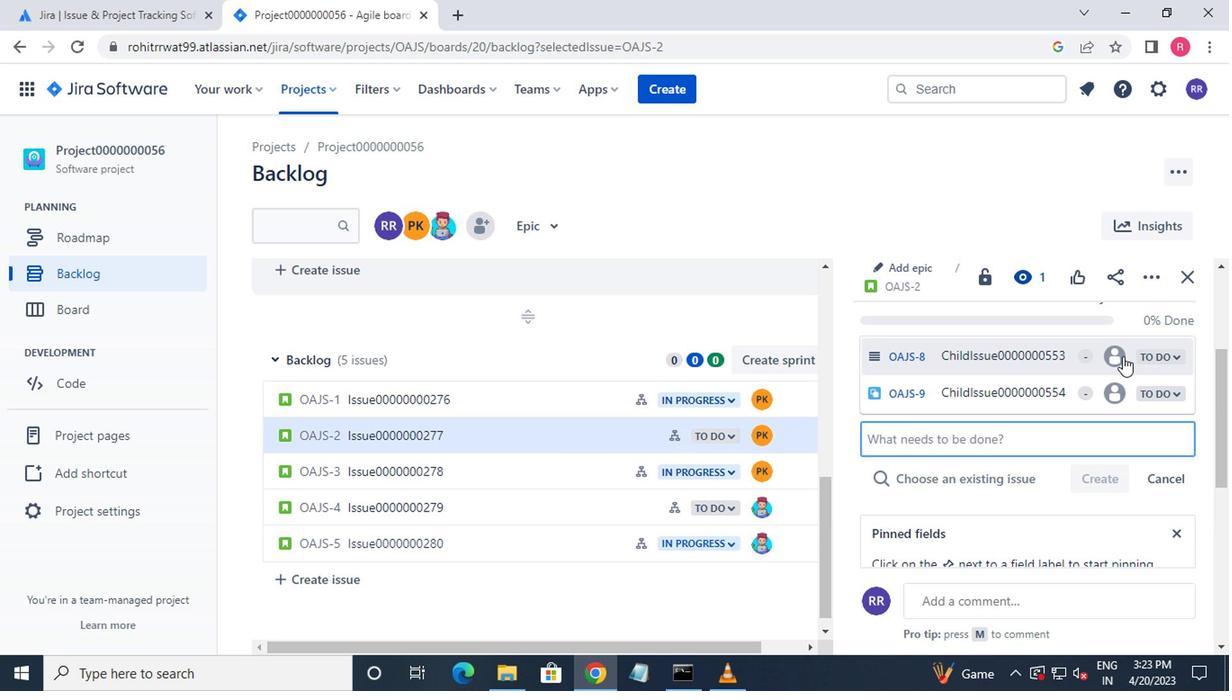 
Action: Mouse pressed left at (1118, 357)
Screenshot: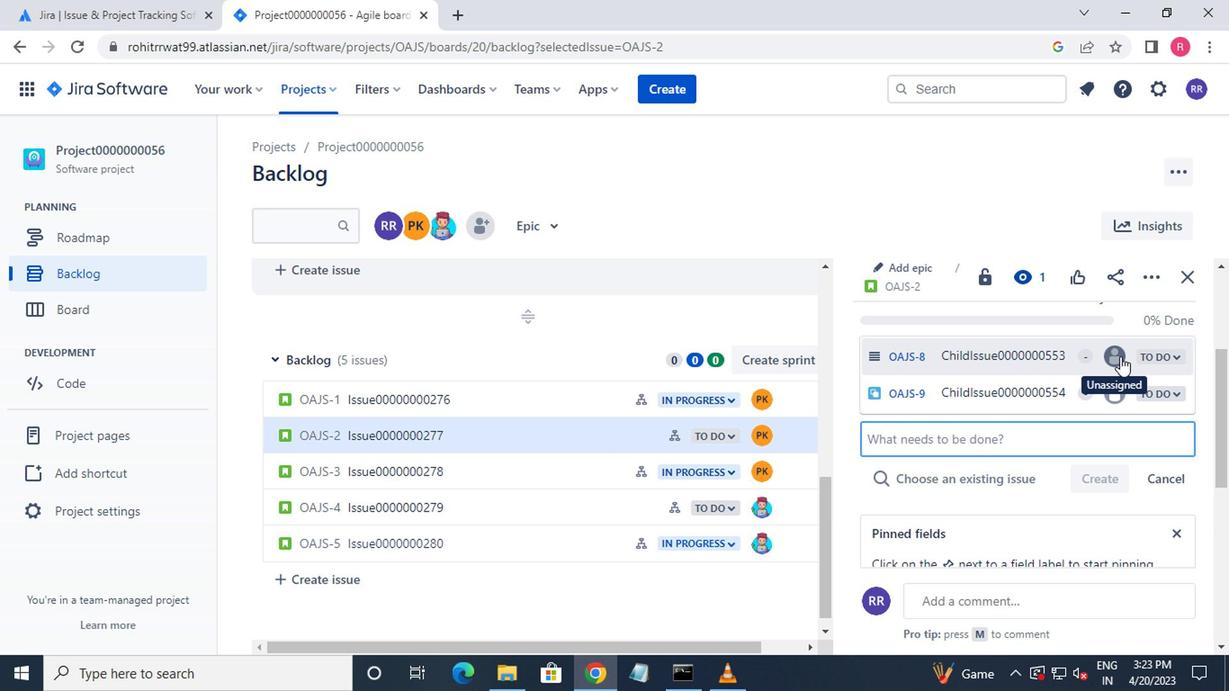 
Action: Mouse moved to (1024, 398)
Screenshot: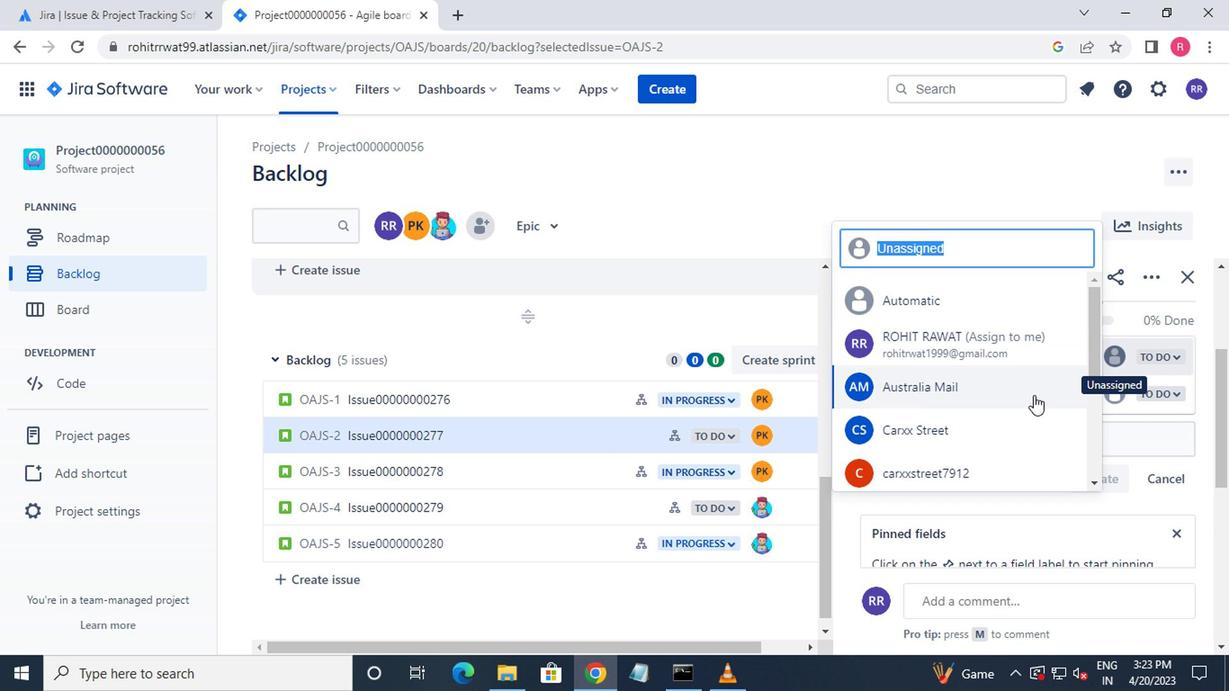 
Action: Mouse scrolled (1024, 397) with delta (0, -1)
Screenshot: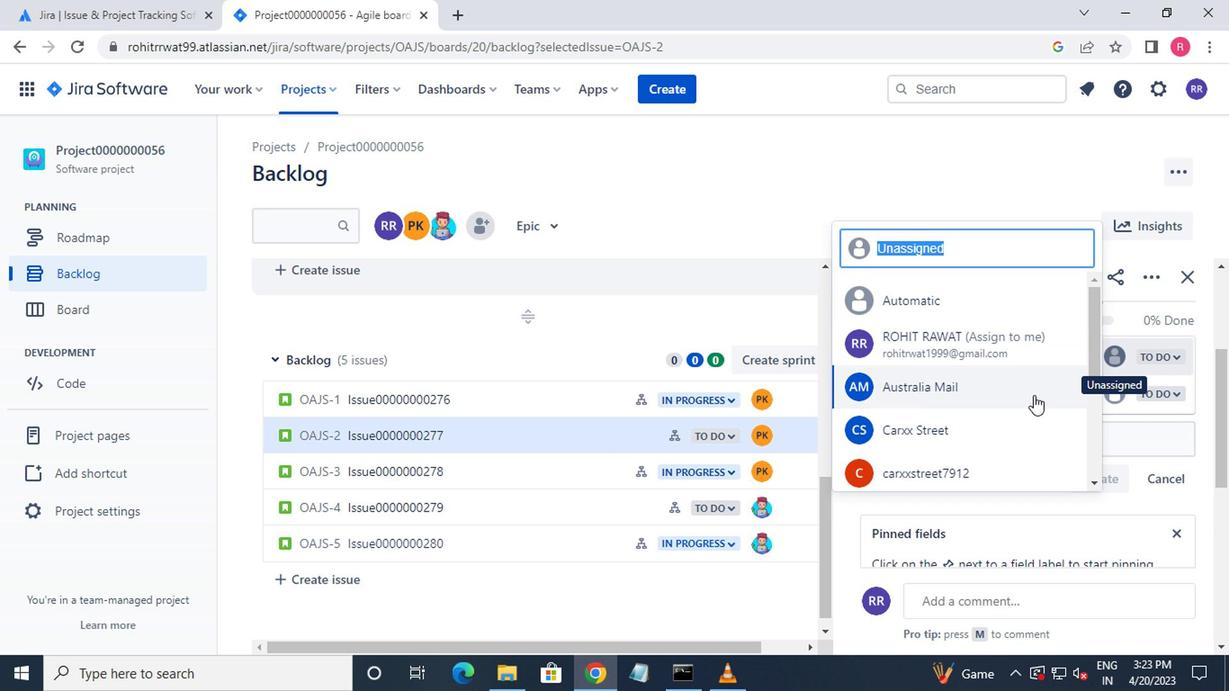 
Action: Mouse scrolled (1024, 397) with delta (0, -1)
Screenshot: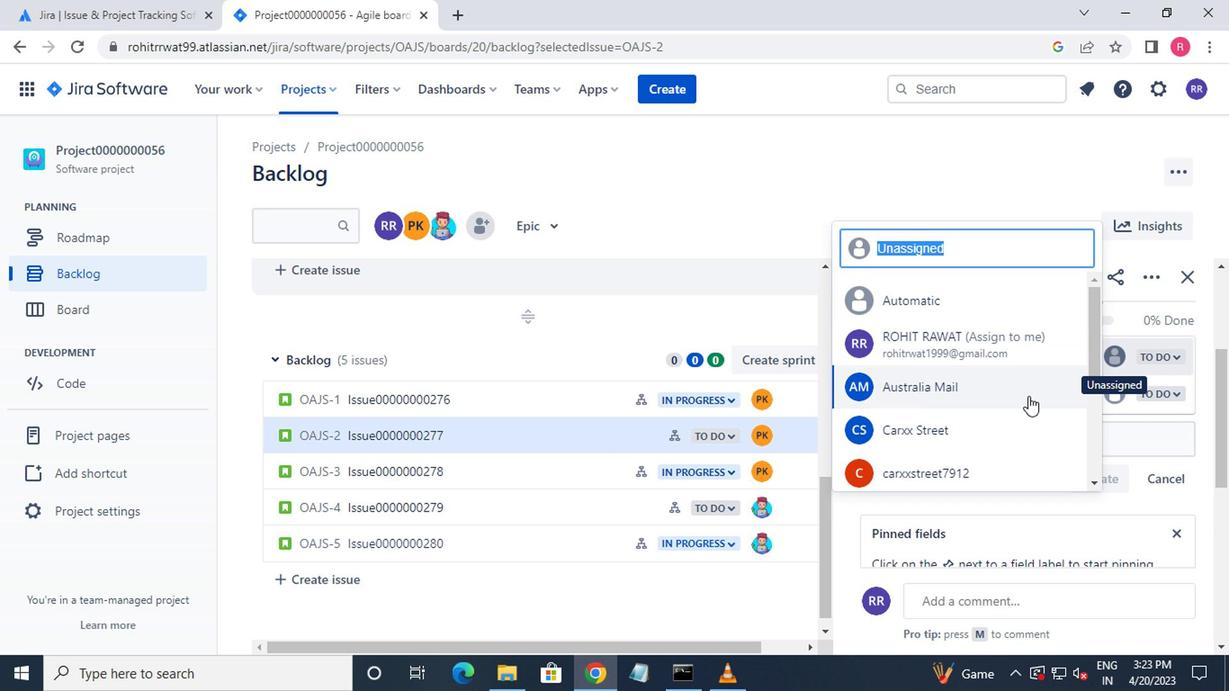
Action: Mouse scrolled (1024, 397) with delta (0, -1)
Screenshot: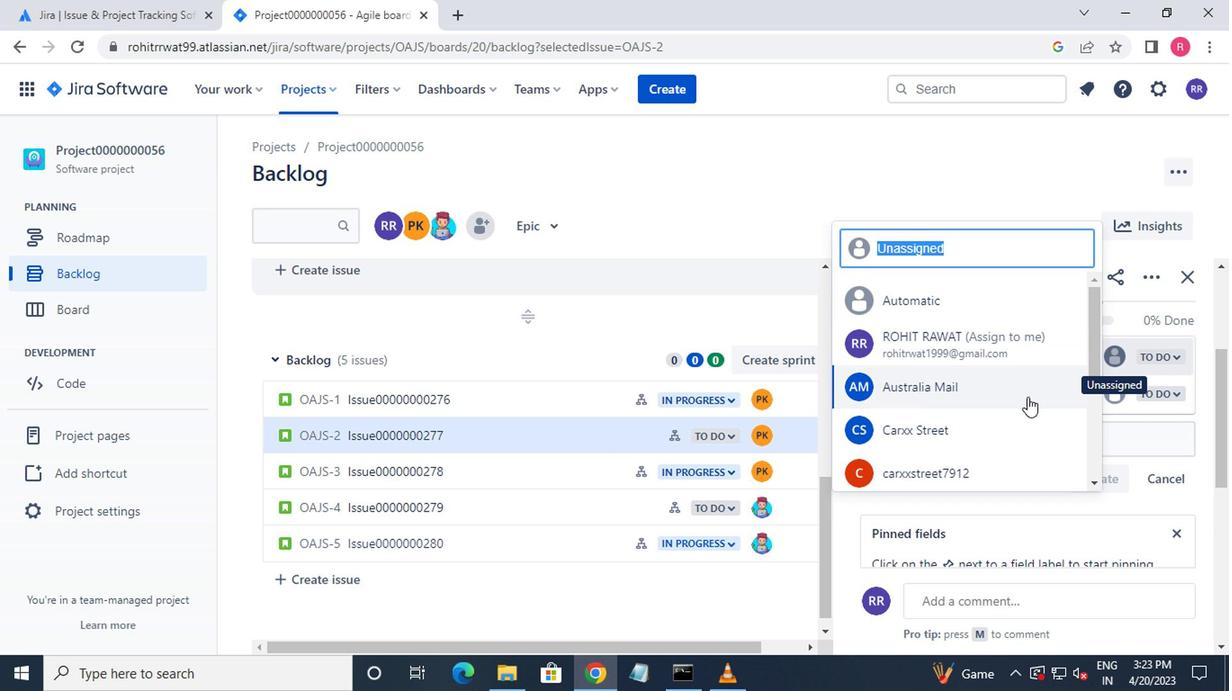 
Action: Mouse scrolled (1024, 397) with delta (0, -1)
Screenshot: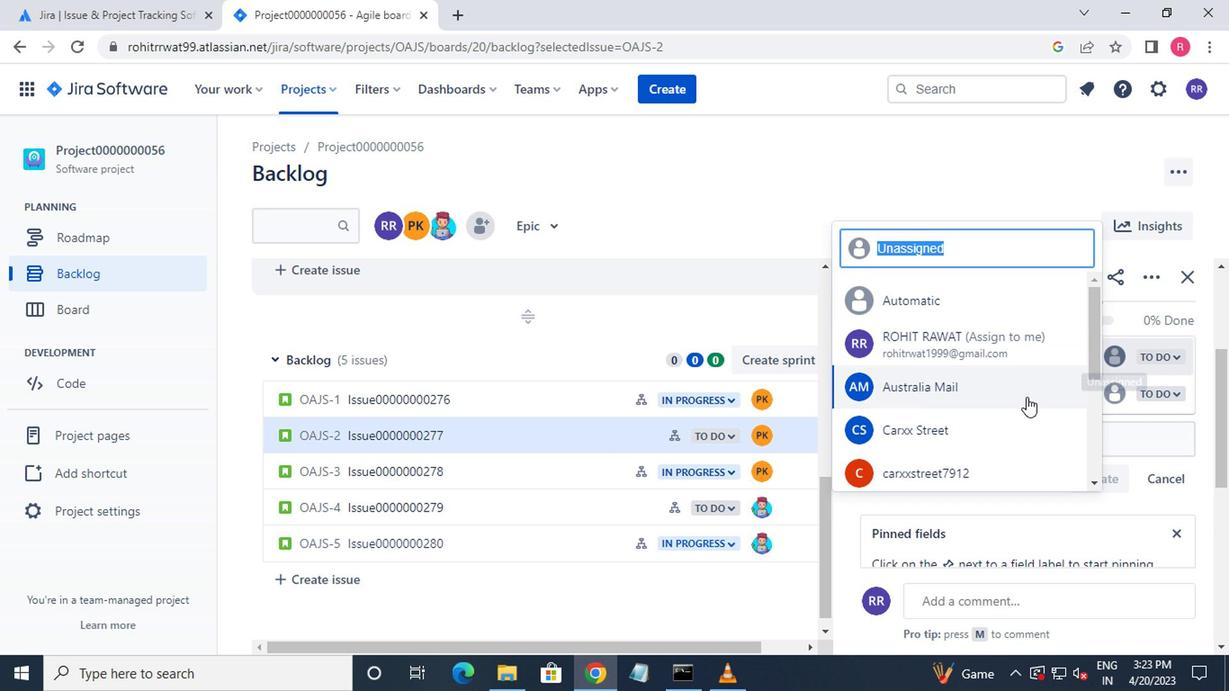 
Action: Mouse moved to (978, 343)
Screenshot: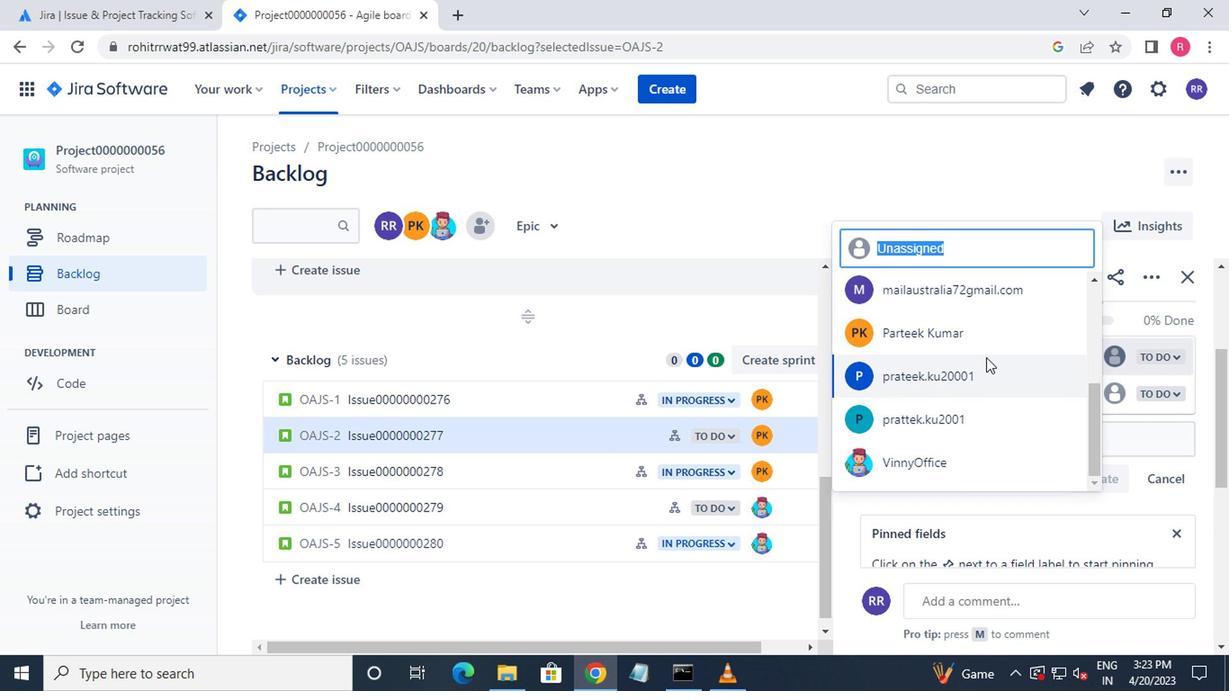 
Action: Mouse pressed left at (978, 343)
Screenshot: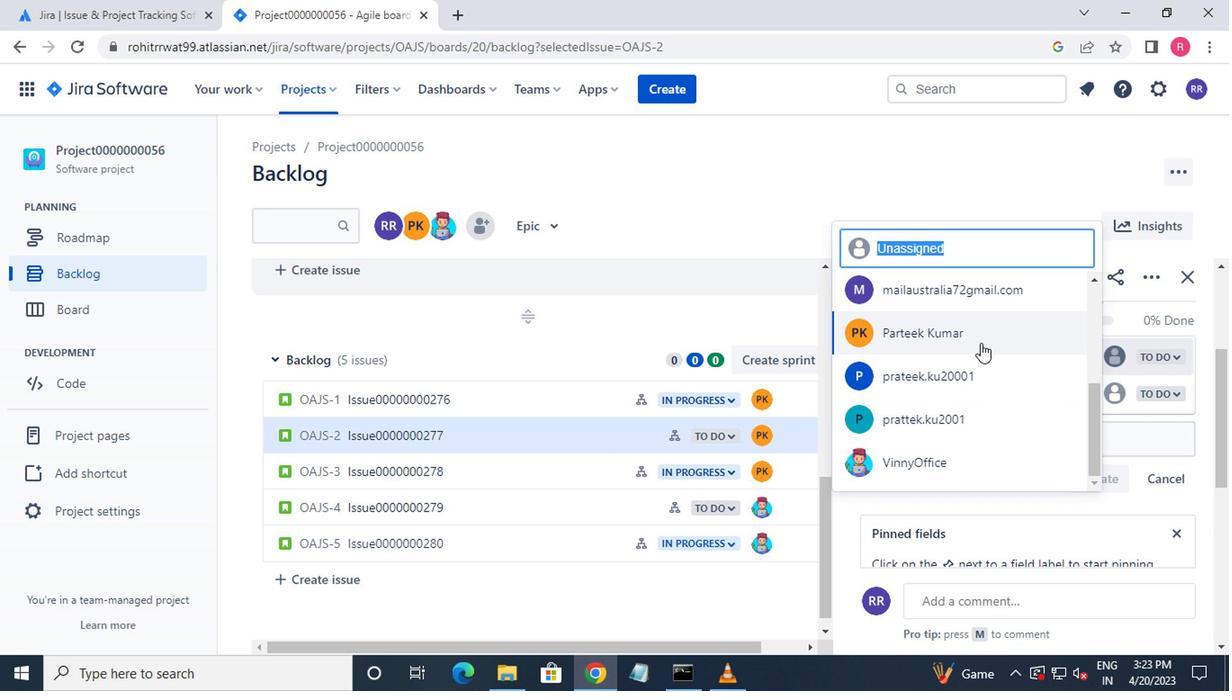 
Action: Mouse moved to (978, 343)
Screenshot: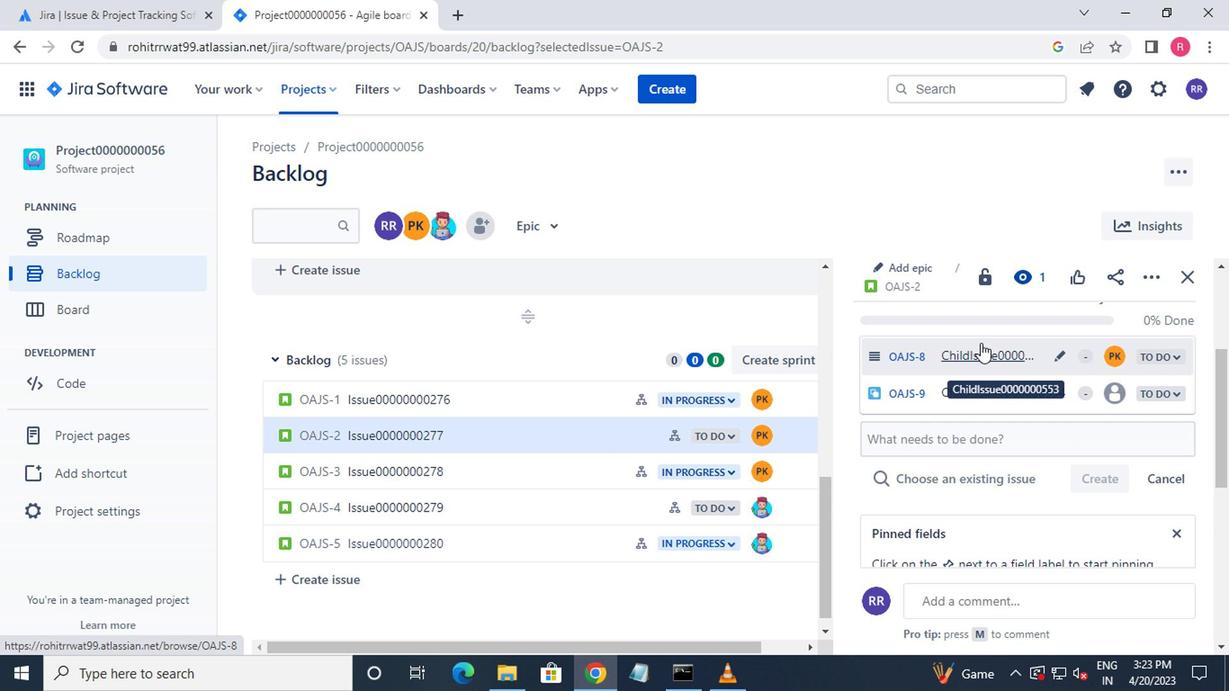 
